 Task: Search round trip flight ticket for 2 adults, 2 infants in seat and 1 infant on lap in first from Butte: Bert Mooney Airport to Laramie: Laramie Regional Airport on 8-3-2023 and return on 8-3-2023. Choice of flights is Singapure airlines. Number of bags: 1 carry on bag and 5 checked bags. Price is upto 90000. Outbound departure time preference is 12:15. Return departure time preference is 20:00.
Action: Mouse moved to (289, 390)
Screenshot: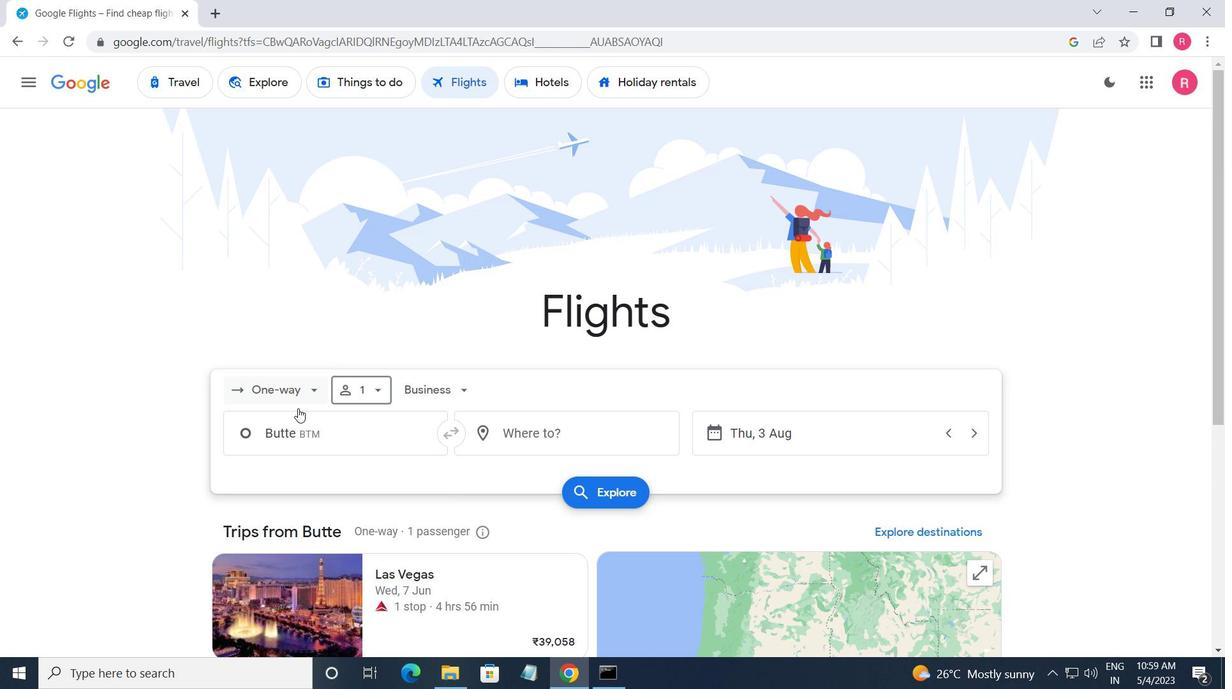 
Action: Mouse pressed left at (289, 390)
Screenshot: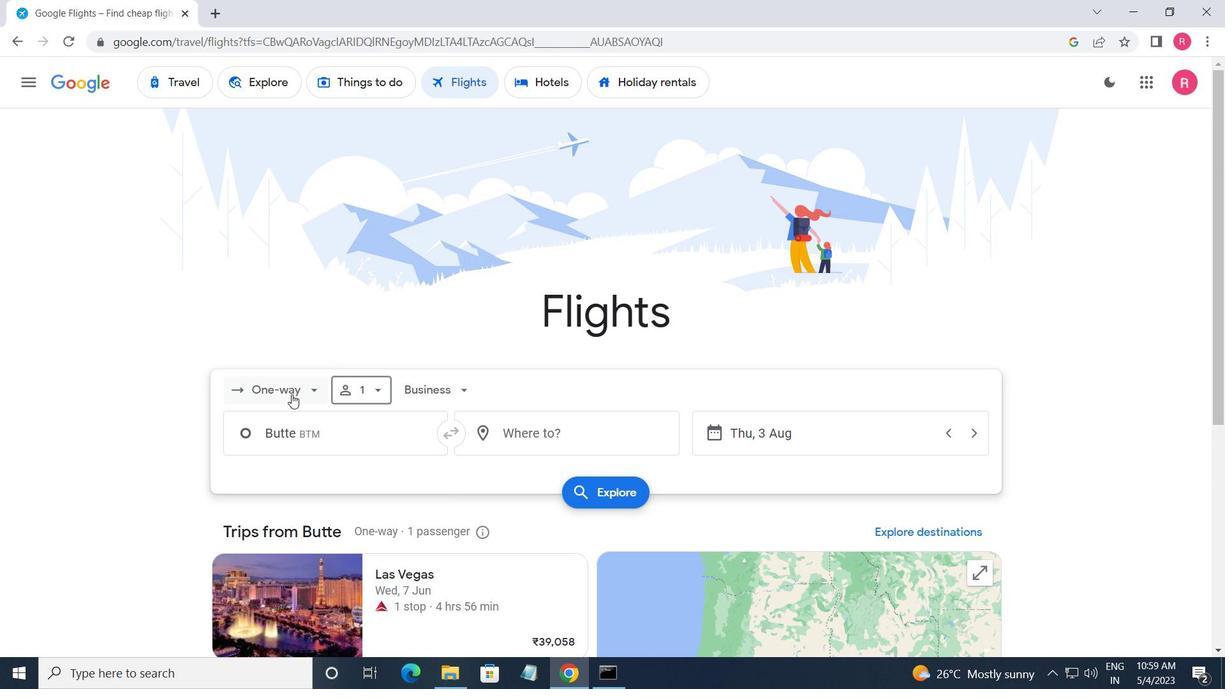
Action: Mouse moved to (296, 416)
Screenshot: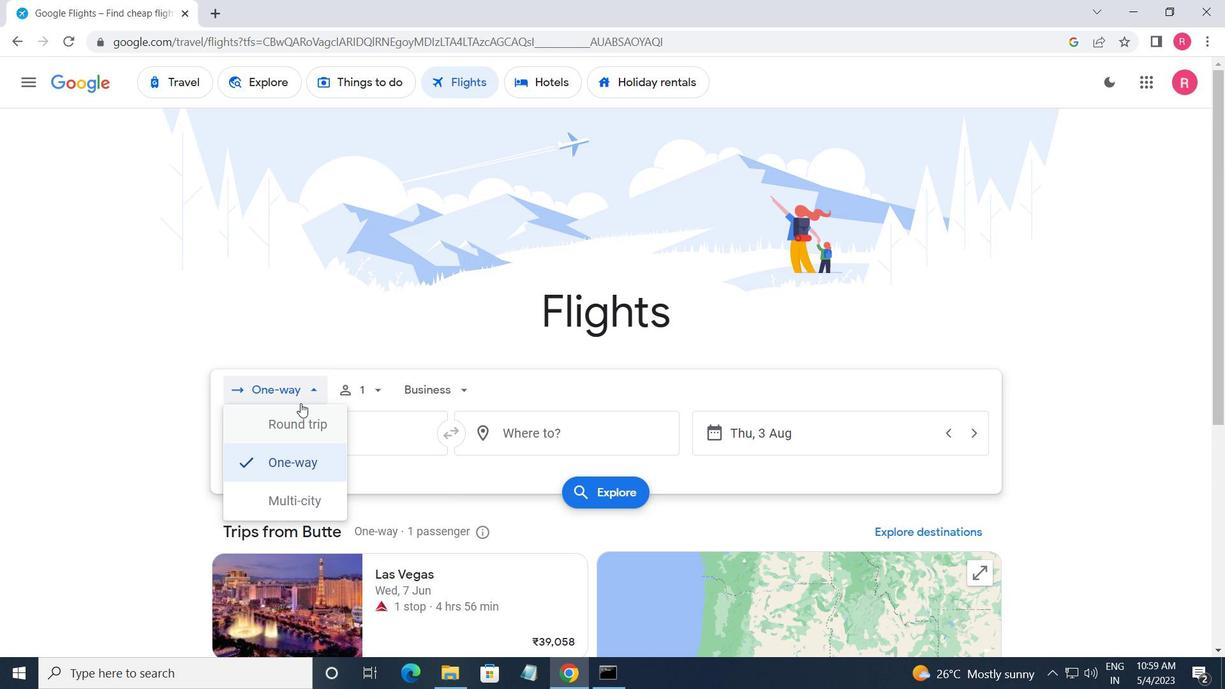 
Action: Mouse pressed left at (296, 416)
Screenshot: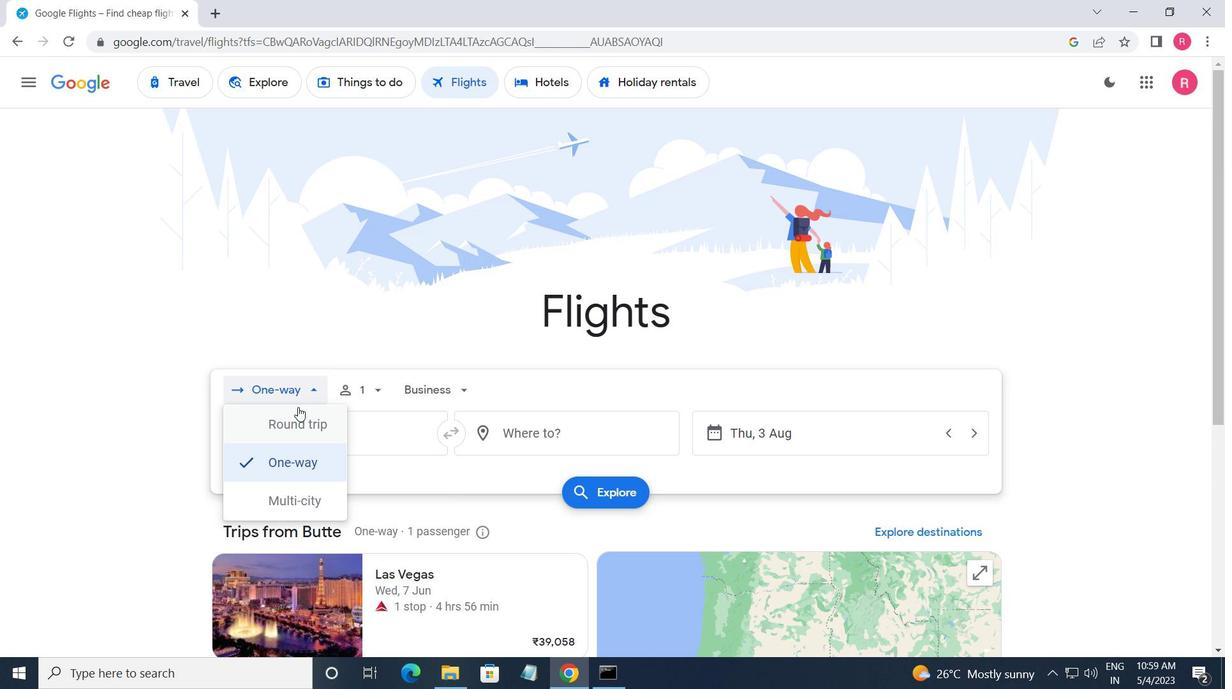 
Action: Mouse moved to (360, 402)
Screenshot: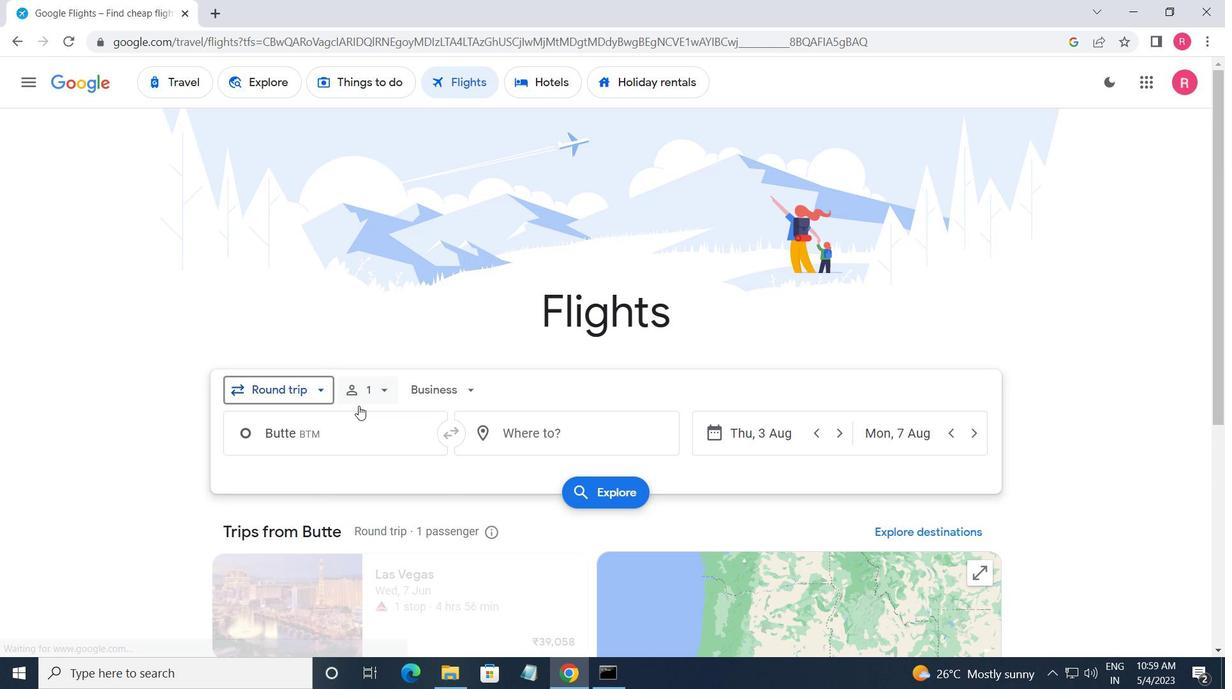 
Action: Mouse pressed left at (360, 402)
Screenshot: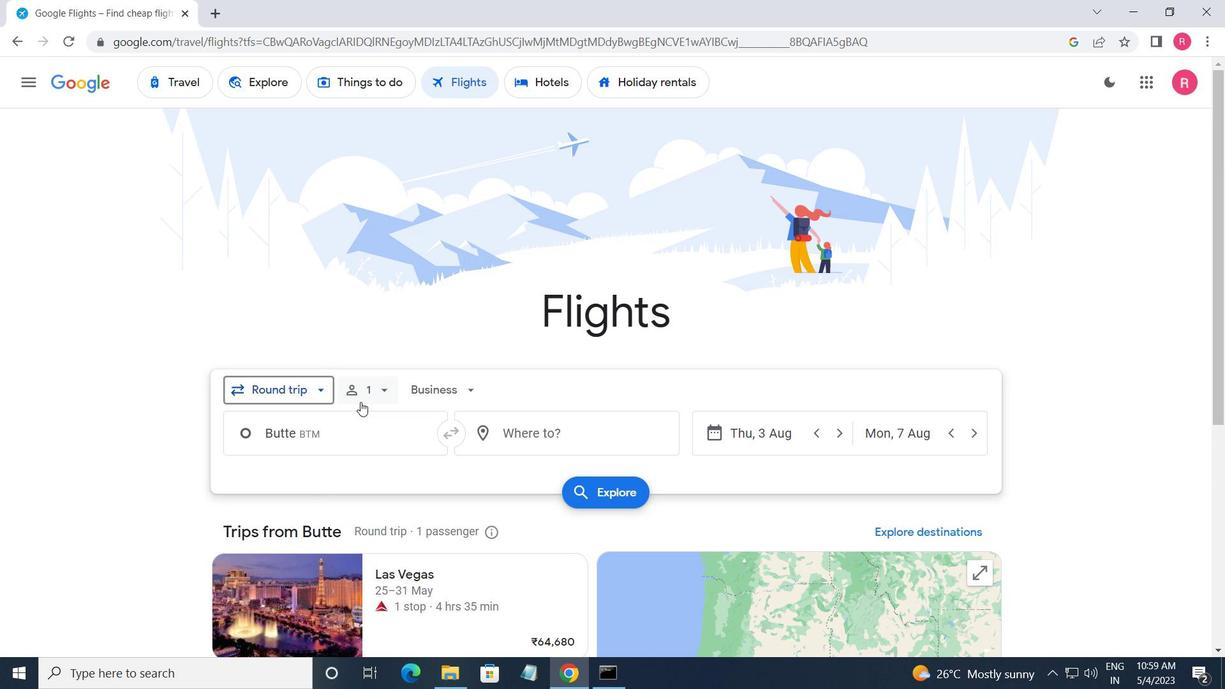 
Action: Mouse moved to (505, 431)
Screenshot: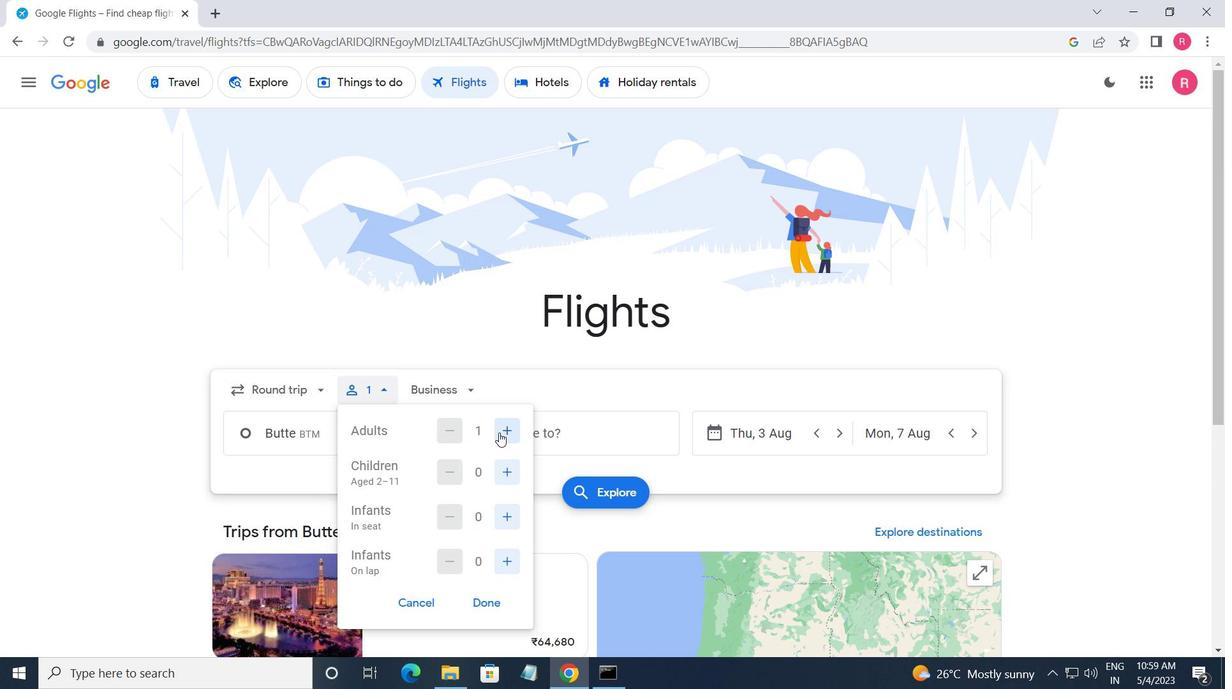 
Action: Mouse pressed left at (505, 431)
Screenshot: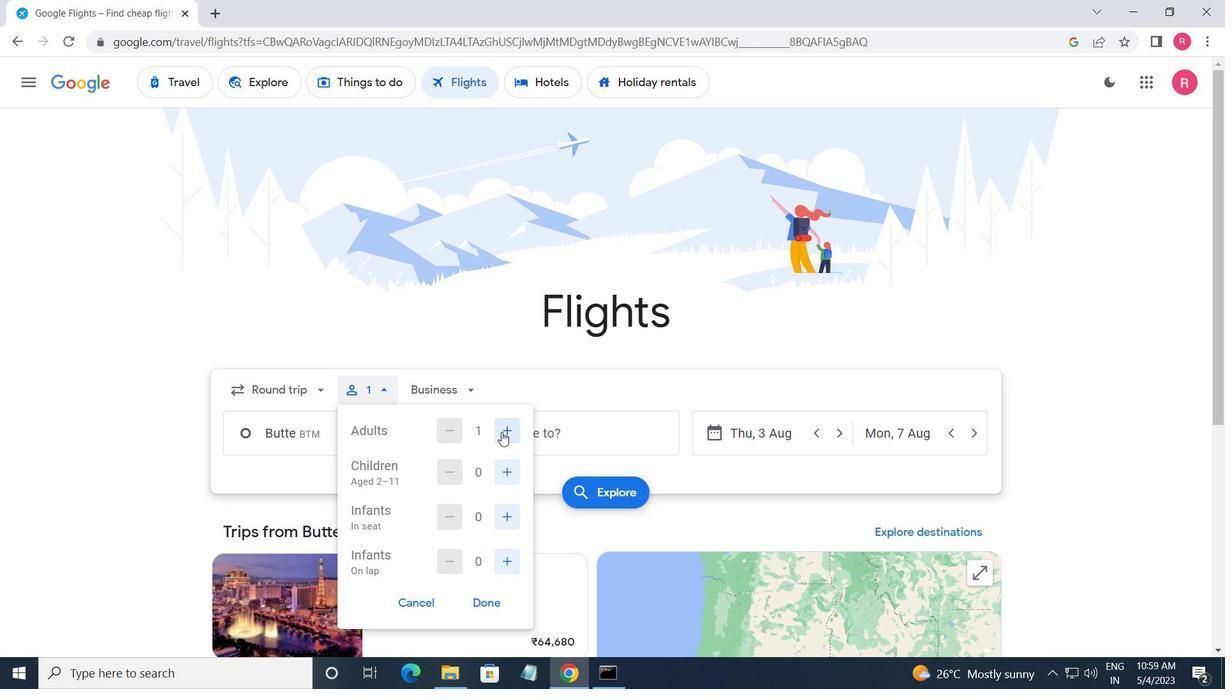 
Action: Mouse moved to (509, 462)
Screenshot: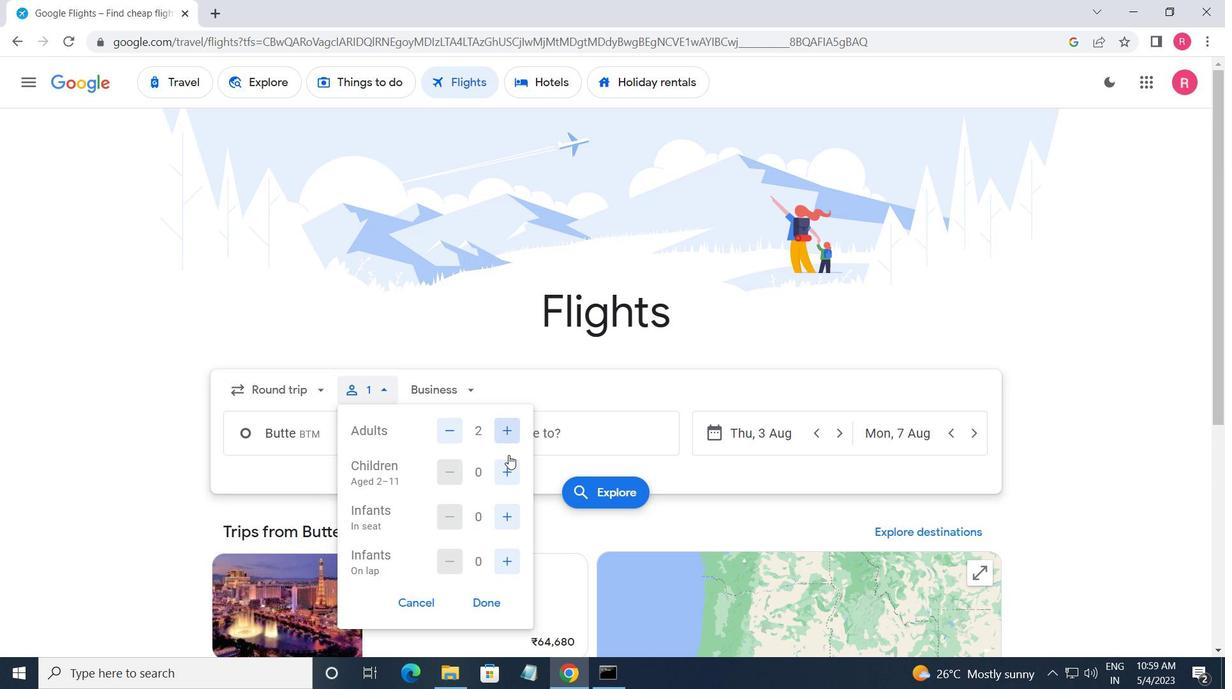 
Action: Mouse pressed left at (509, 462)
Screenshot: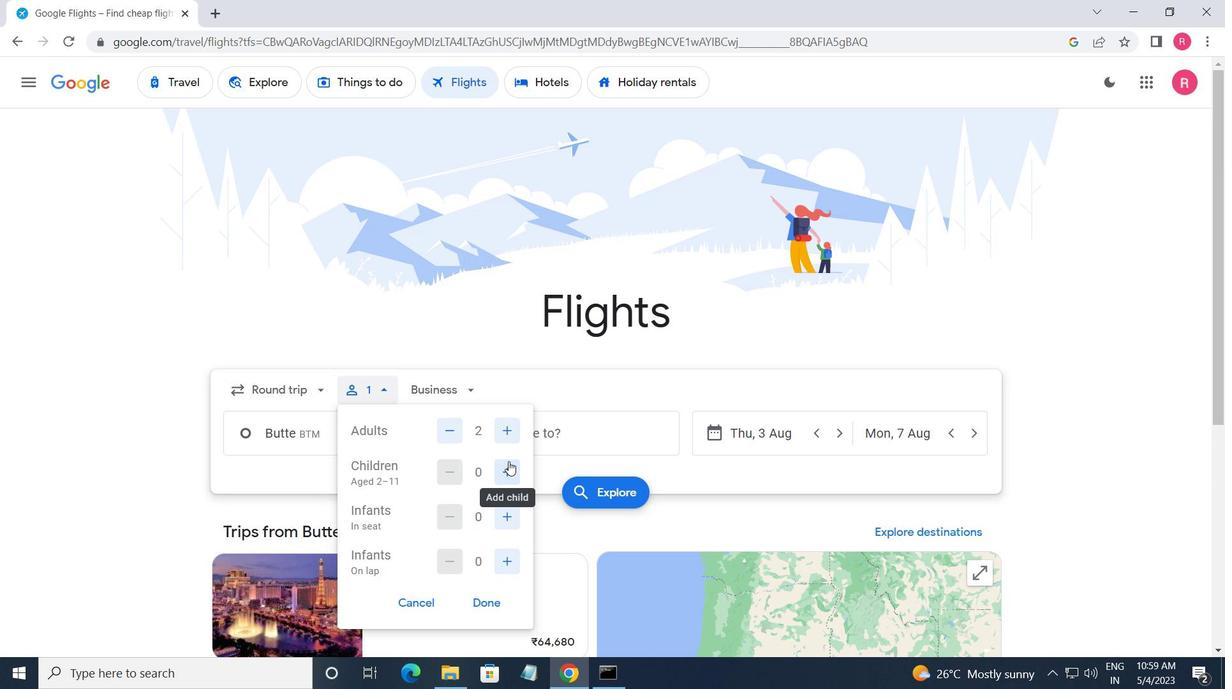 
Action: Mouse pressed left at (509, 462)
Screenshot: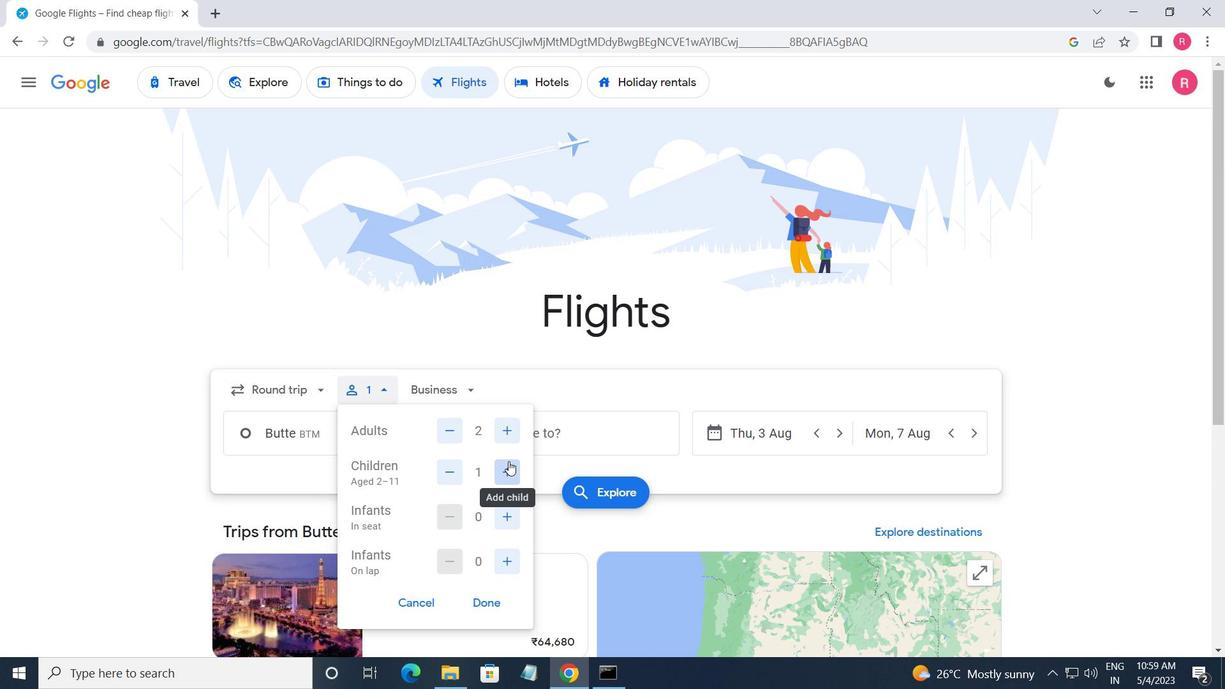 
Action: Mouse moved to (519, 513)
Screenshot: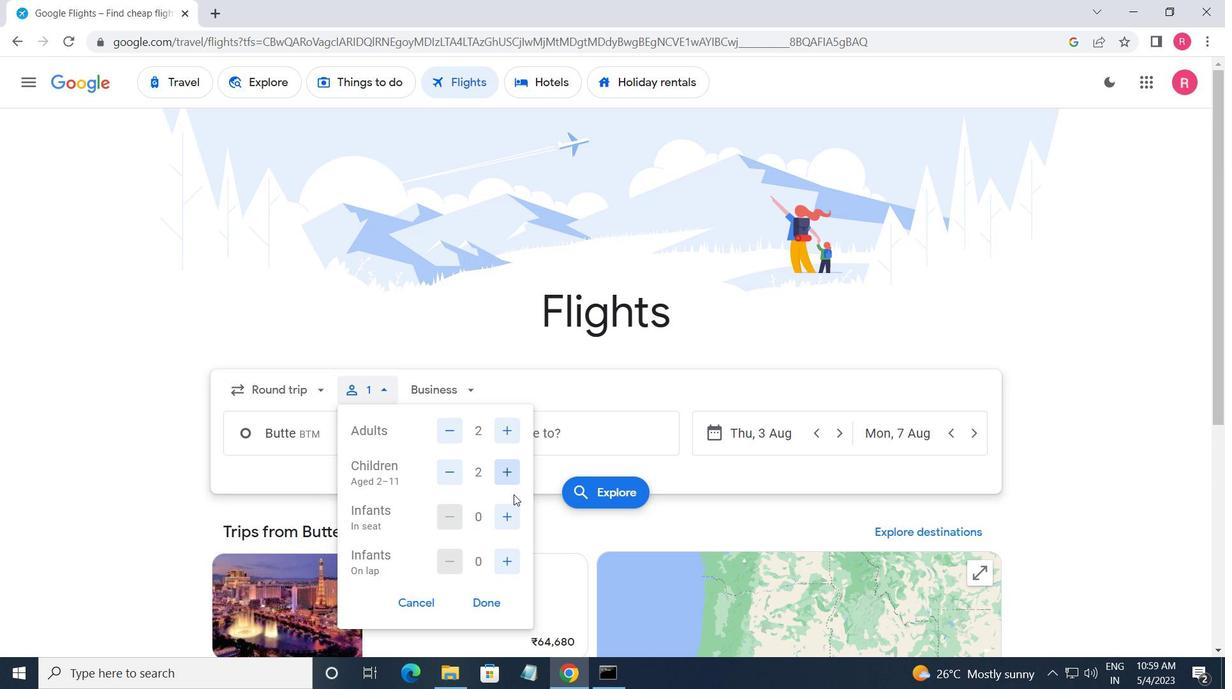 
Action: Mouse pressed left at (519, 513)
Screenshot: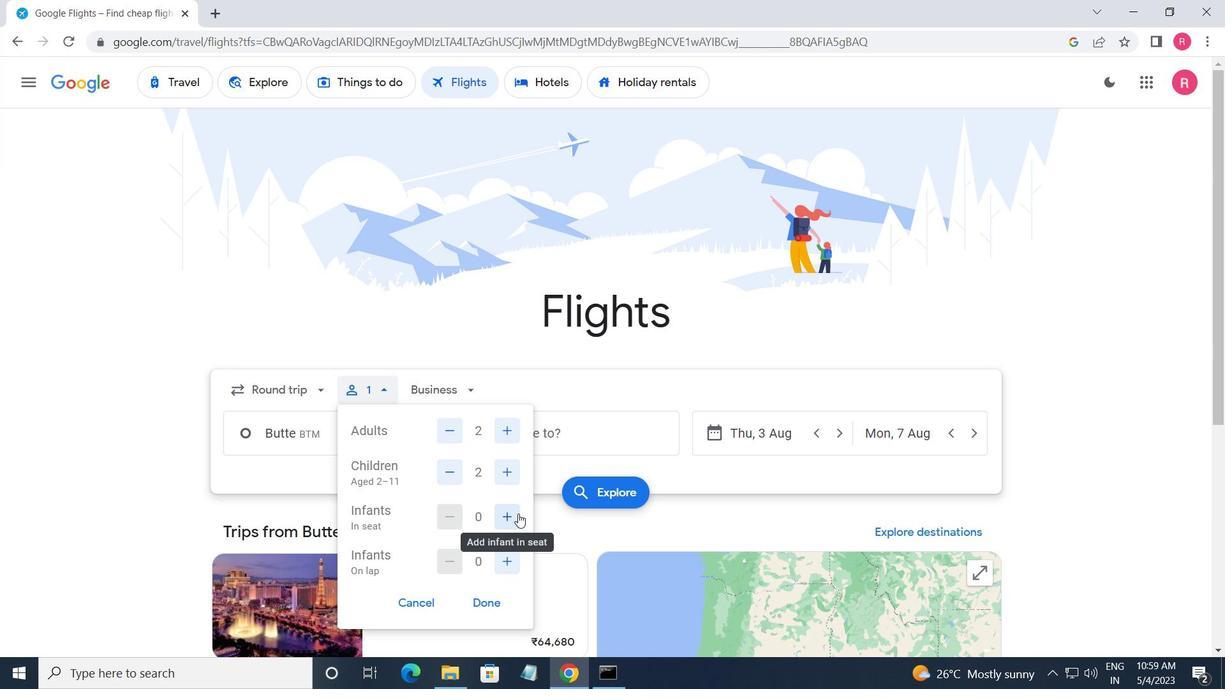 
Action: Mouse moved to (433, 386)
Screenshot: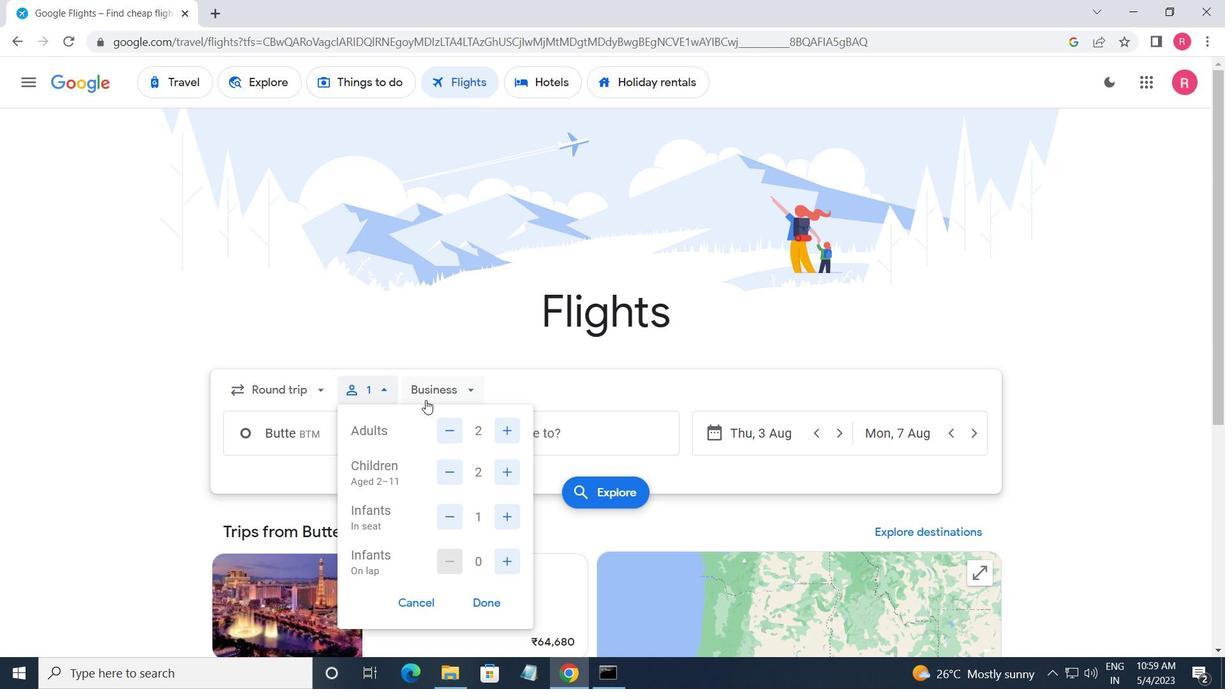 
Action: Mouse pressed left at (433, 386)
Screenshot: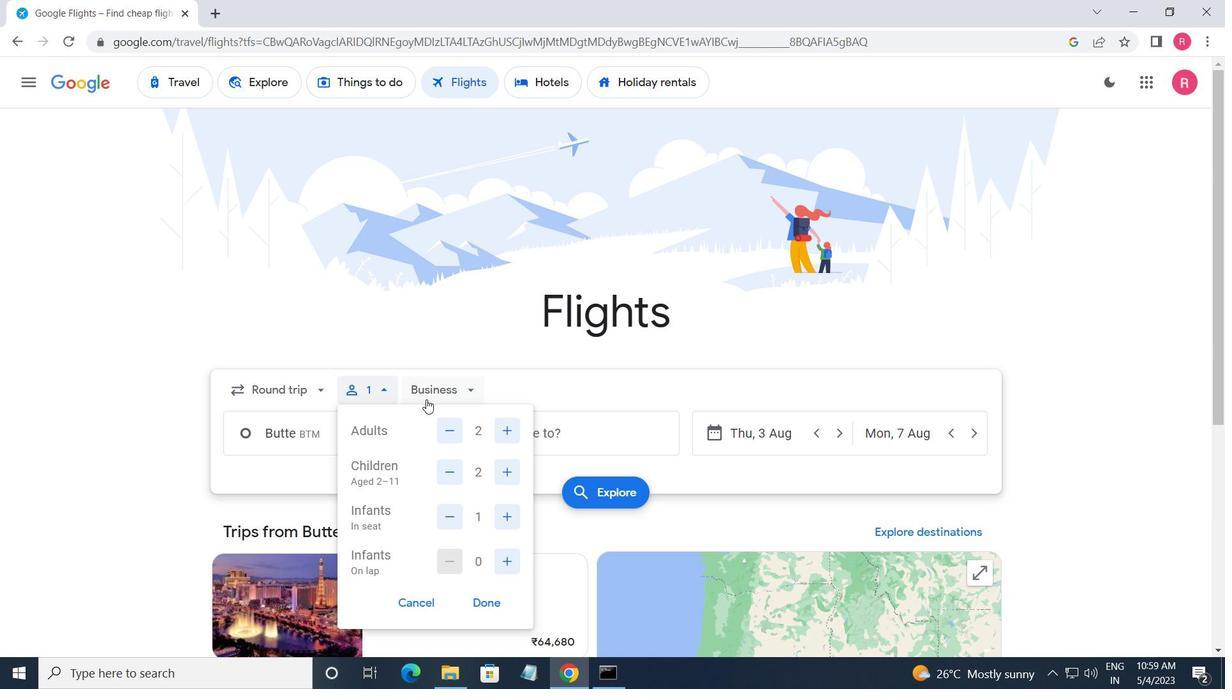 
Action: Mouse moved to (472, 534)
Screenshot: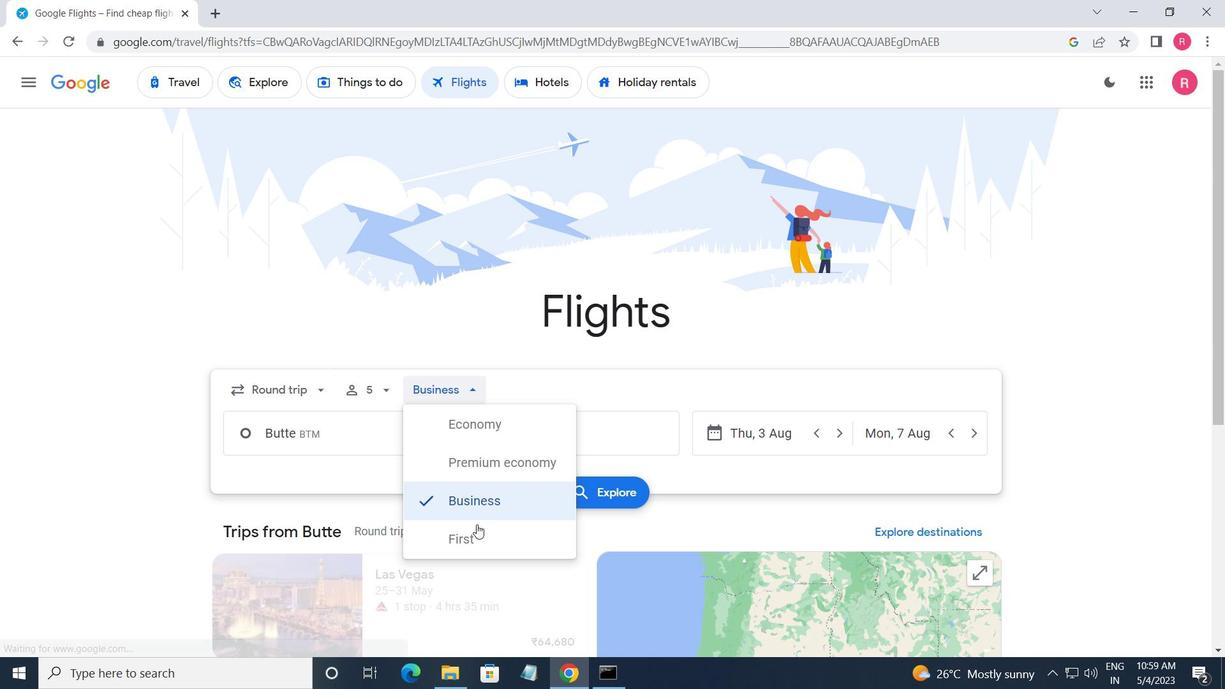 
Action: Mouse pressed left at (472, 534)
Screenshot: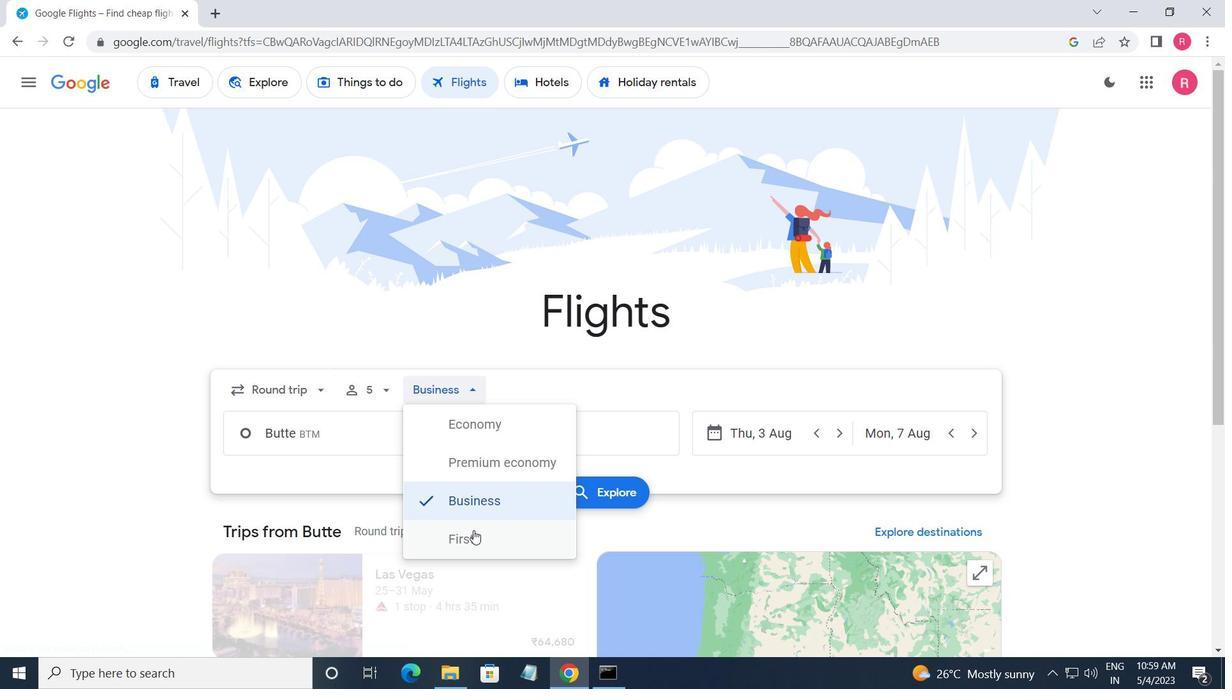 
Action: Mouse moved to (373, 450)
Screenshot: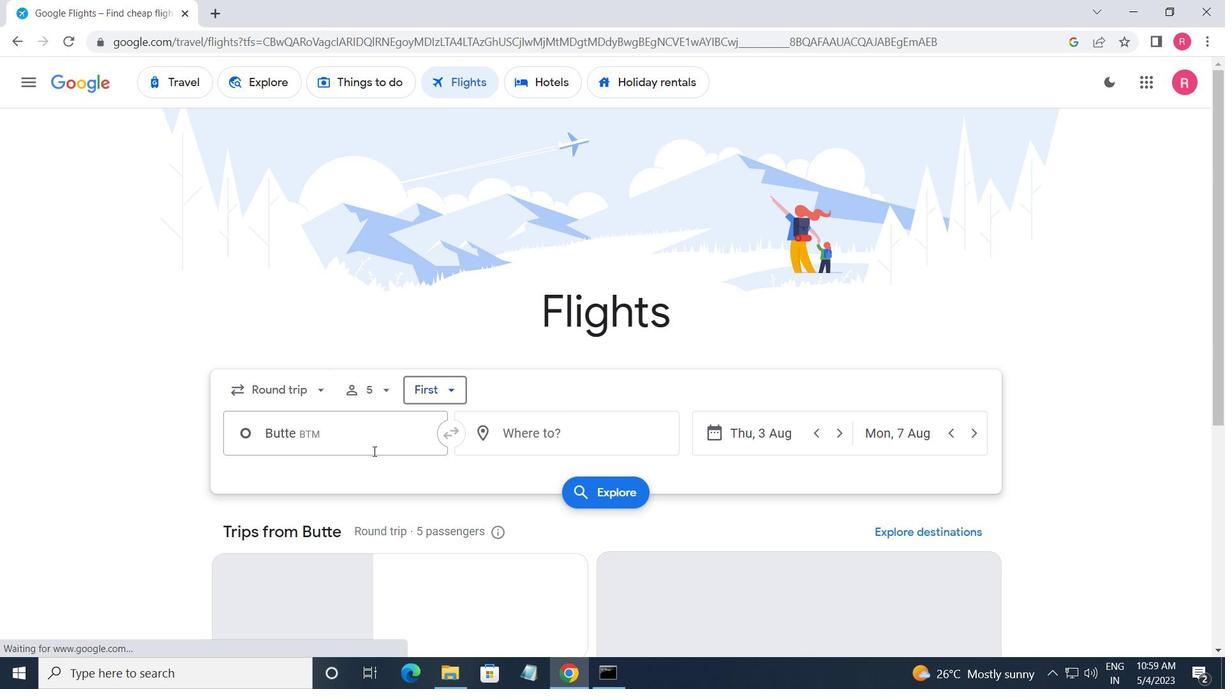 
Action: Mouse pressed left at (373, 450)
Screenshot: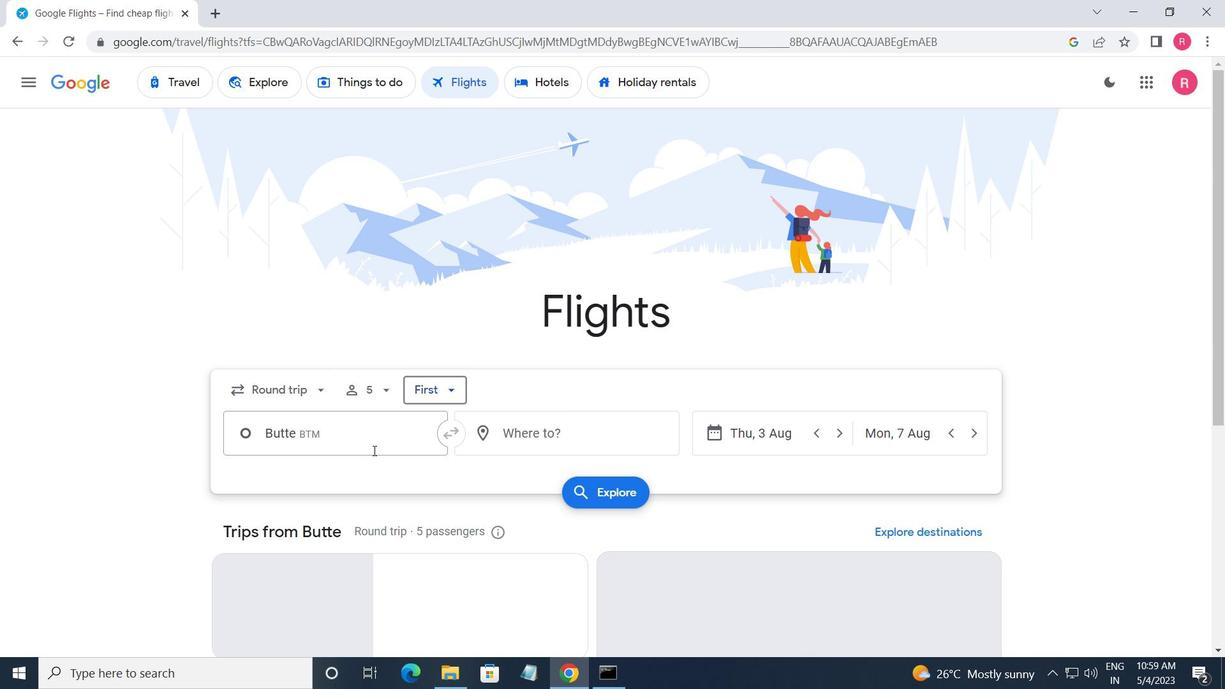 
Action: Mouse moved to (396, 562)
Screenshot: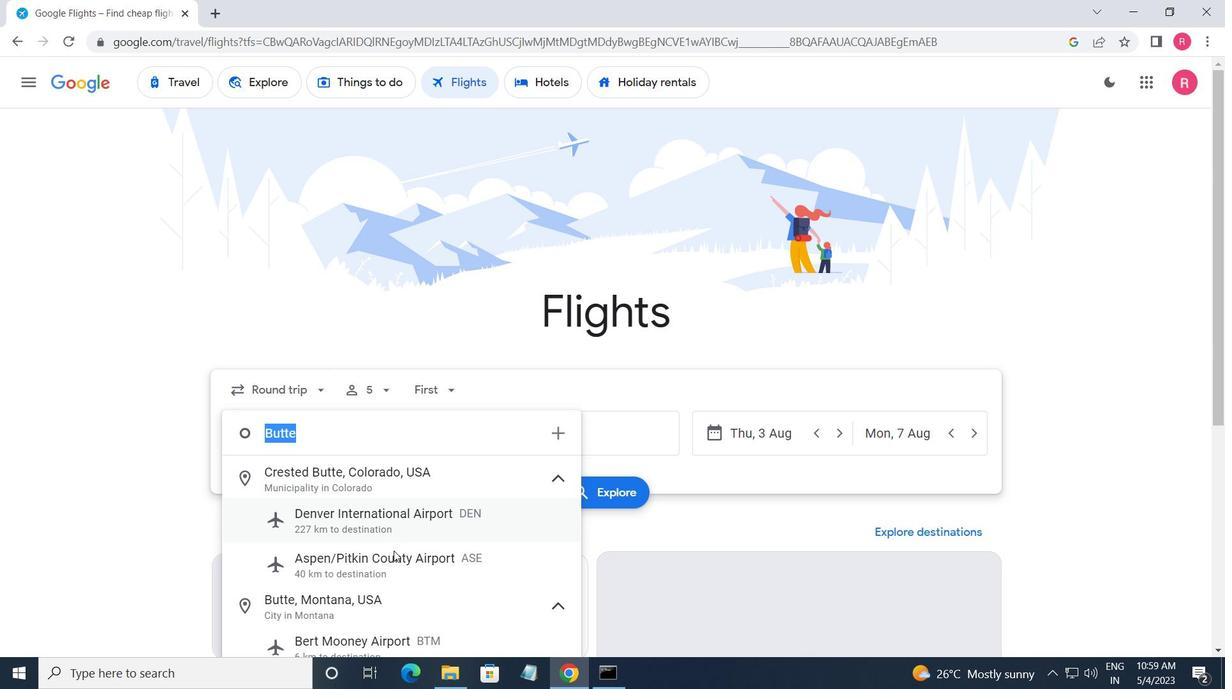 
Action: Mouse scrolled (396, 561) with delta (0, 0)
Screenshot: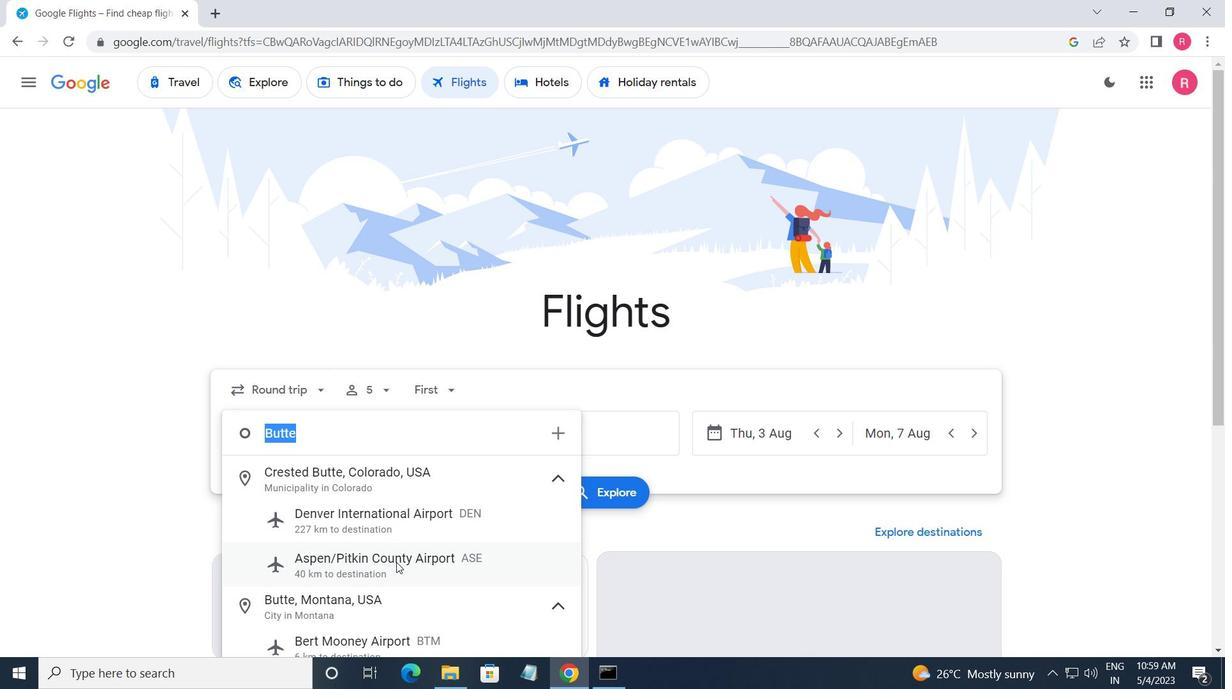 
Action: Mouse moved to (396, 561)
Screenshot: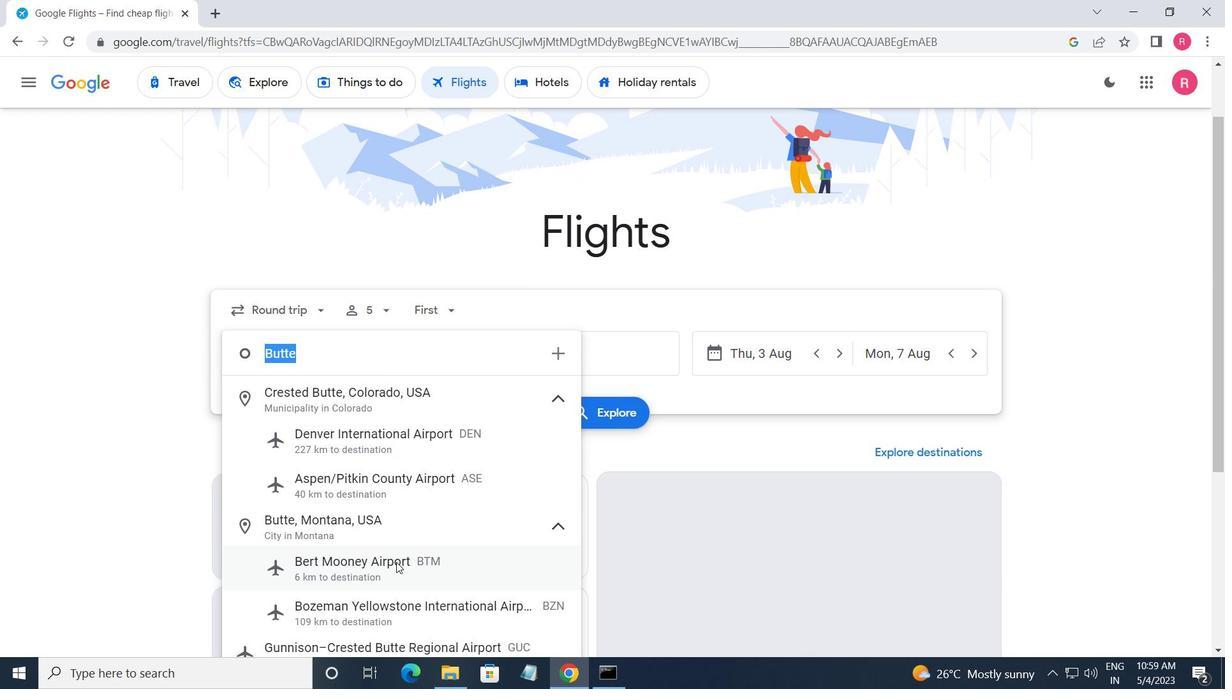 
Action: Mouse pressed left at (396, 561)
Screenshot: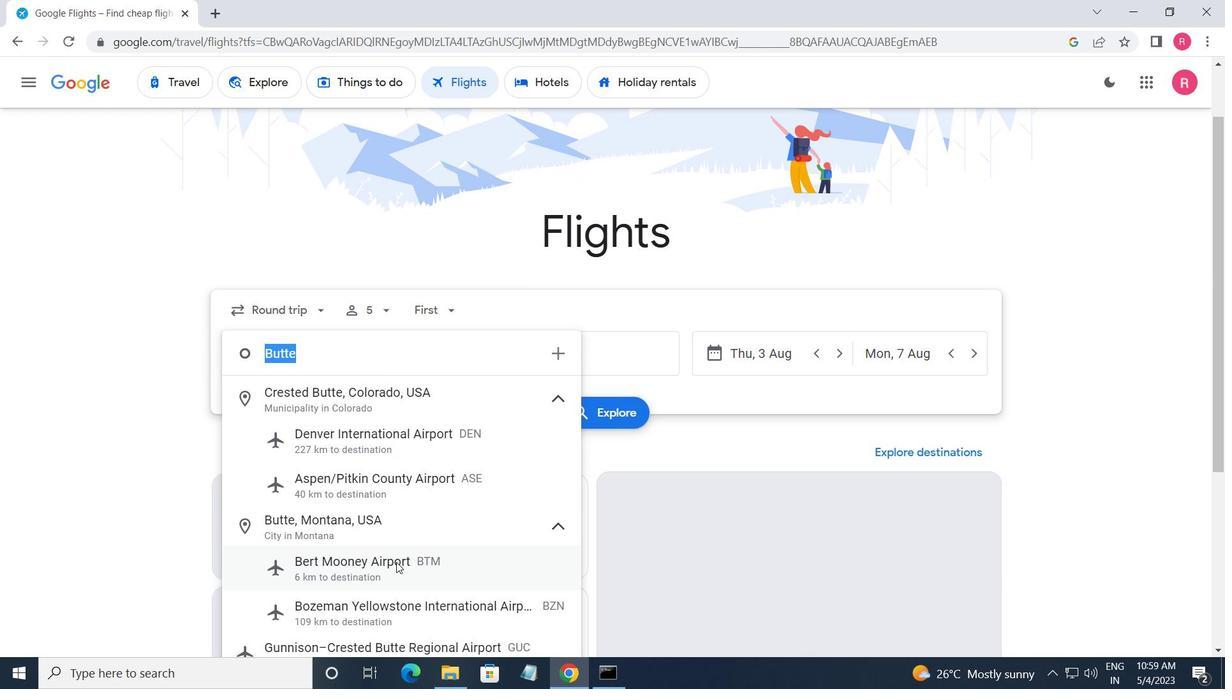 
Action: Mouse moved to (537, 358)
Screenshot: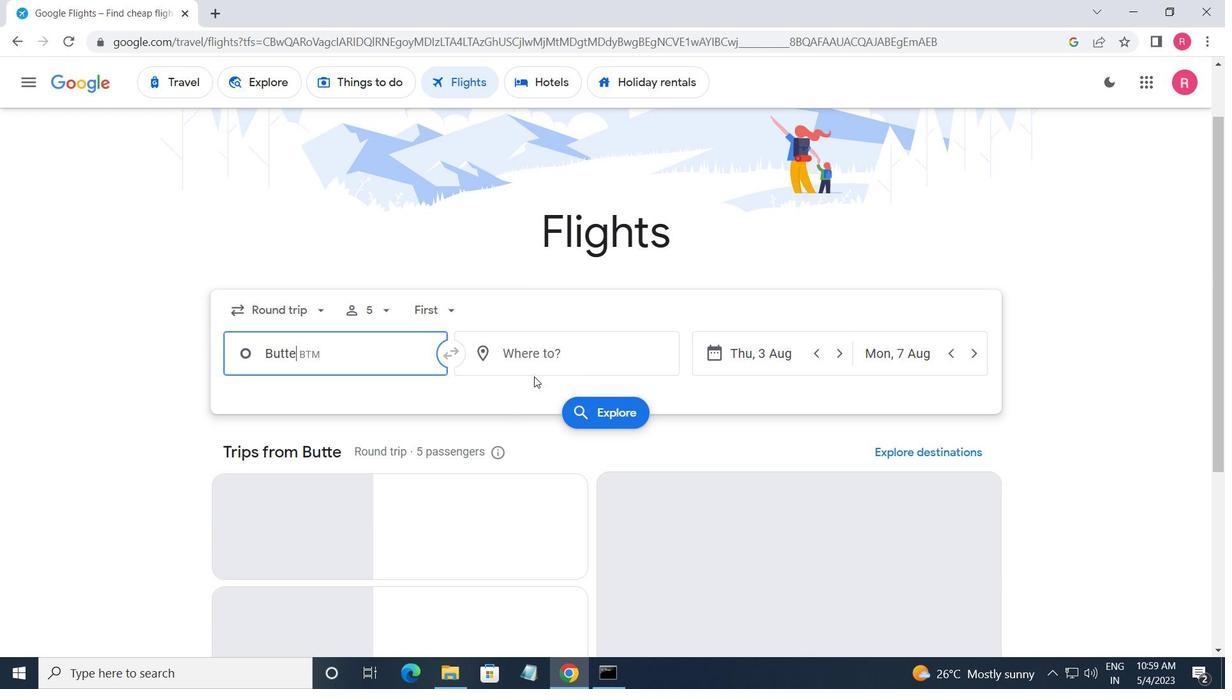 
Action: Mouse pressed left at (537, 358)
Screenshot: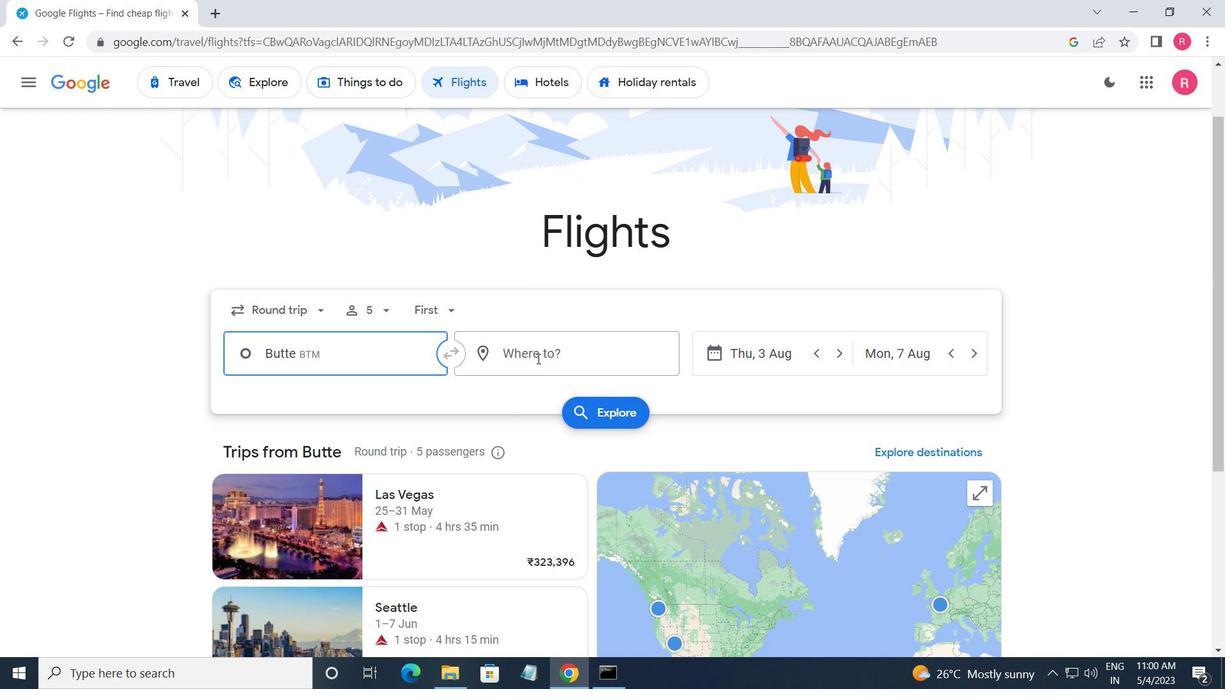 
Action: Mouse moved to (545, 512)
Screenshot: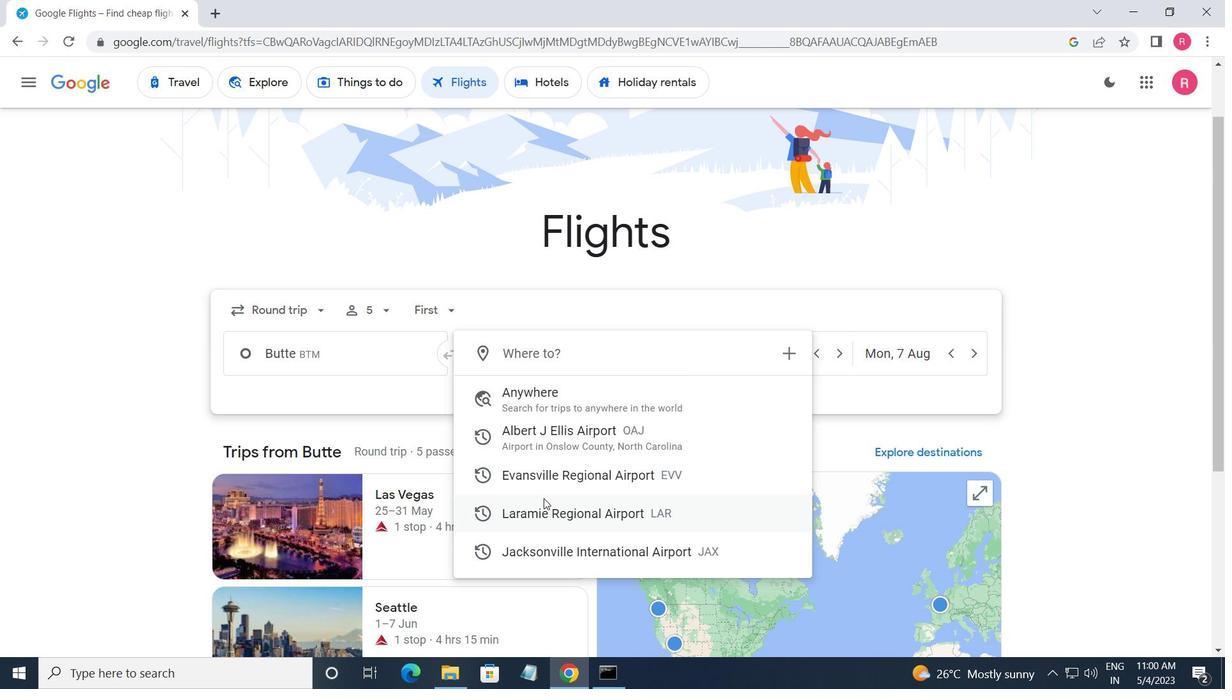 
Action: Mouse pressed left at (545, 512)
Screenshot: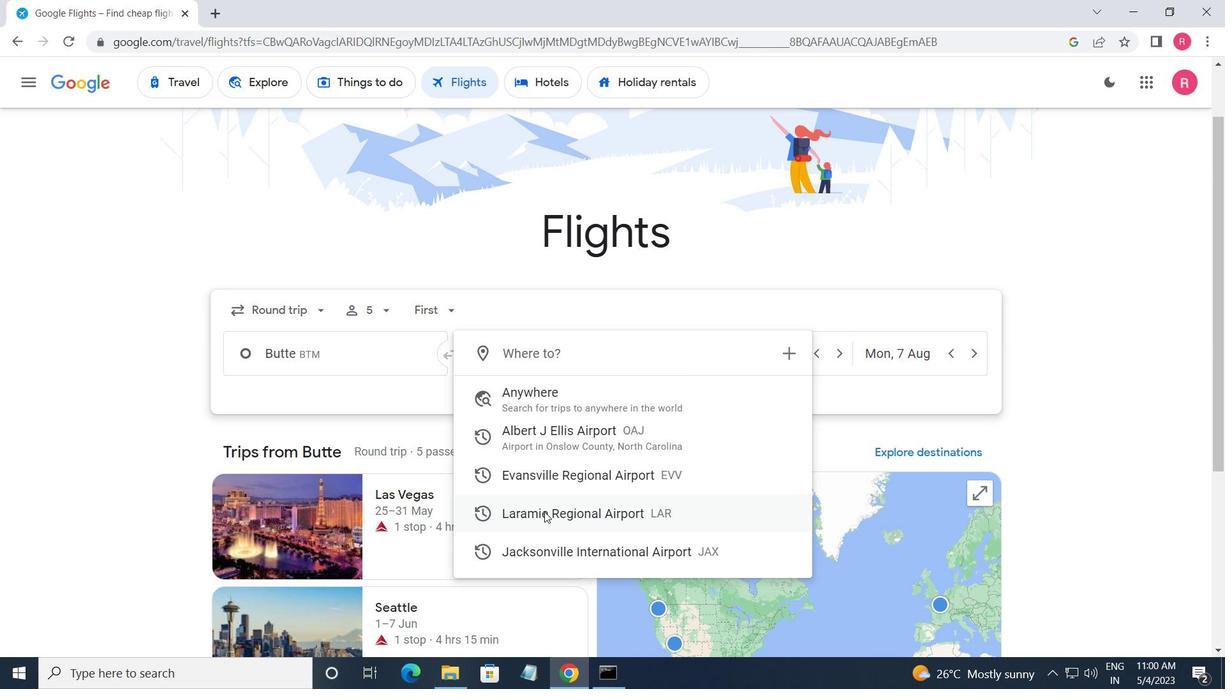 
Action: Mouse moved to (789, 363)
Screenshot: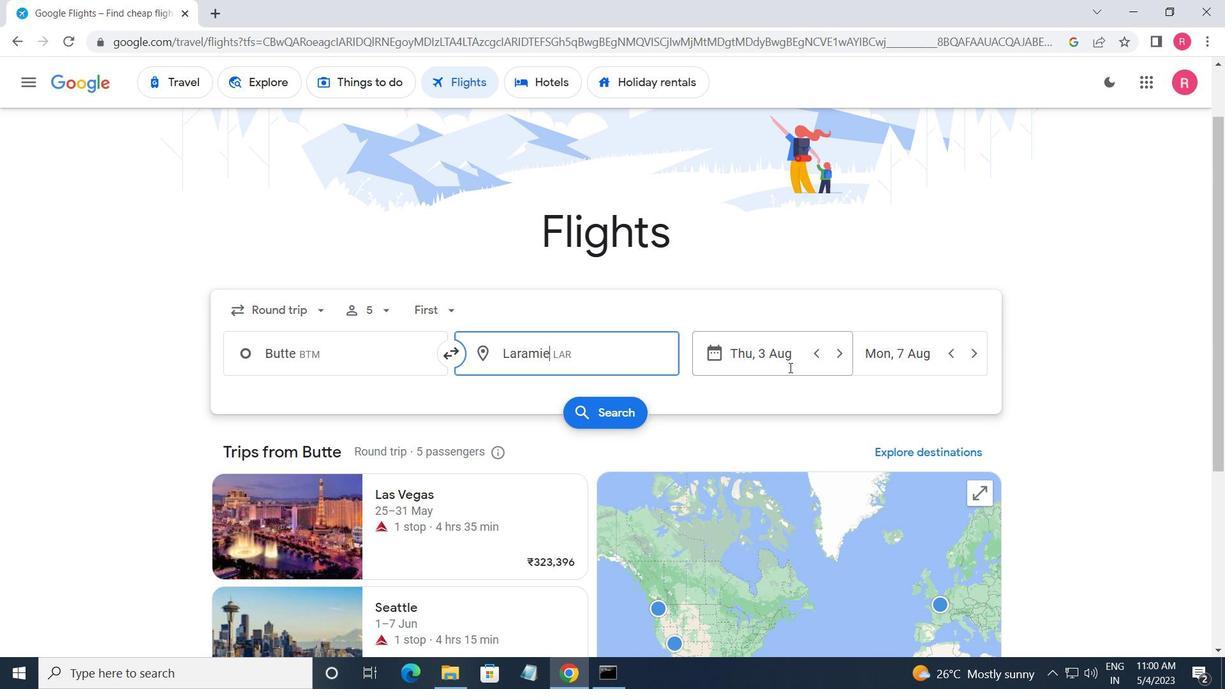 
Action: Mouse pressed left at (789, 363)
Screenshot: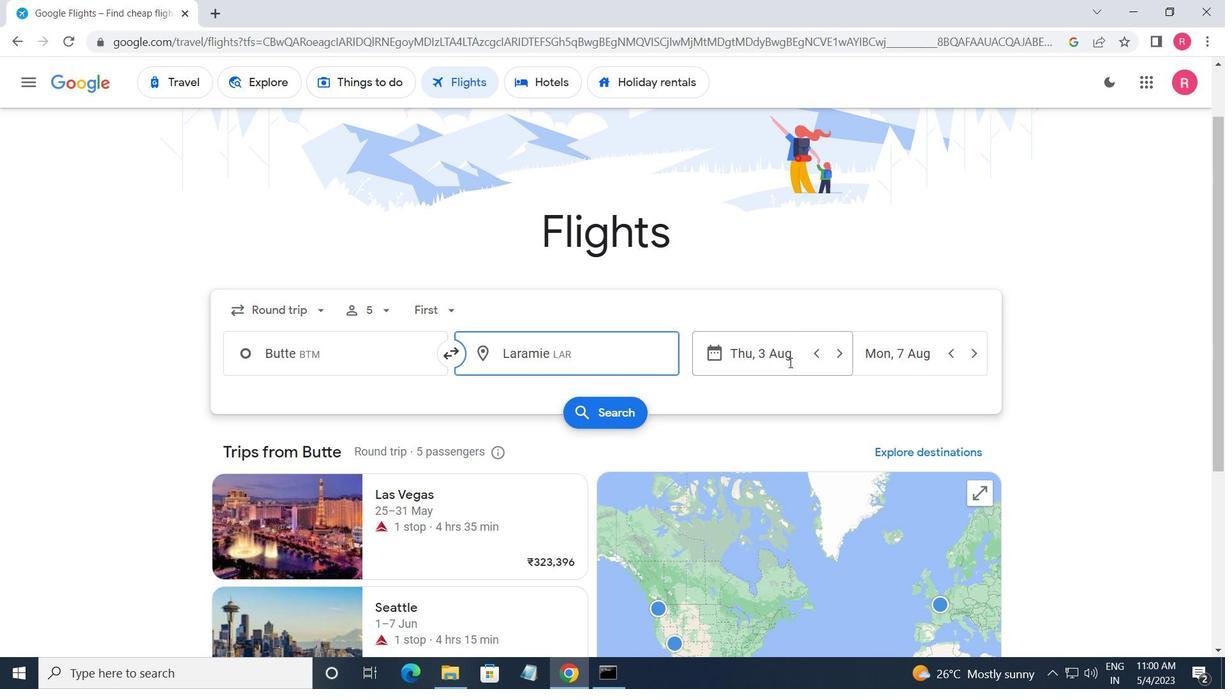 
Action: Mouse moved to (584, 372)
Screenshot: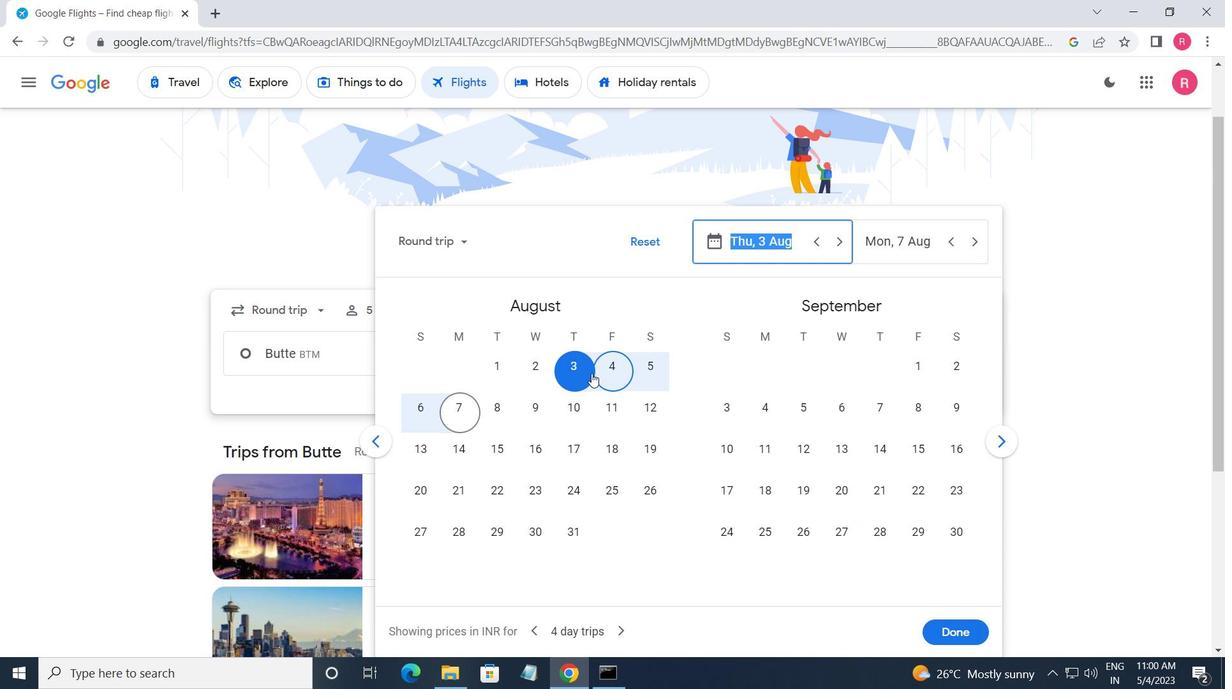 
Action: Mouse pressed left at (584, 372)
Screenshot: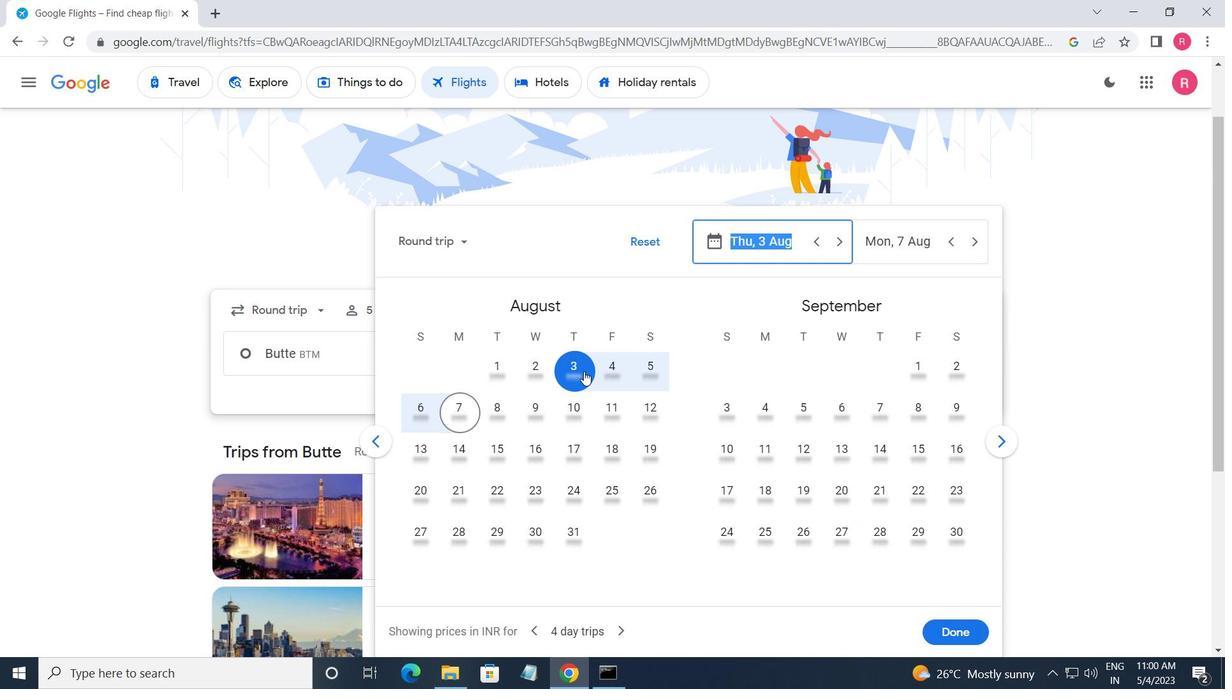 
Action: Mouse moved to (584, 372)
Screenshot: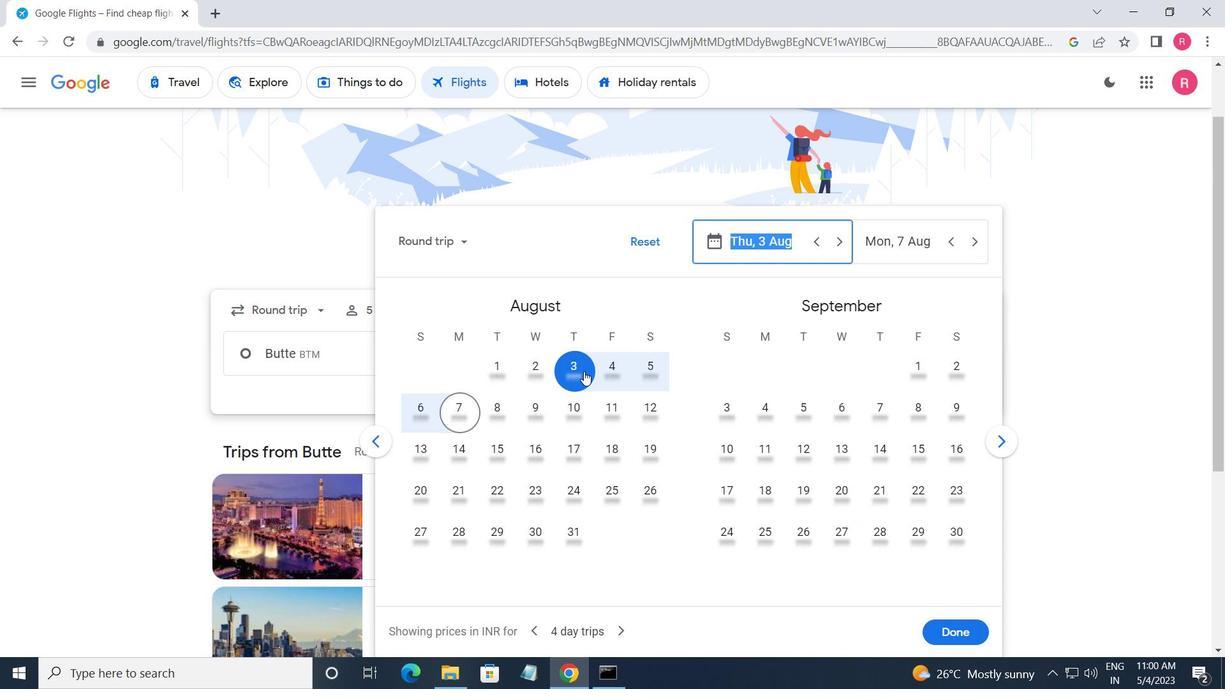 
Action: Mouse pressed left at (584, 372)
Screenshot: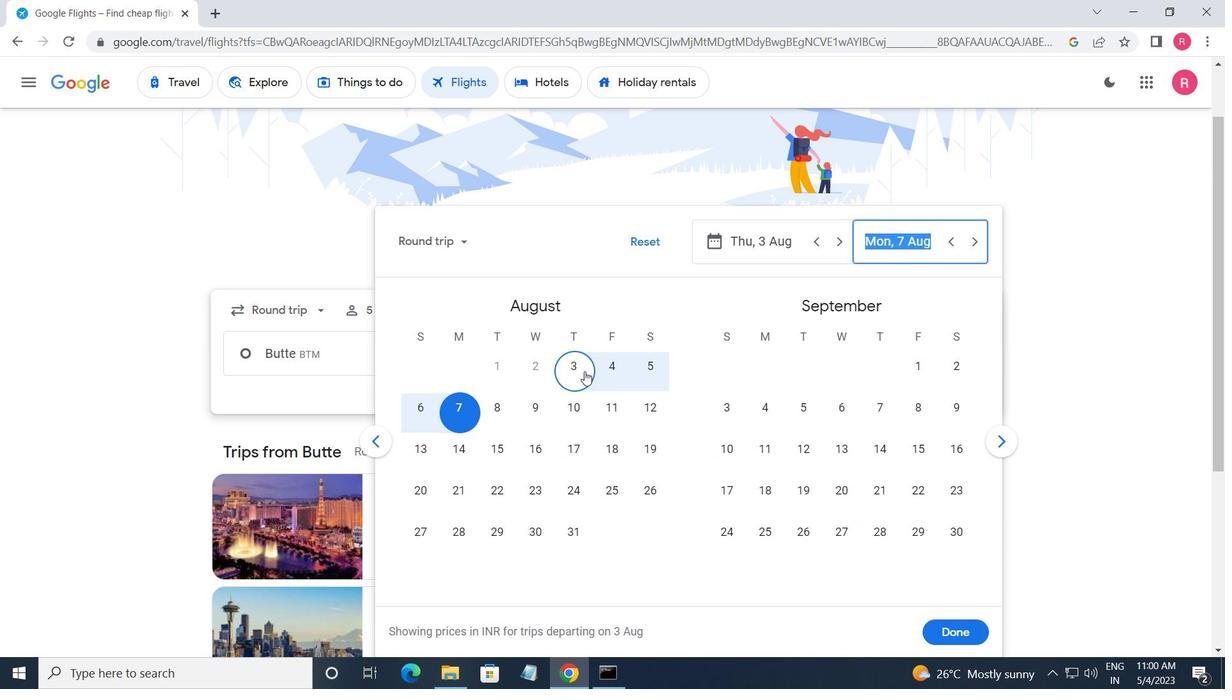 
Action: Mouse moved to (584, 372)
Screenshot: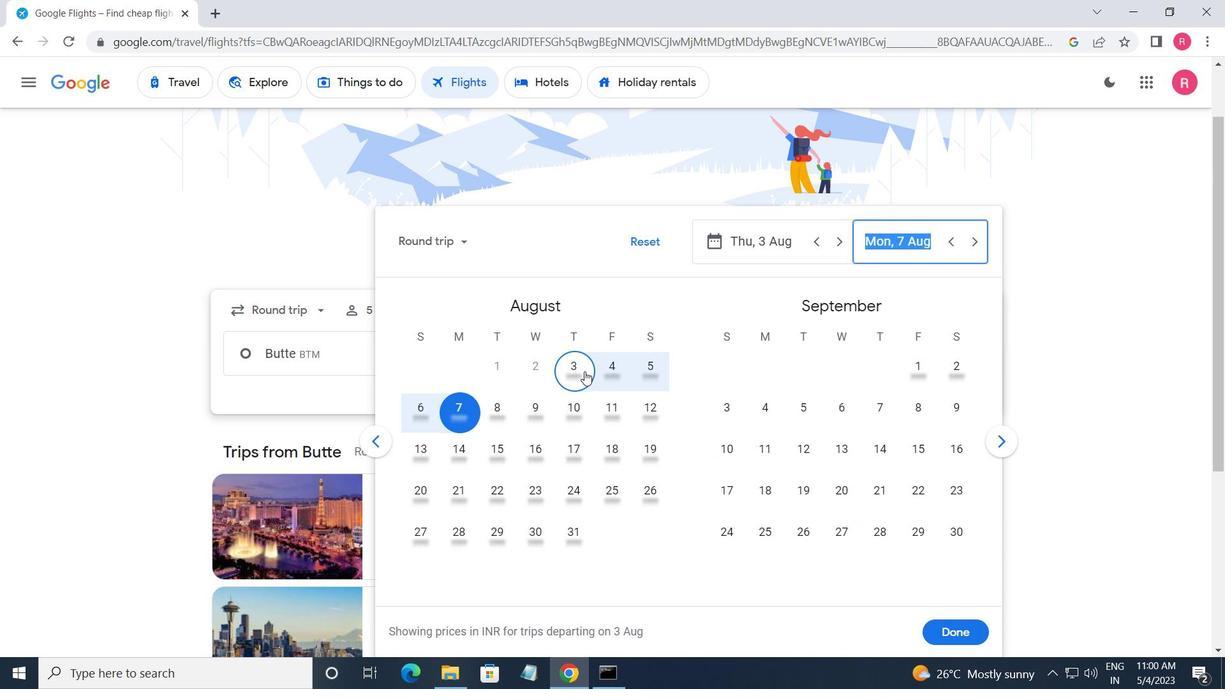 
Action: Mouse pressed left at (584, 372)
Screenshot: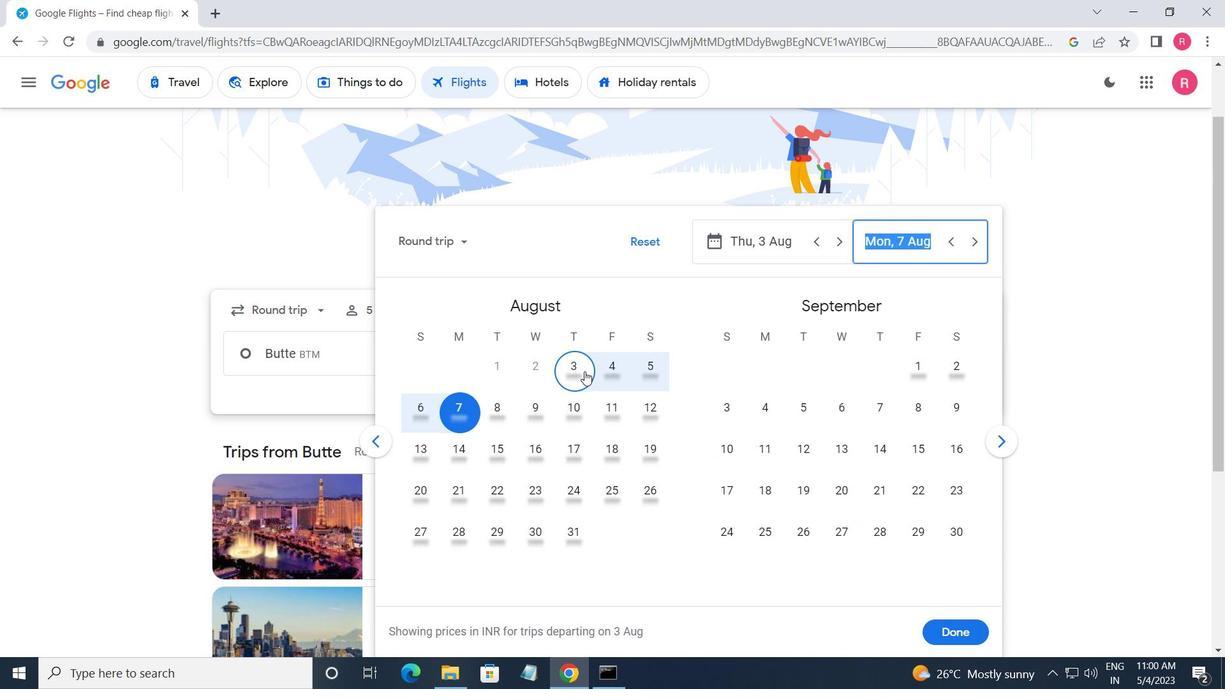 
Action: Mouse moved to (583, 372)
Screenshot: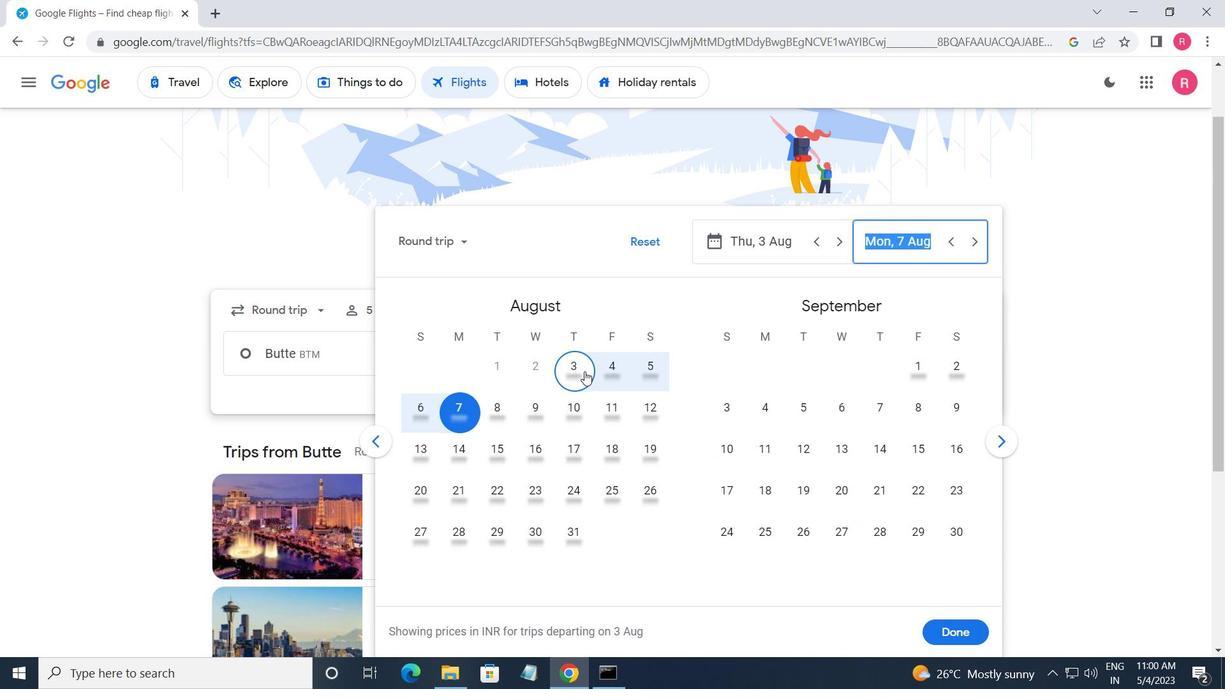 
Action: Mouse pressed left at (583, 372)
Screenshot: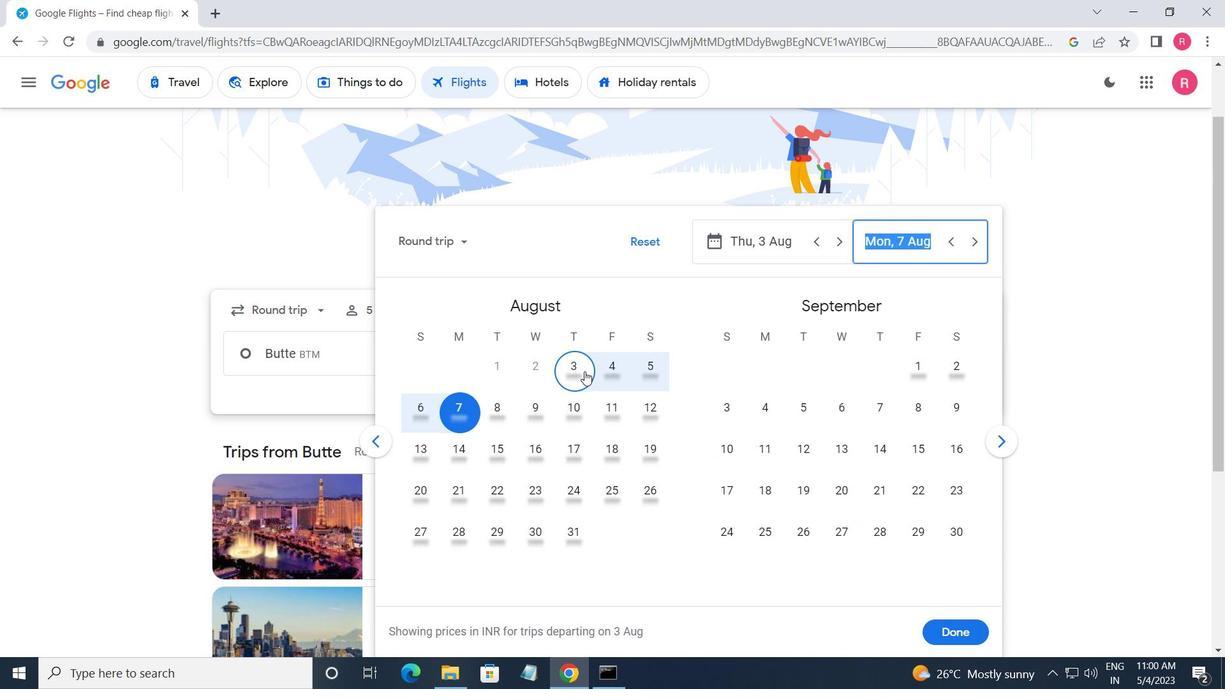 
Action: Mouse moved to (585, 372)
Screenshot: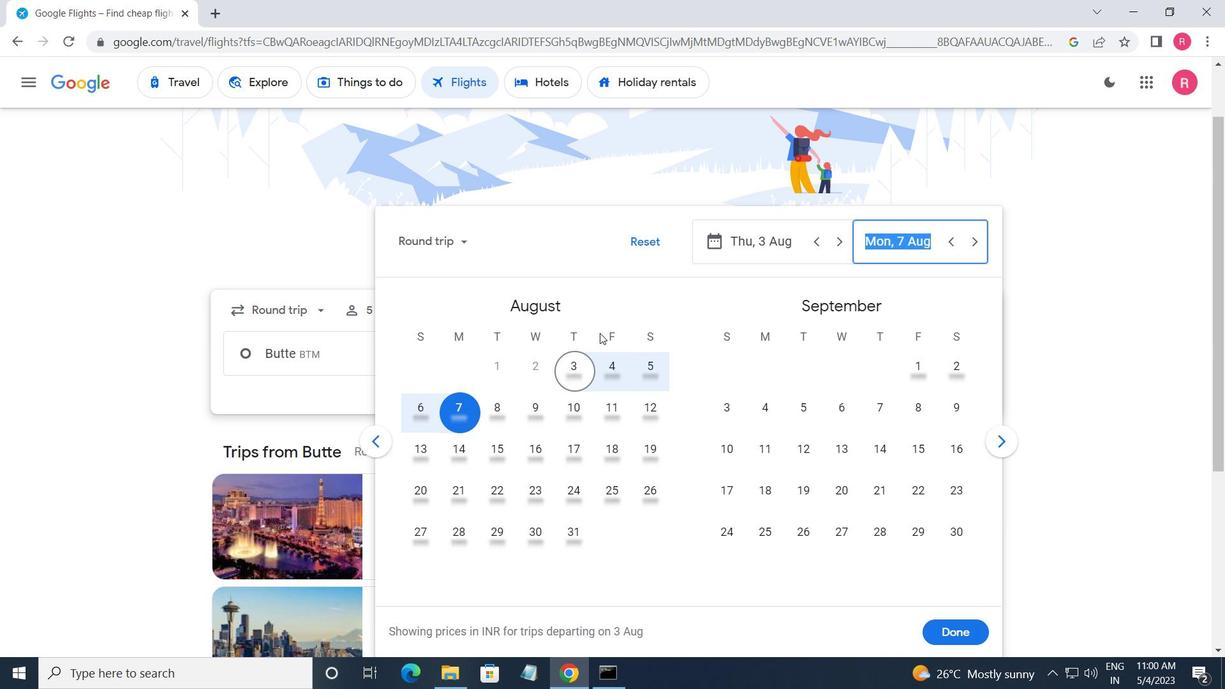 
Action: Mouse pressed left at (585, 372)
Screenshot: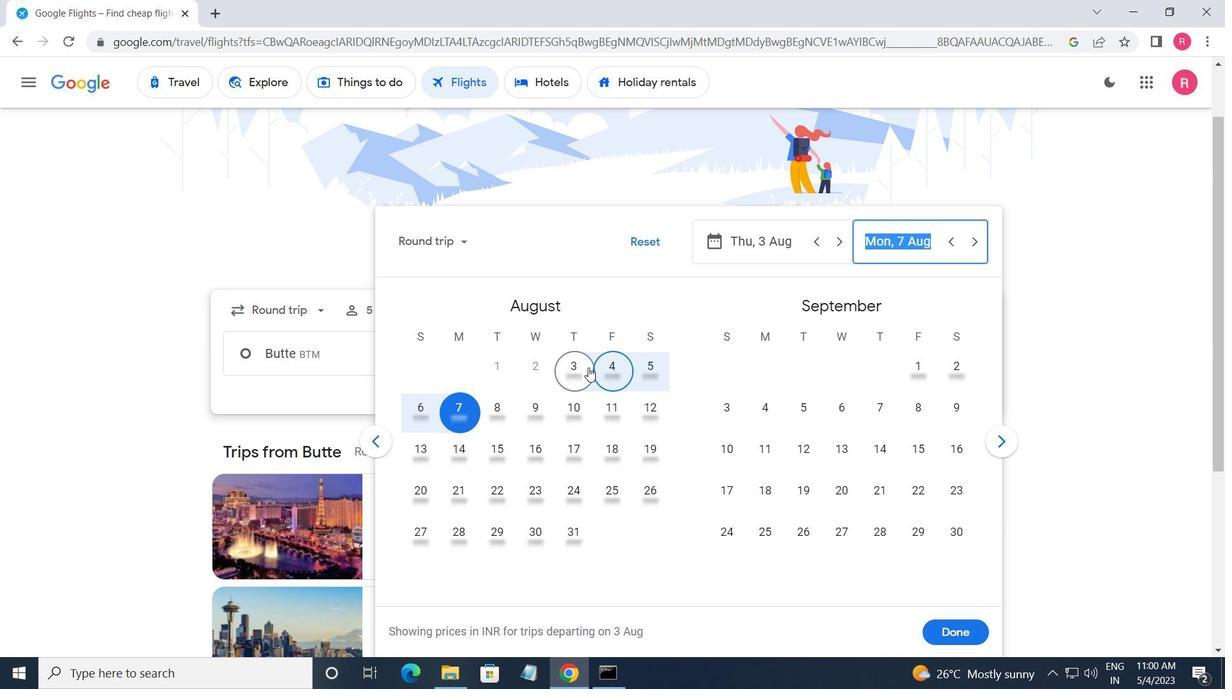 
Action: Mouse moved to (939, 623)
Screenshot: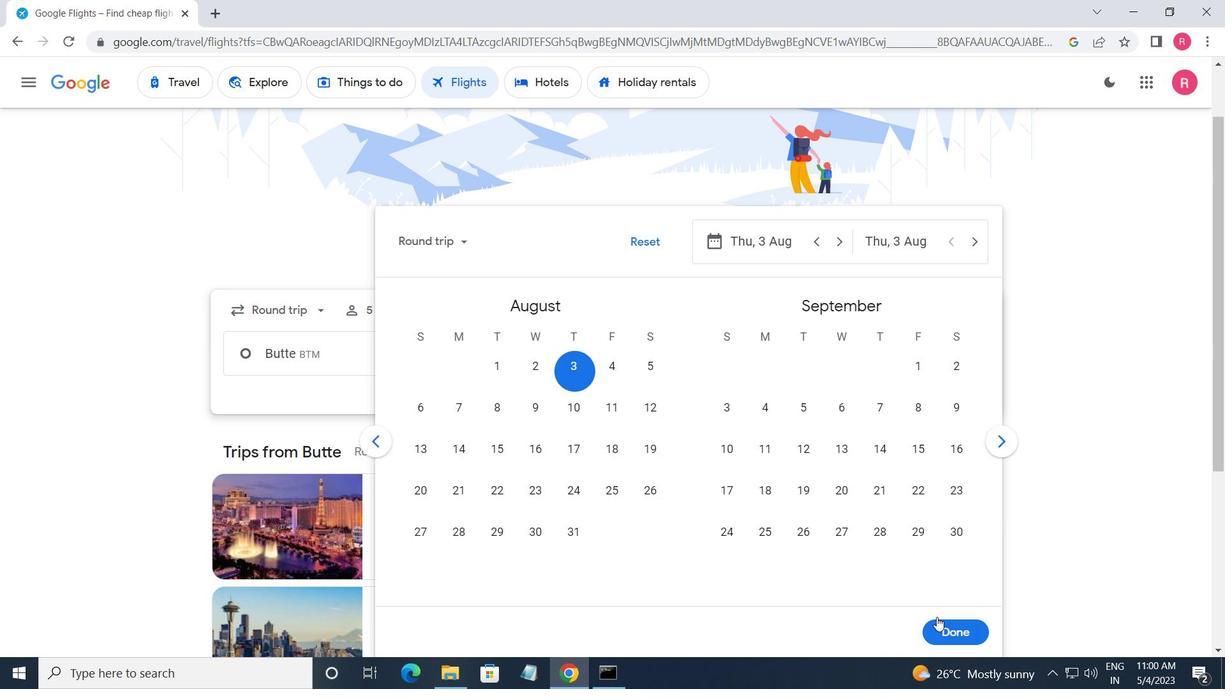 
Action: Mouse pressed left at (939, 623)
Screenshot: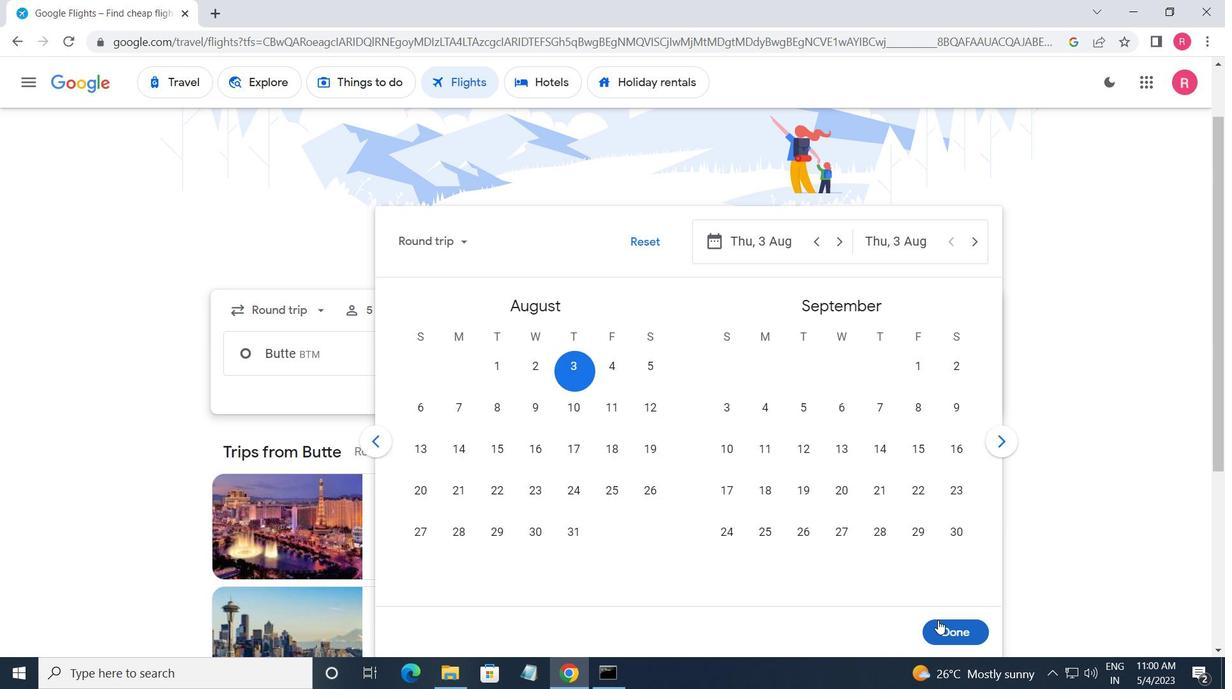
Action: Mouse moved to (621, 415)
Screenshot: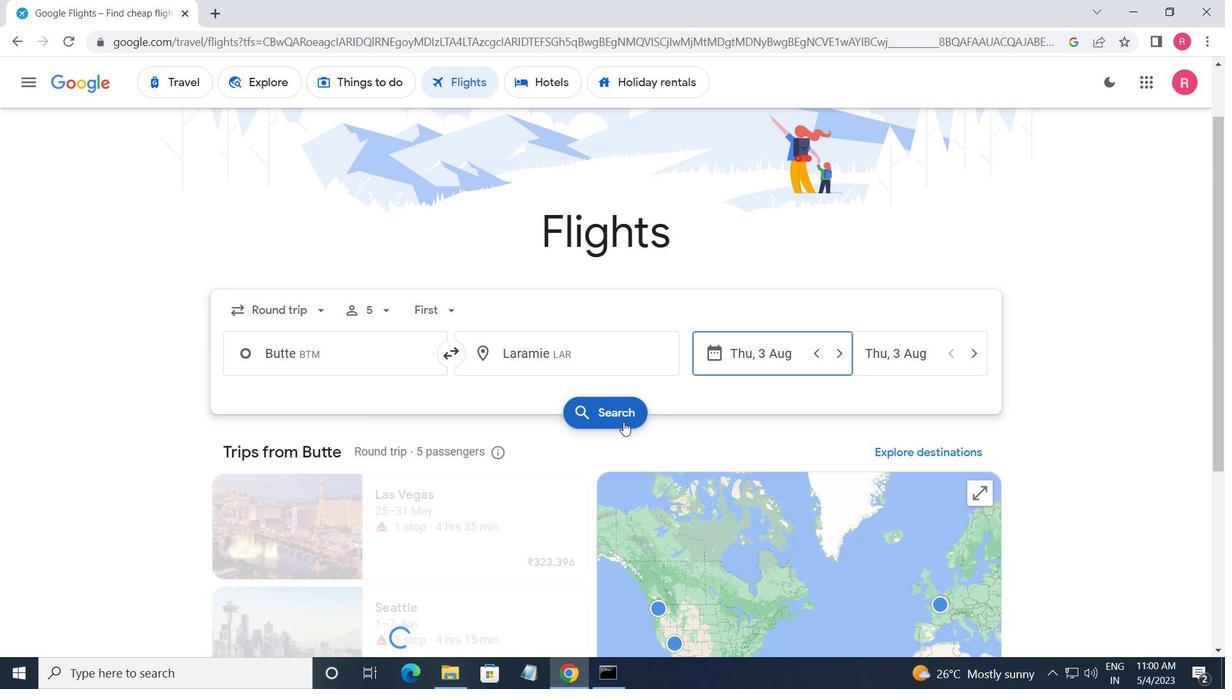 
Action: Mouse pressed left at (621, 415)
Screenshot: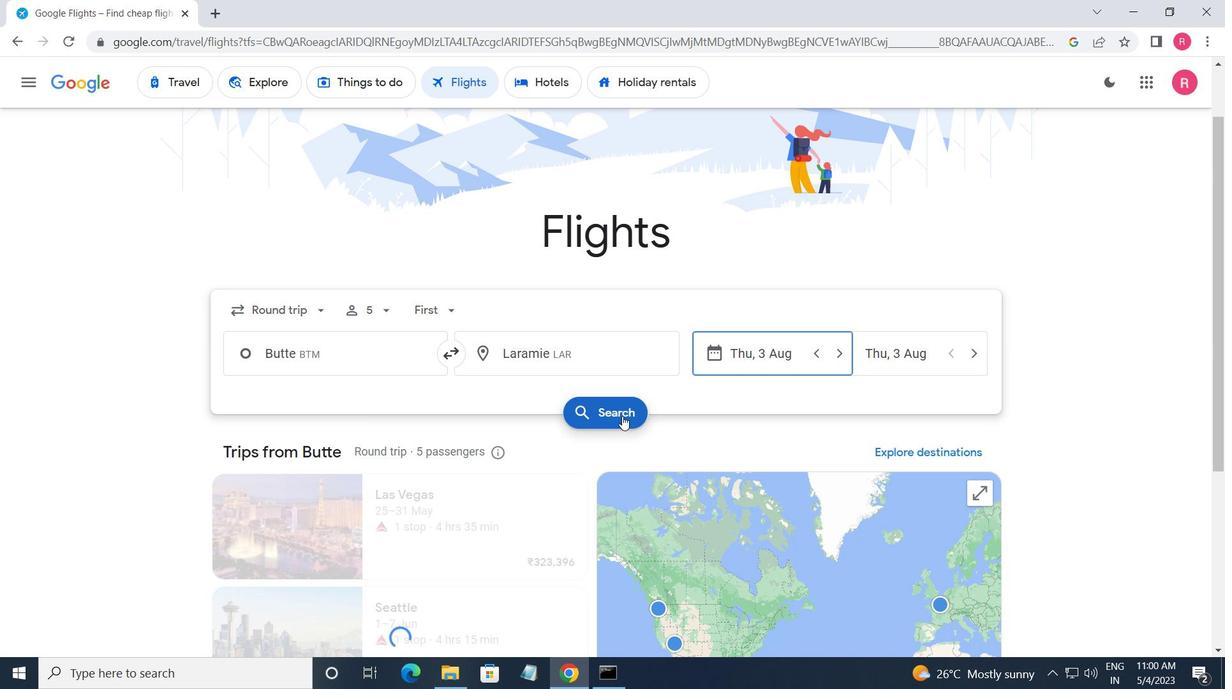 
Action: Mouse moved to (242, 233)
Screenshot: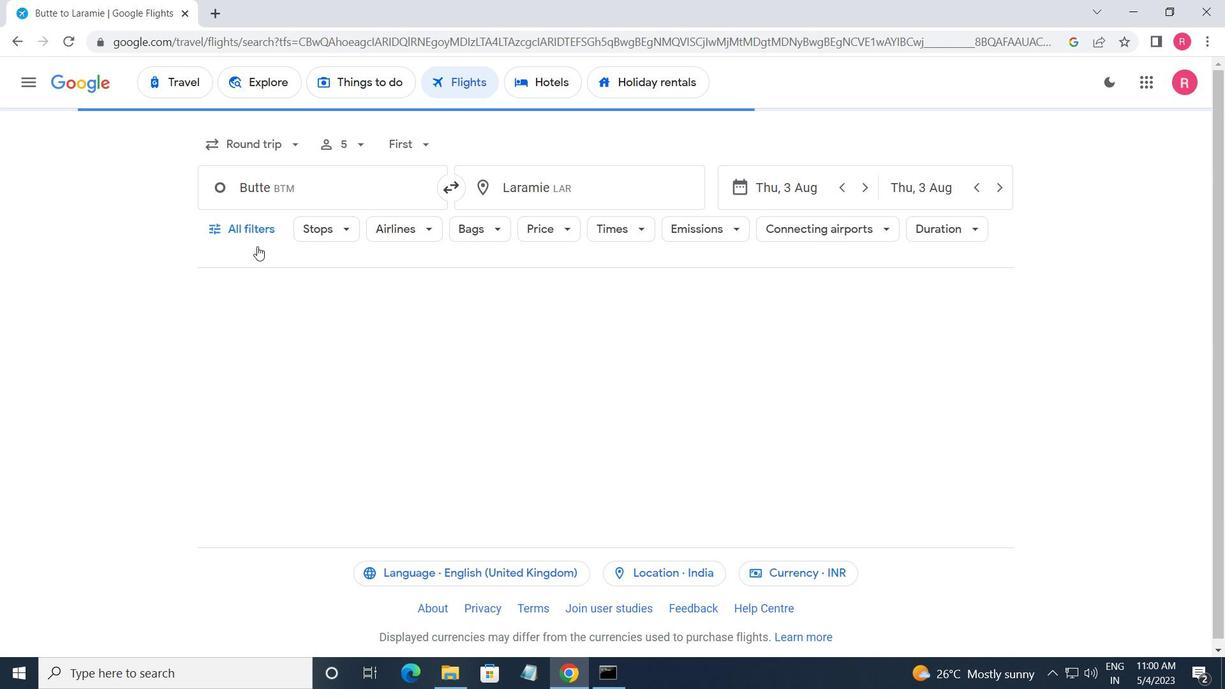 
Action: Mouse pressed left at (242, 233)
Screenshot: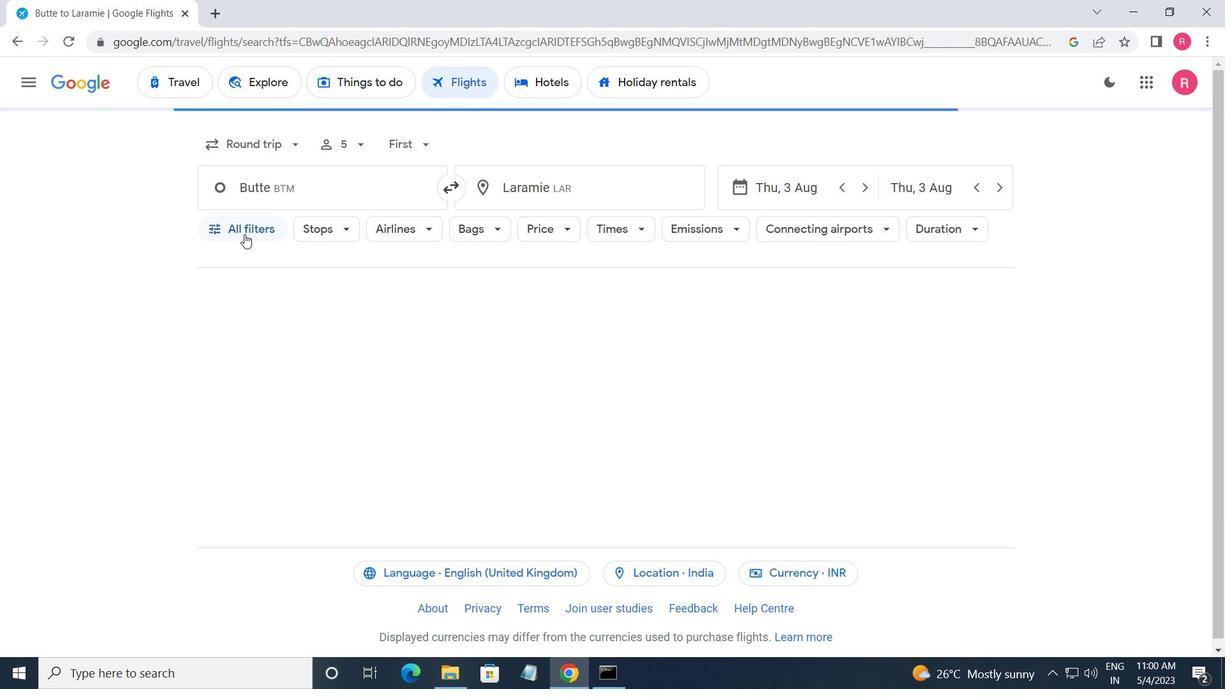 
Action: Mouse moved to (301, 330)
Screenshot: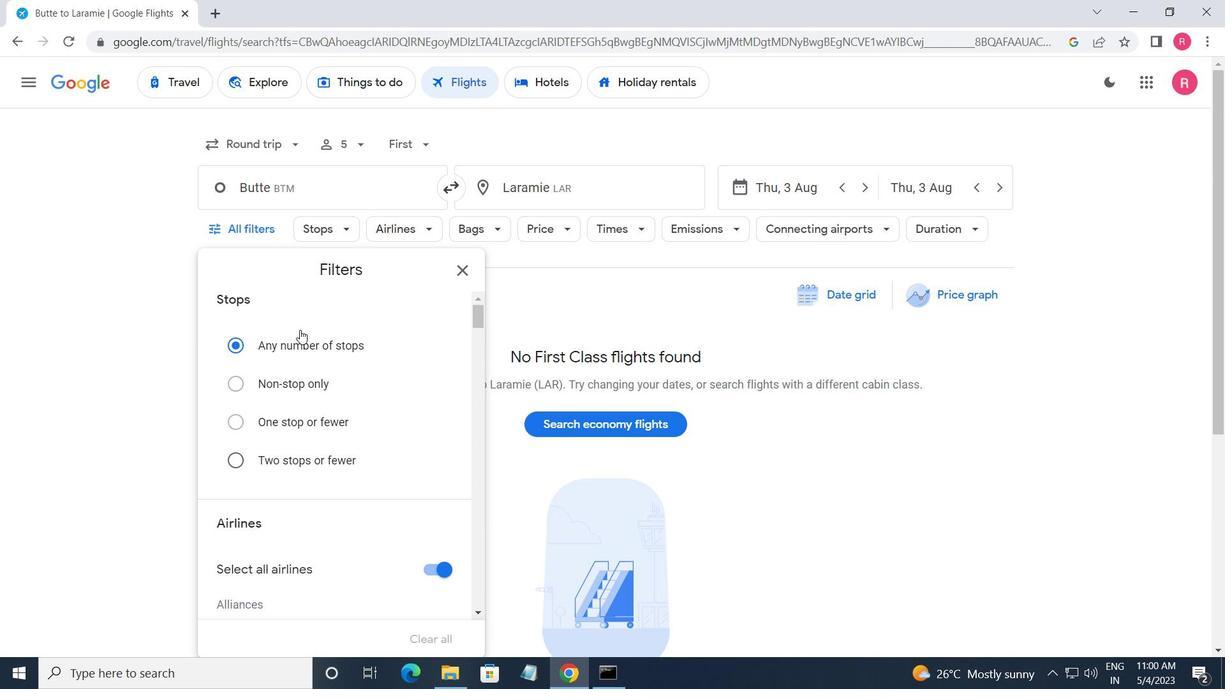 
Action: Mouse scrolled (301, 330) with delta (0, 0)
Screenshot: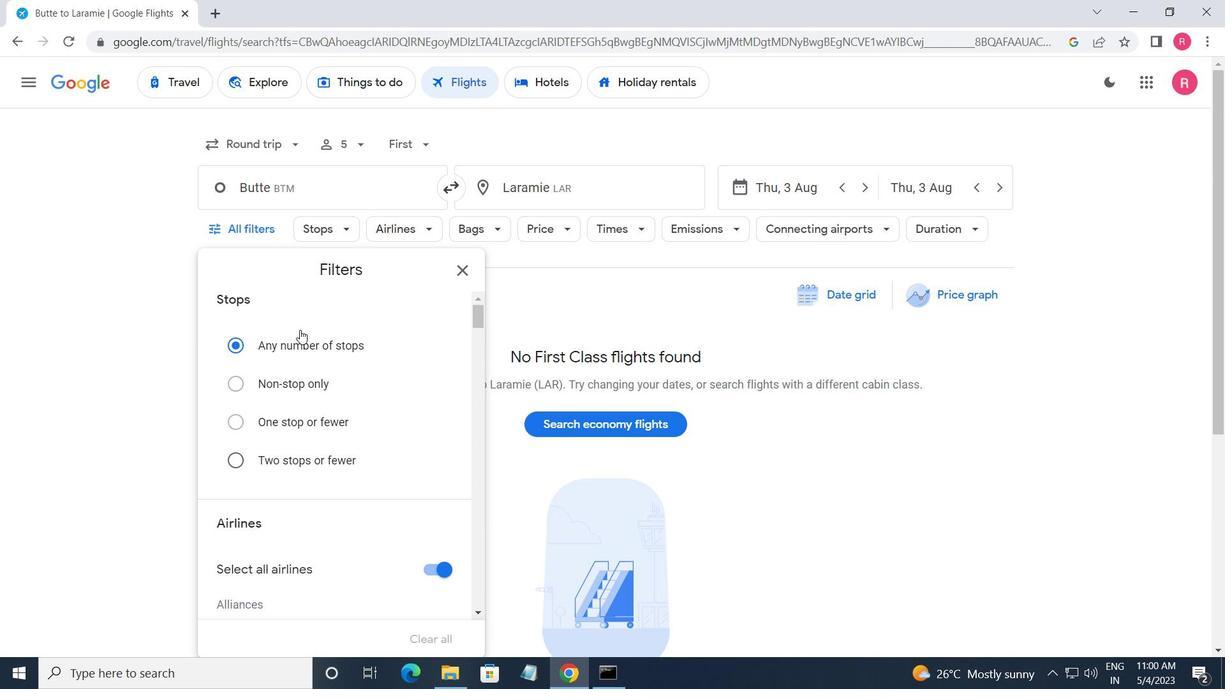 
Action: Mouse moved to (304, 330)
Screenshot: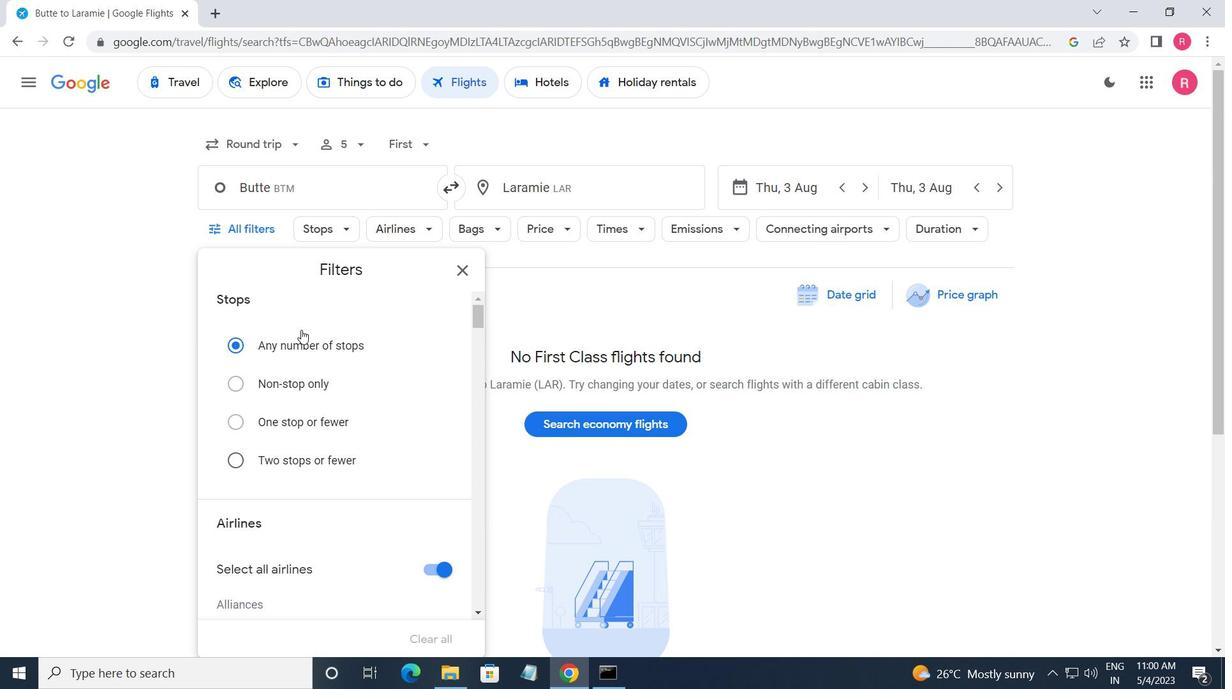 
Action: Mouse scrolled (304, 330) with delta (0, 0)
Screenshot: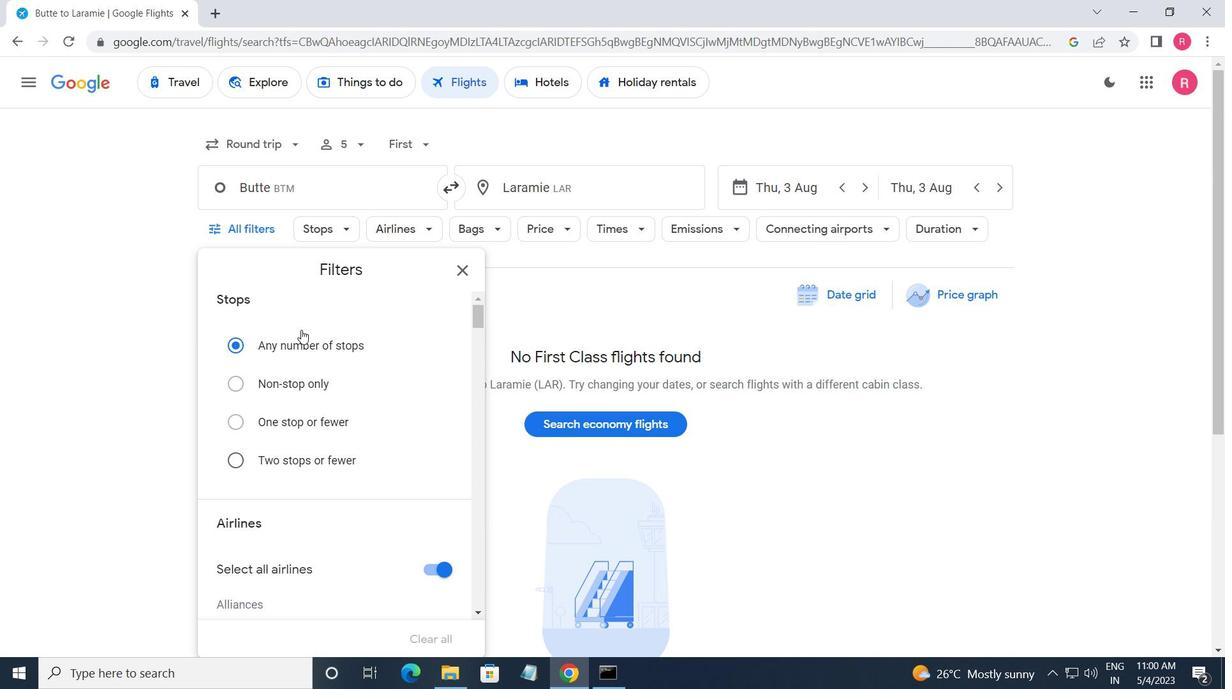 
Action: Mouse moved to (307, 334)
Screenshot: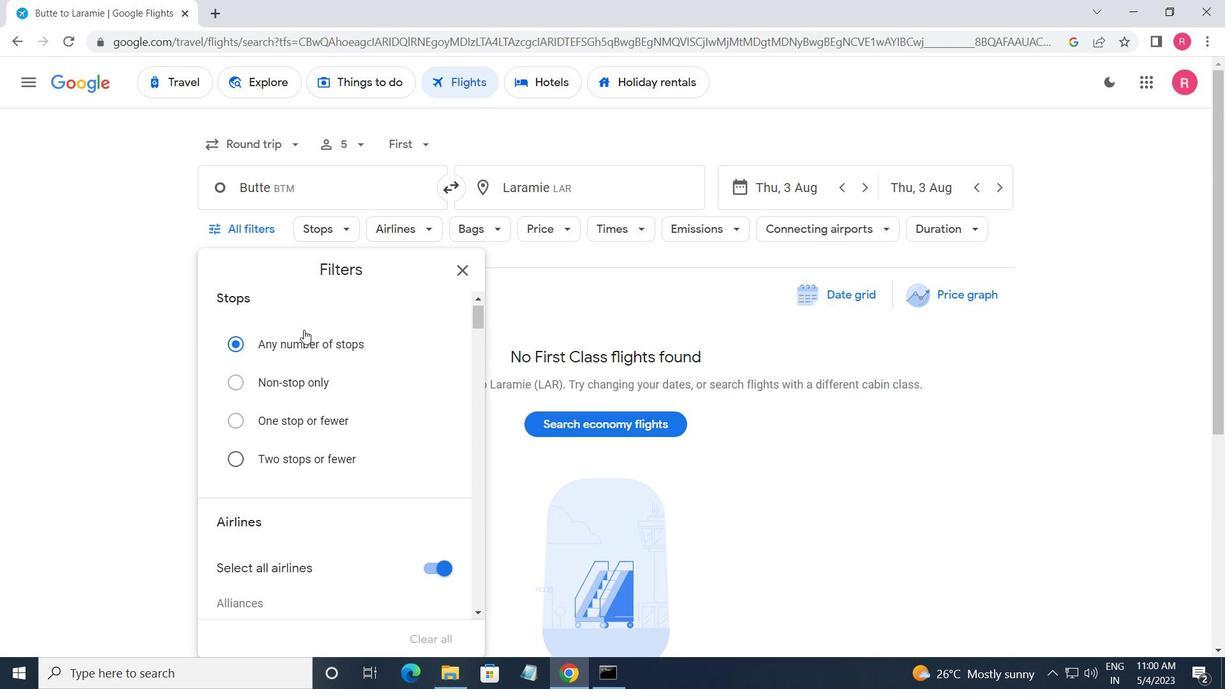 
Action: Mouse scrolled (307, 333) with delta (0, 0)
Screenshot: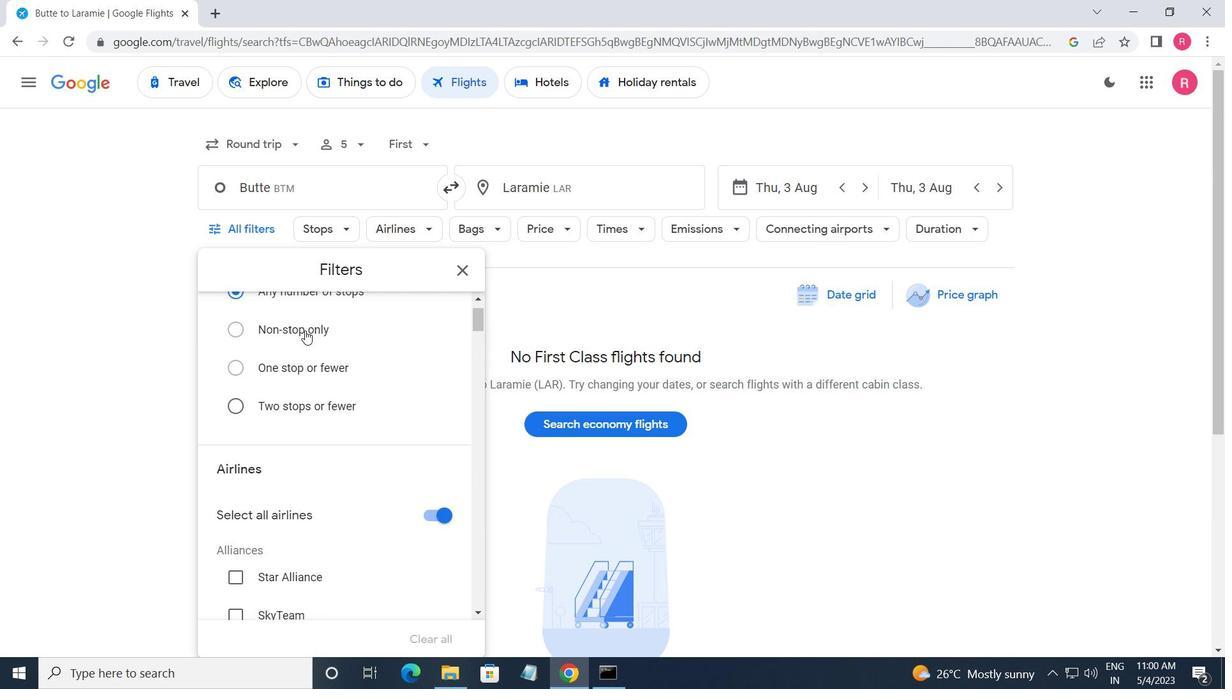 
Action: Mouse moved to (309, 336)
Screenshot: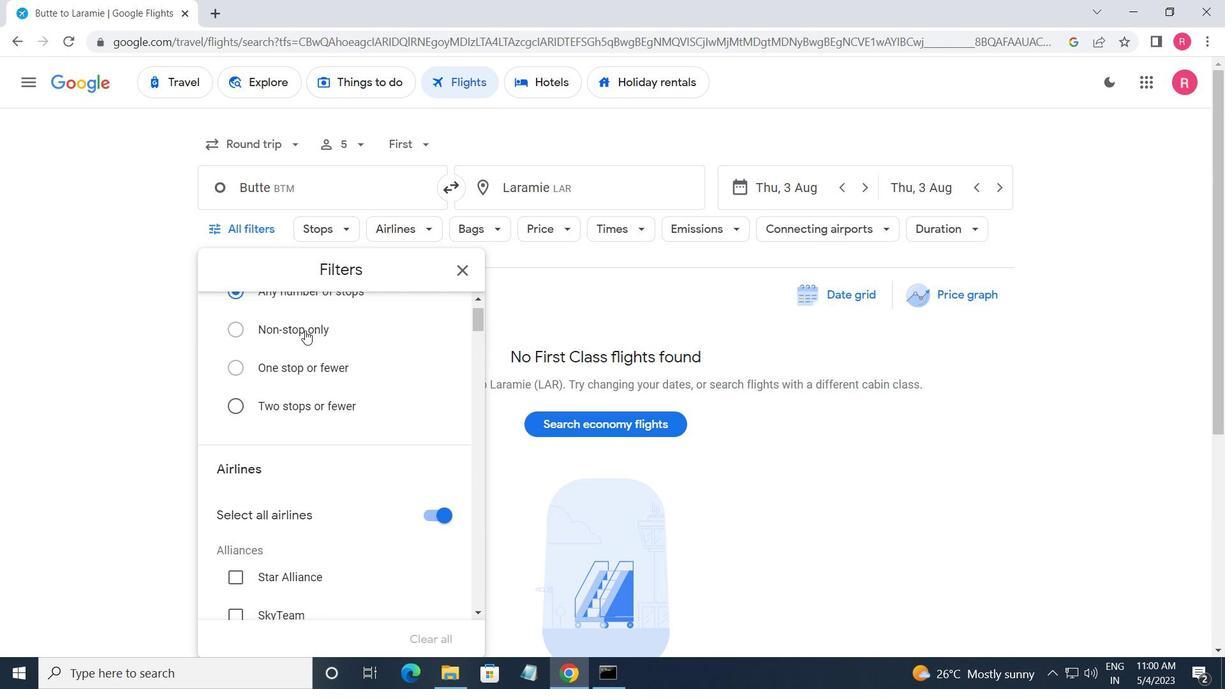 
Action: Mouse scrolled (309, 335) with delta (0, 0)
Screenshot: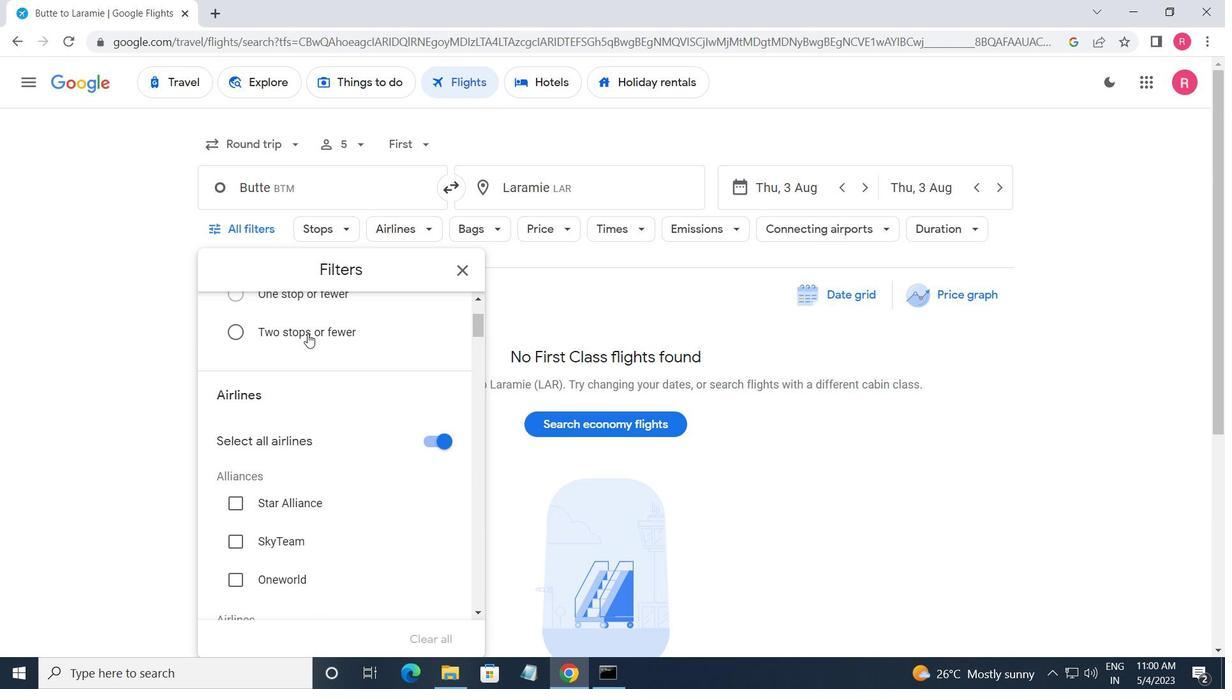 
Action: Mouse moved to (309, 337)
Screenshot: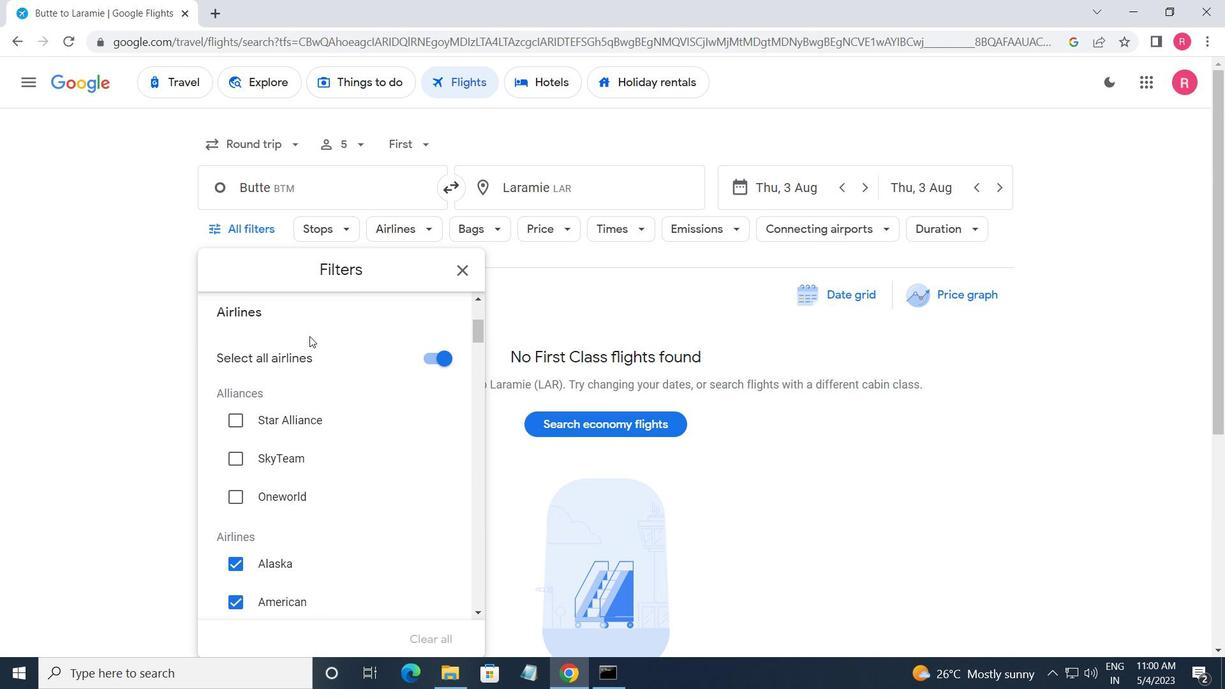 
Action: Mouse scrolled (309, 336) with delta (0, 0)
Screenshot: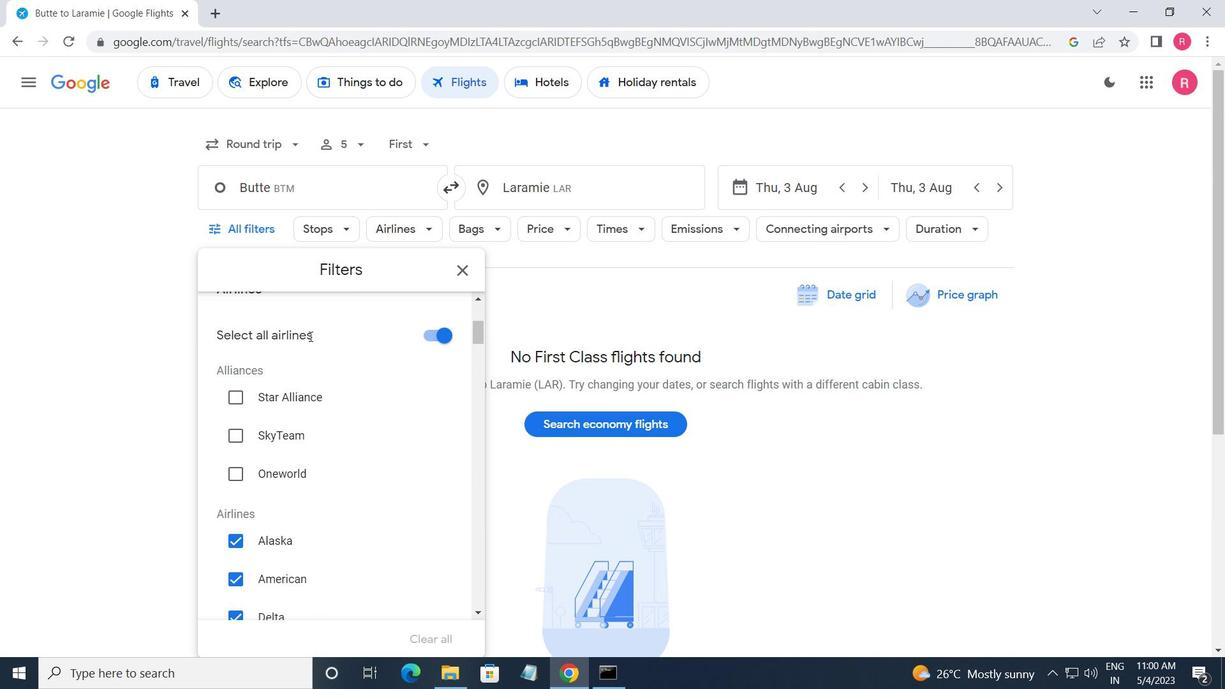 
Action: Mouse moved to (309, 338)
Screenshot: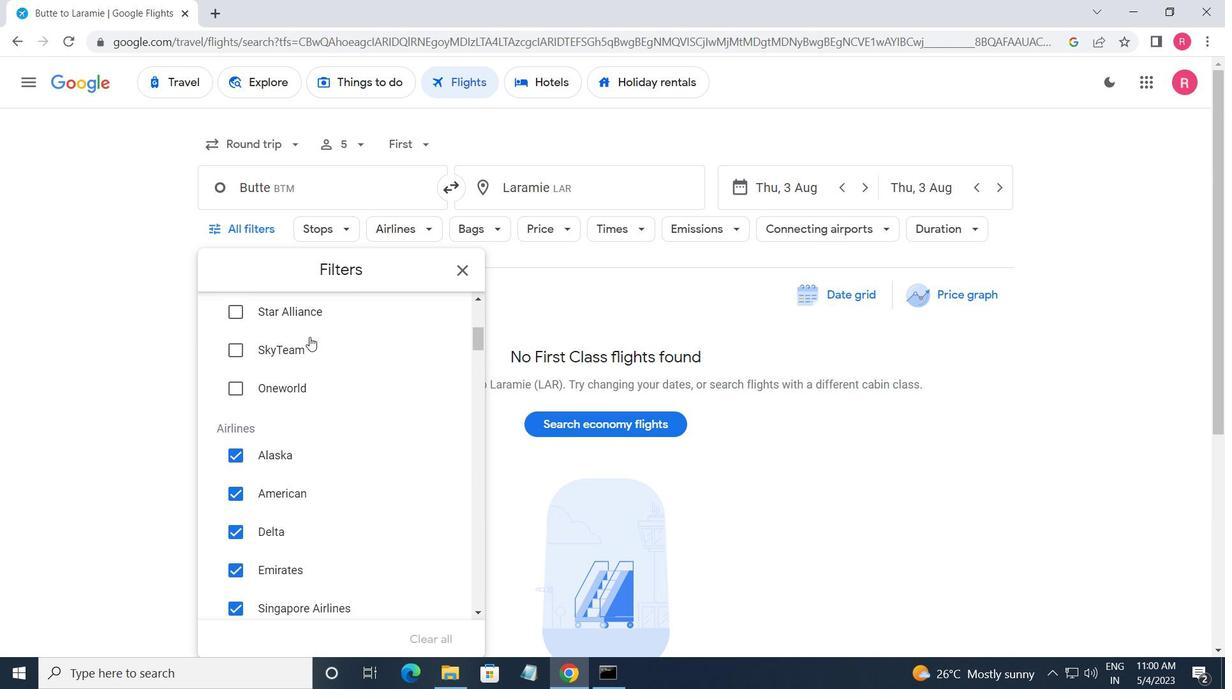 
Action: Mouse scrolled (309, 338) with delta (0, 0)
Screenshot: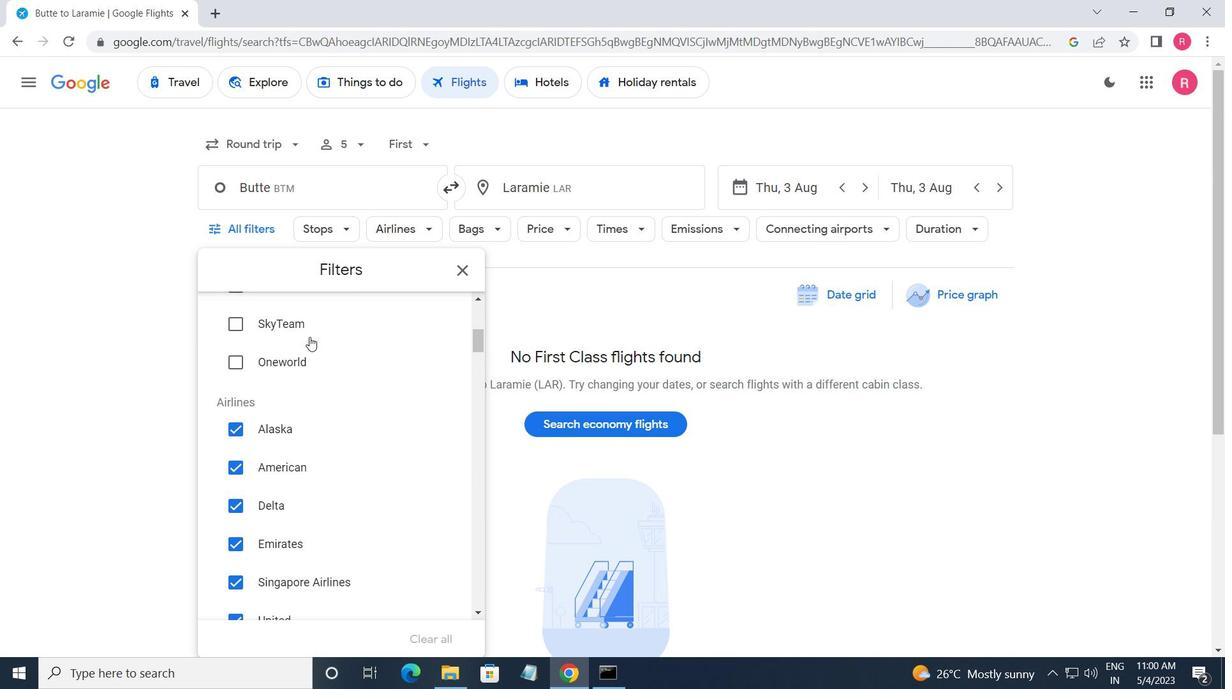 
Action: Mouse moved to (404, 454)
Screenshot: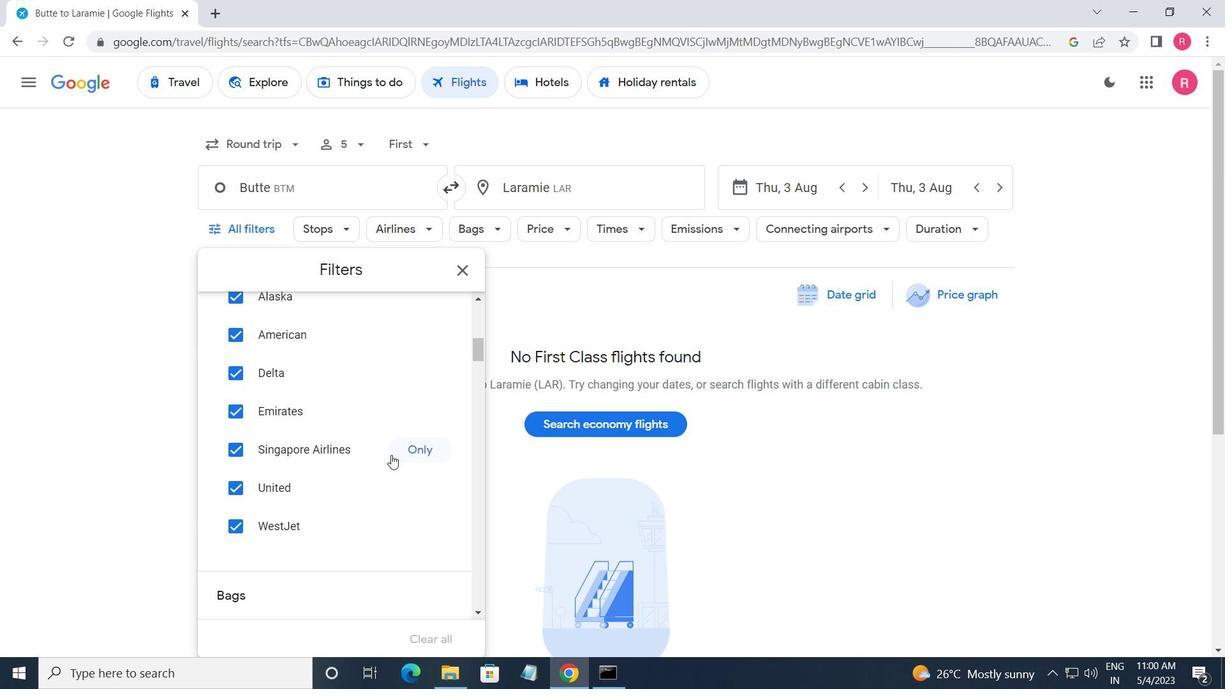 
Action: Mouse pressed left at (404, 454)
Screenshot: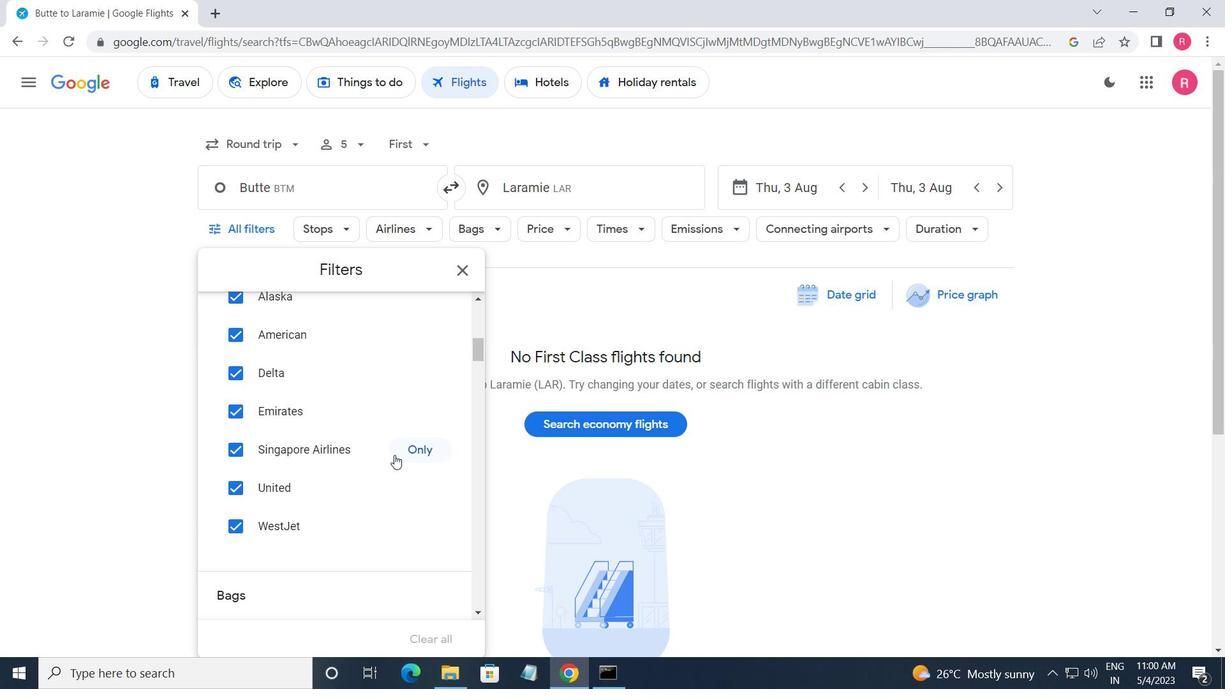 
Action: Mouse moved to (401, 463)
Screenshot: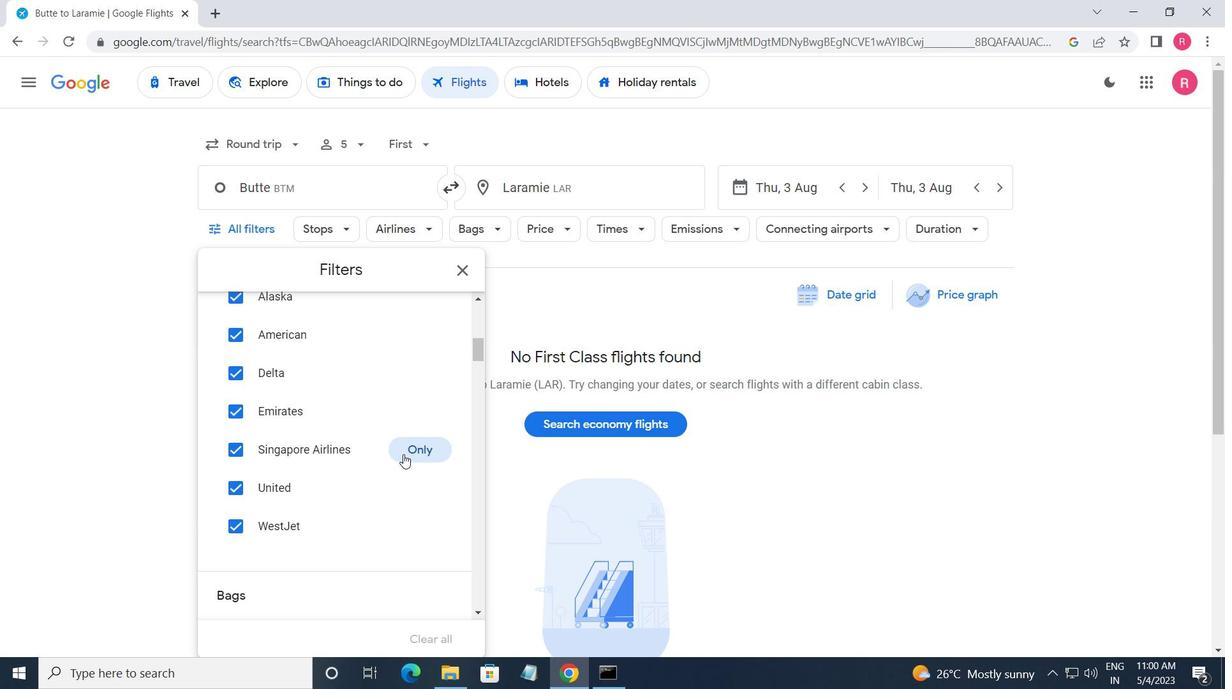 
Action: Mouse scrolled (401, 462) with delta (0, 0)
Screenshot: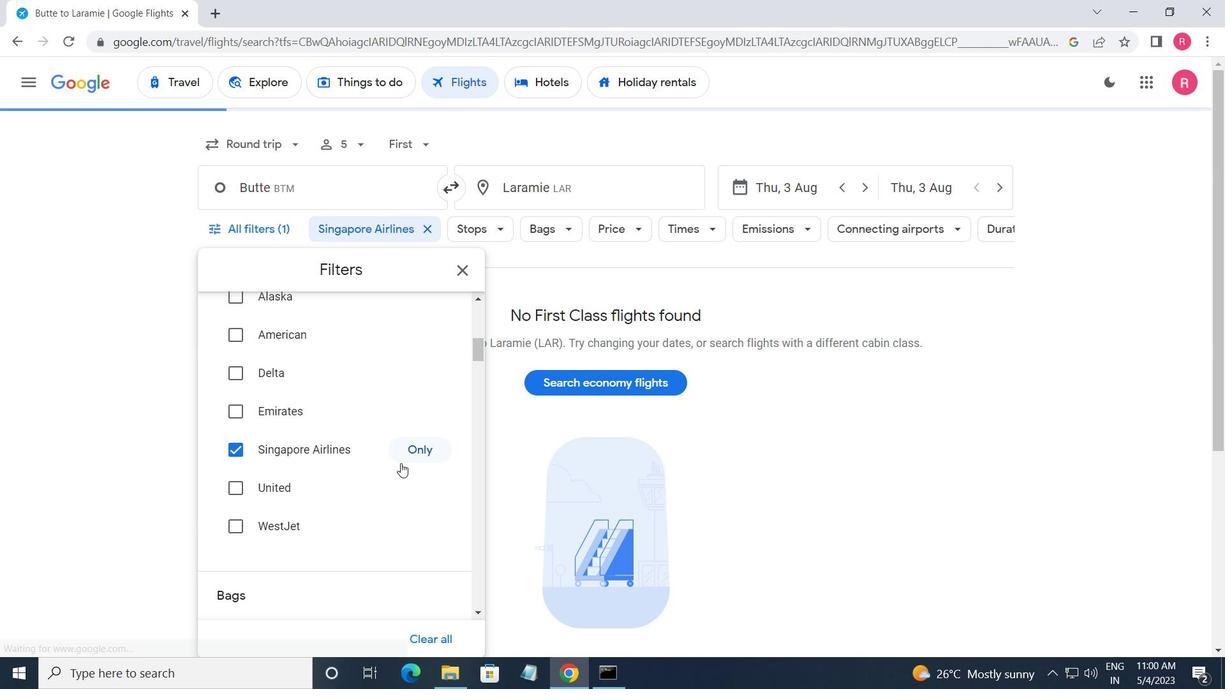 
Action: Mouse scrolled (401, 462) with delta (0, 0)
Screenshot: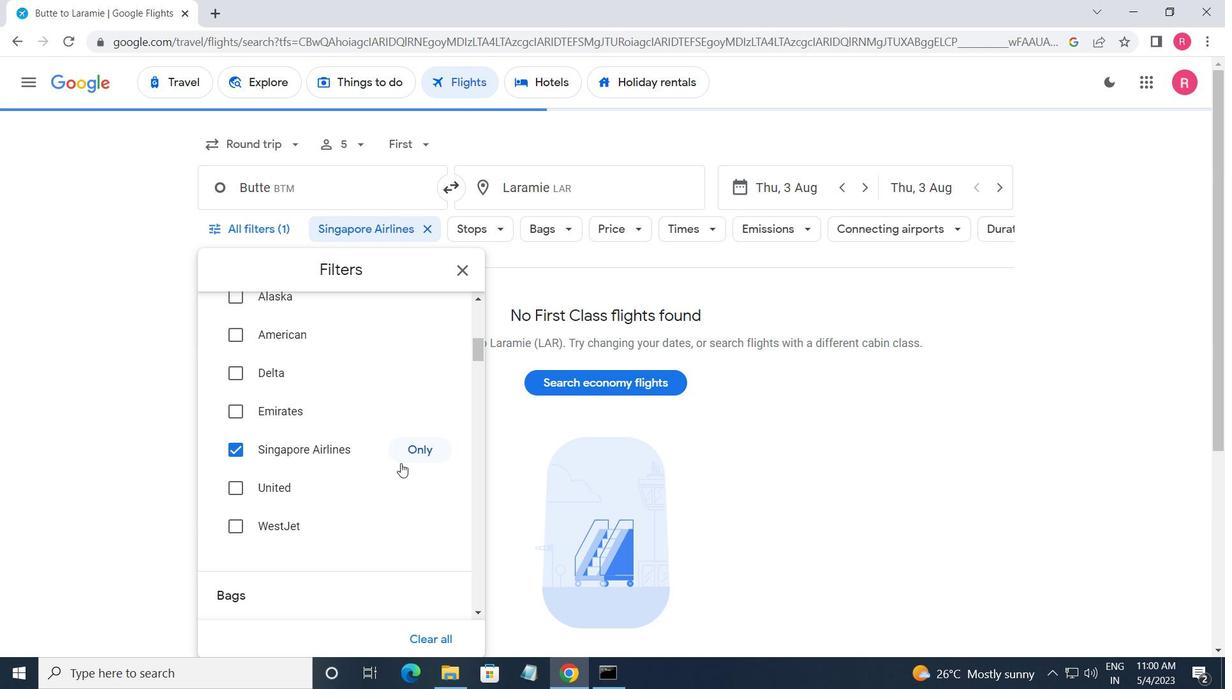 
Action: Mouse moved to (437, 470)
Screenshot: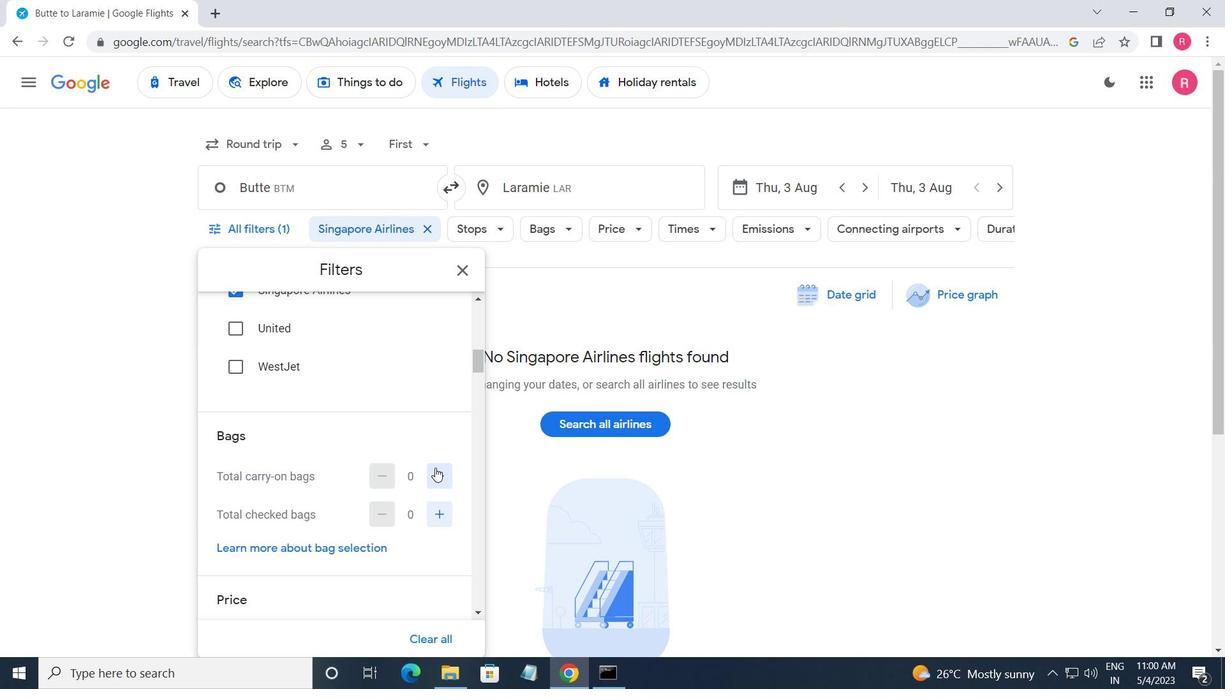 
Action: Mouse pressed left at (437, 470)
Screenshot: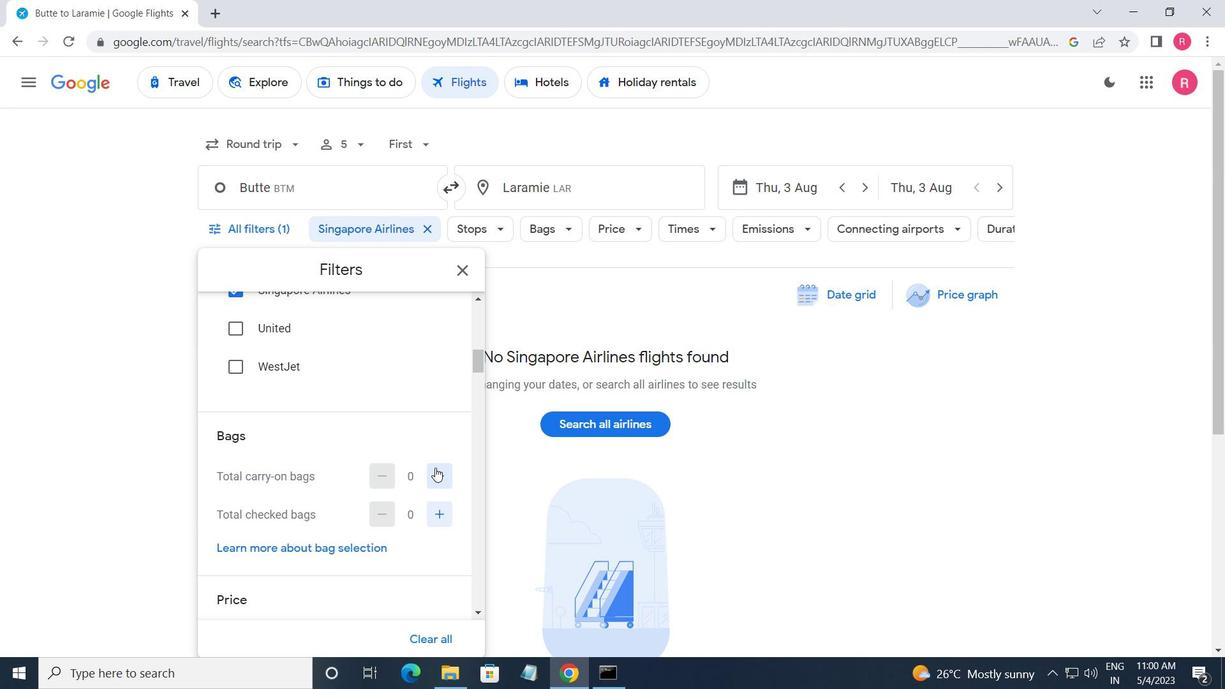 
Action: Mouse moved to (423, 478)
Screenshot: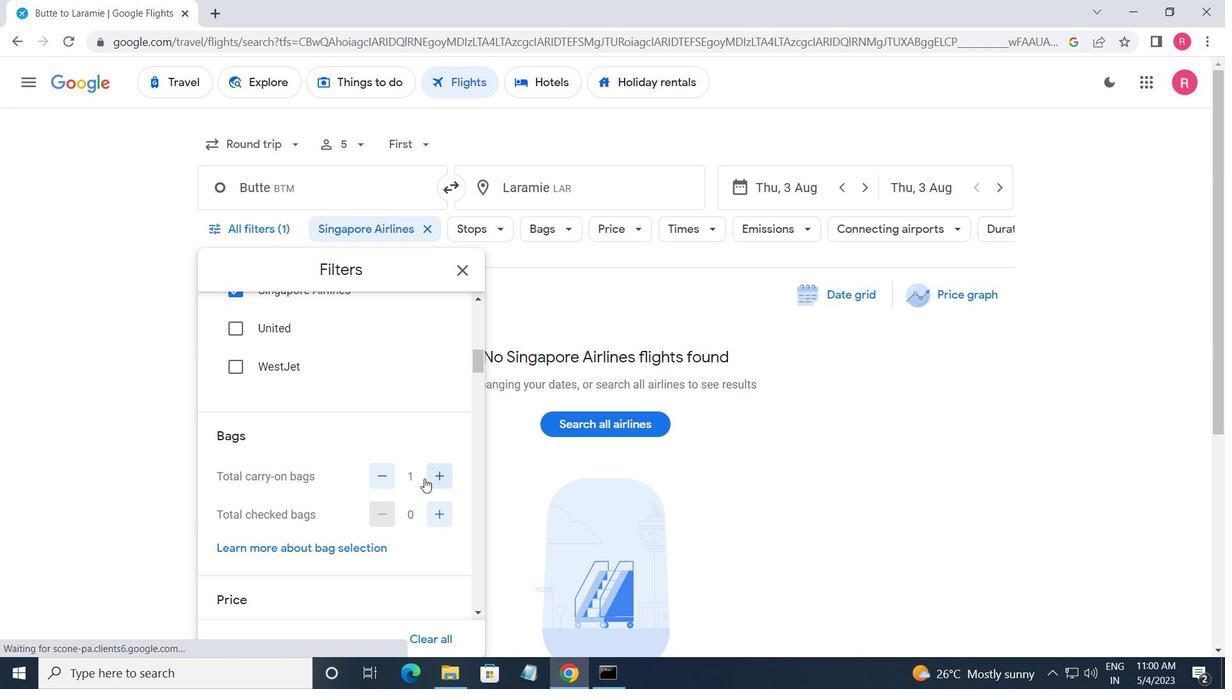 
Action: Mouse scrolled (423, 478) with delta (0, 0)
Screenshot: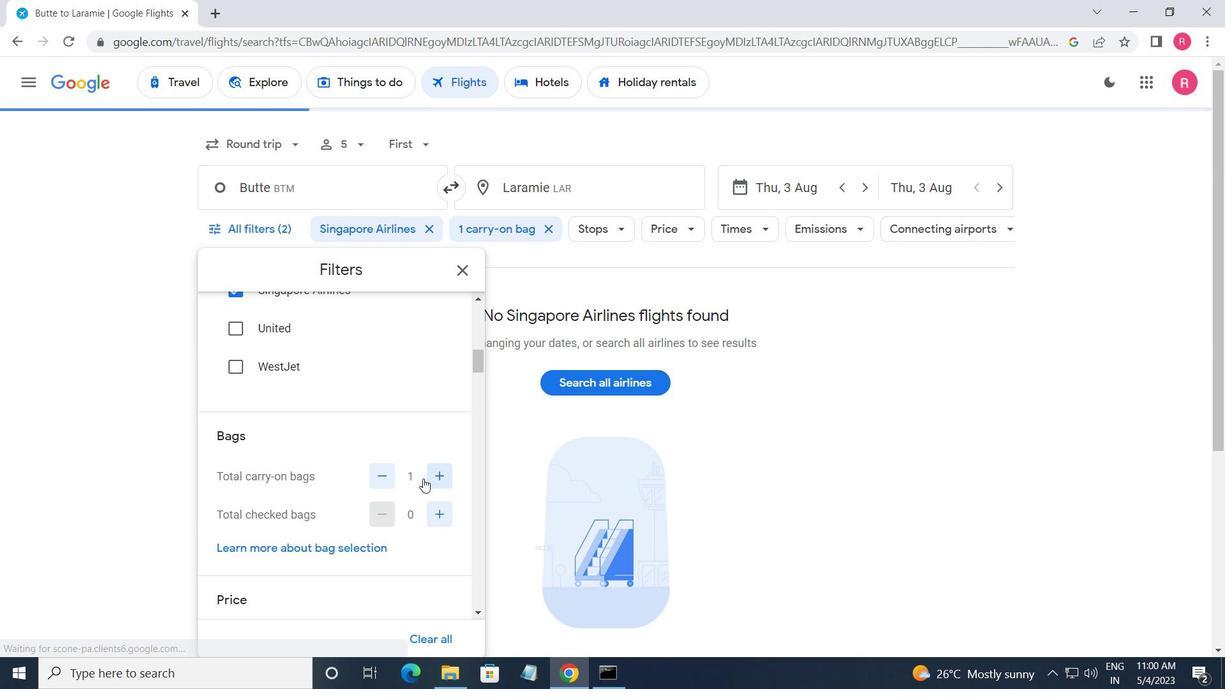
Action: Mouse moved to (423, 478)
Screenshot: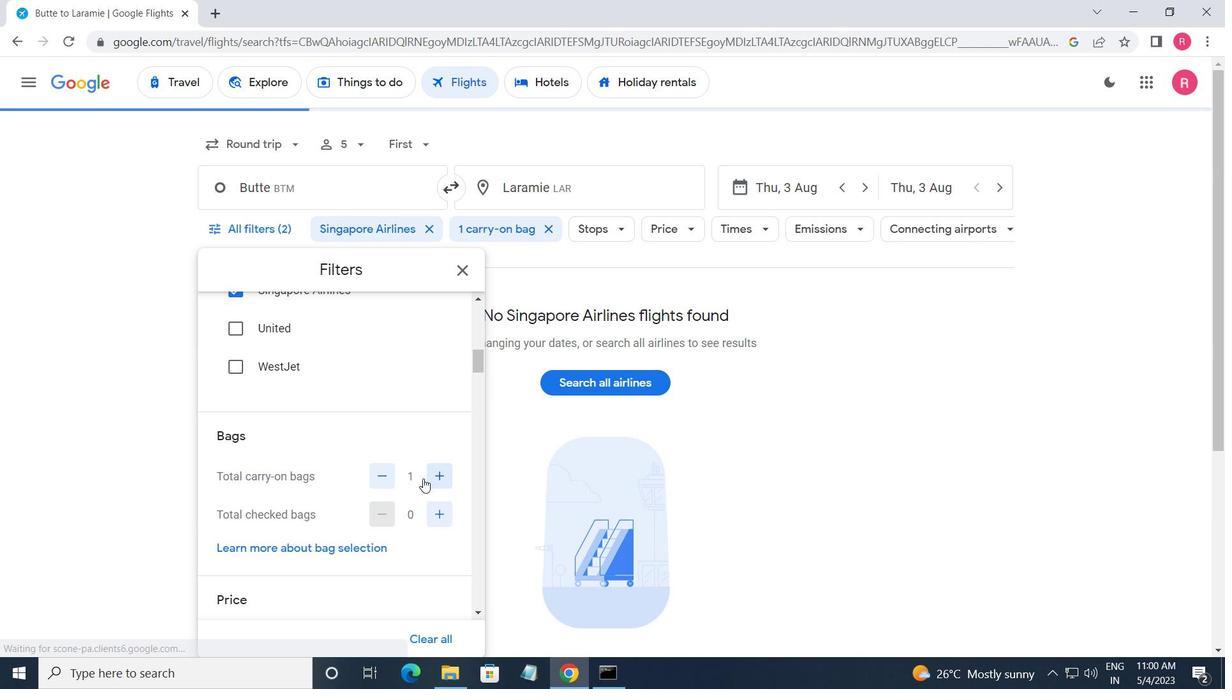 
Action: Mouse scrolled (423, 478) with delta (0, 0)
Screenshot: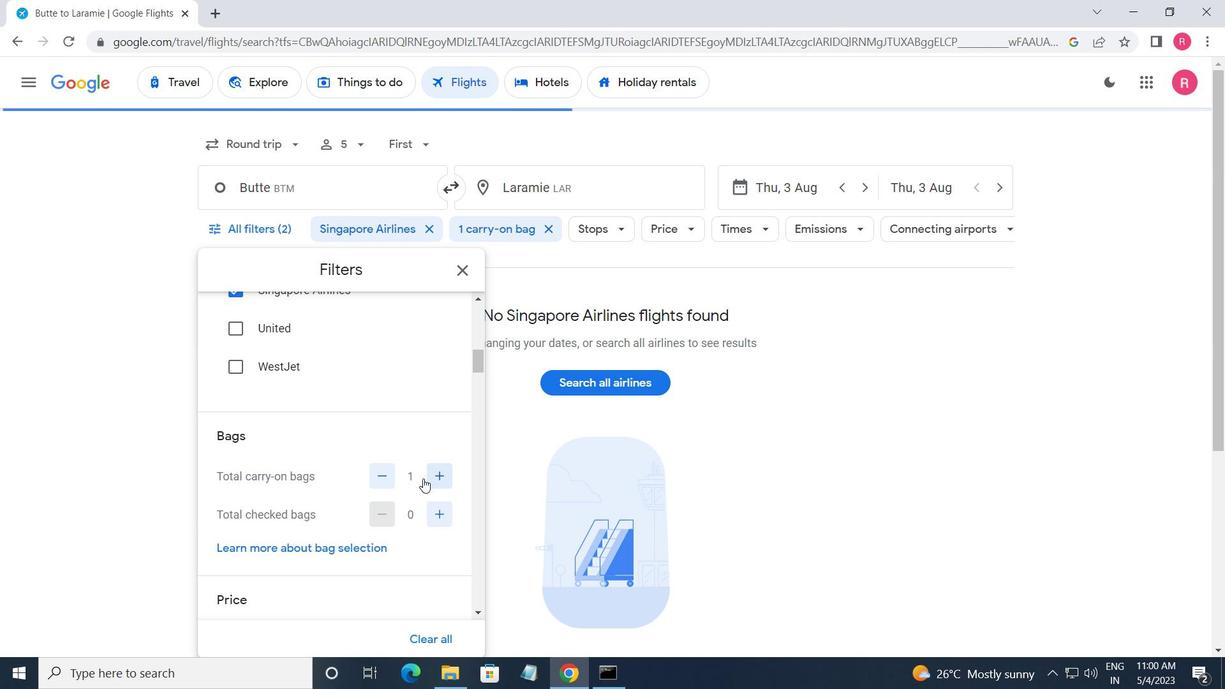 
Action: Mouse moved to (443, 345)
Screenshot: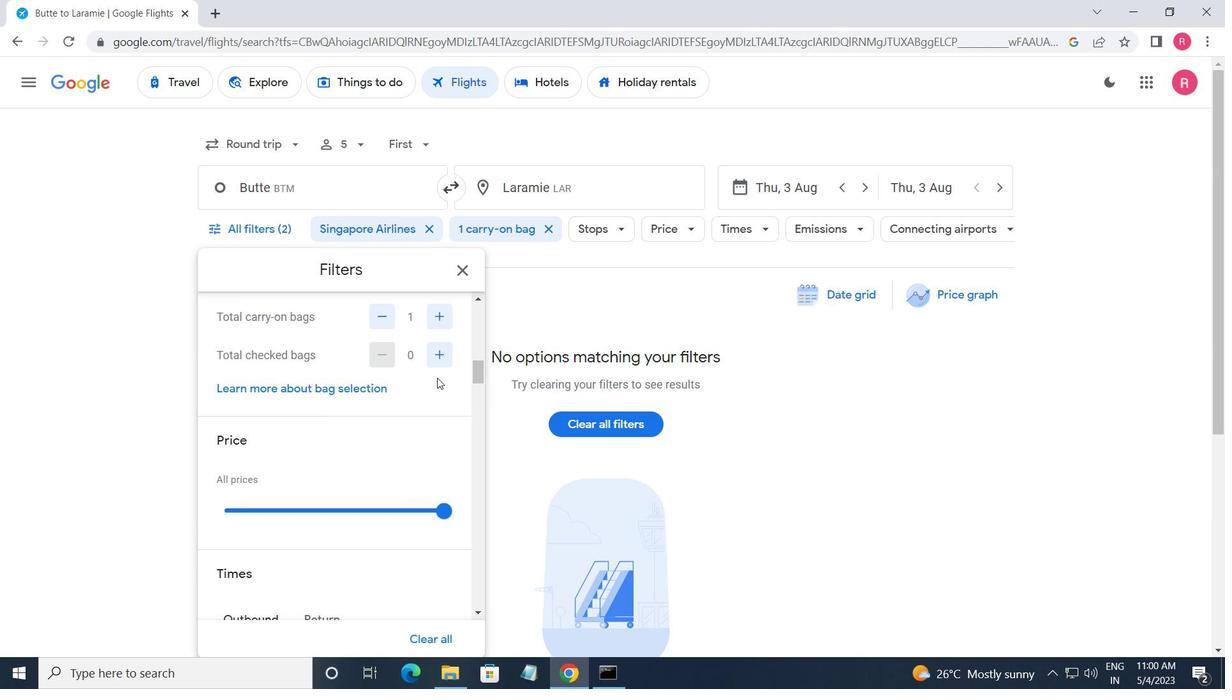 
Action: Mouse pressed left at (443, 345)
Screenshot: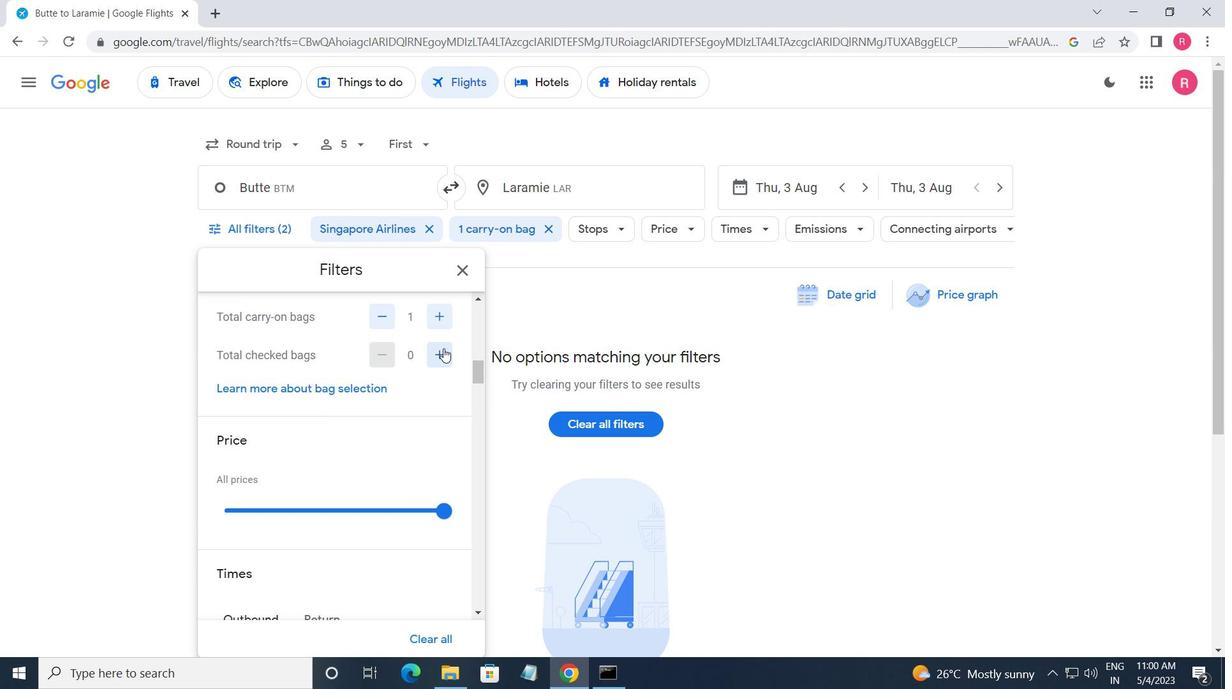 
Action: Mouse pressed left at (443, 345)
Screenshot: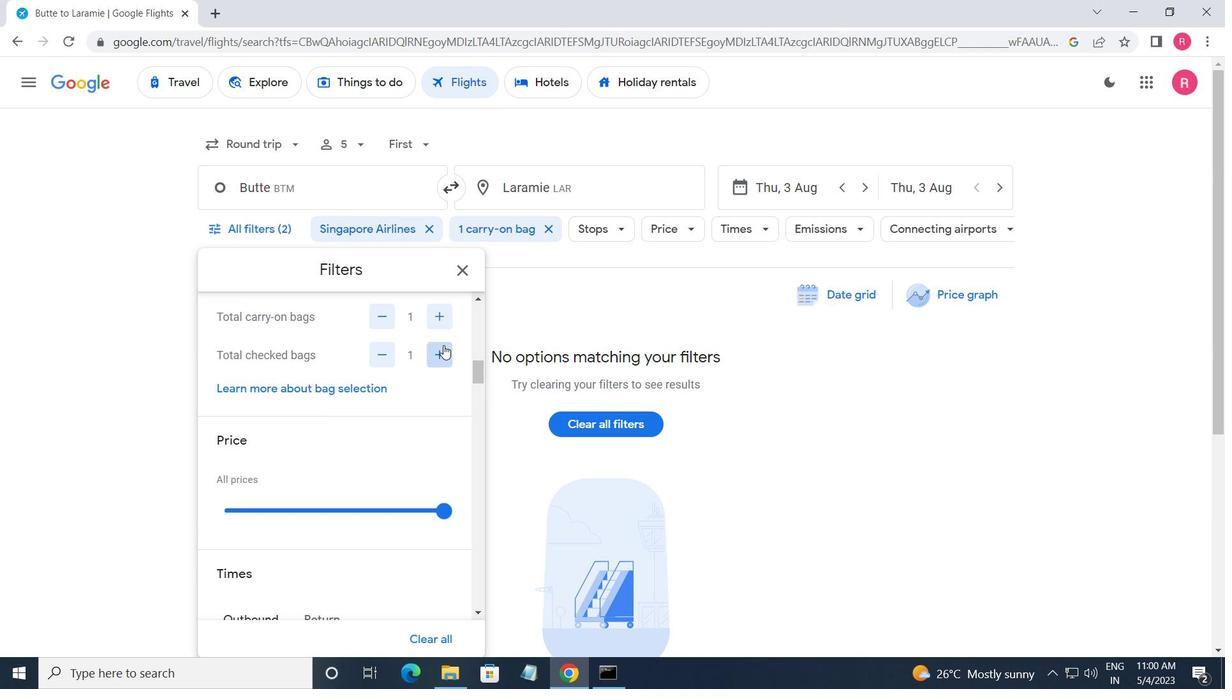 
Action: Mouse pressed left at (443, 345)
Screenshot: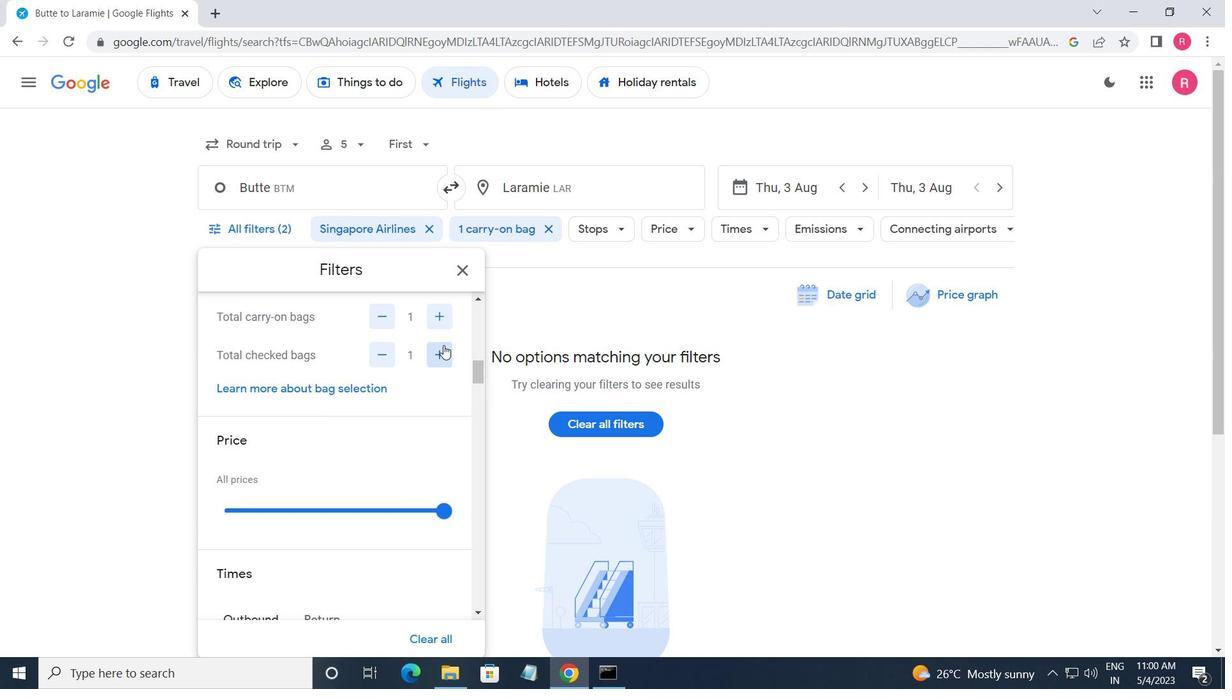 
Action: Mouse pressed left at (443, 345)
Screenshot: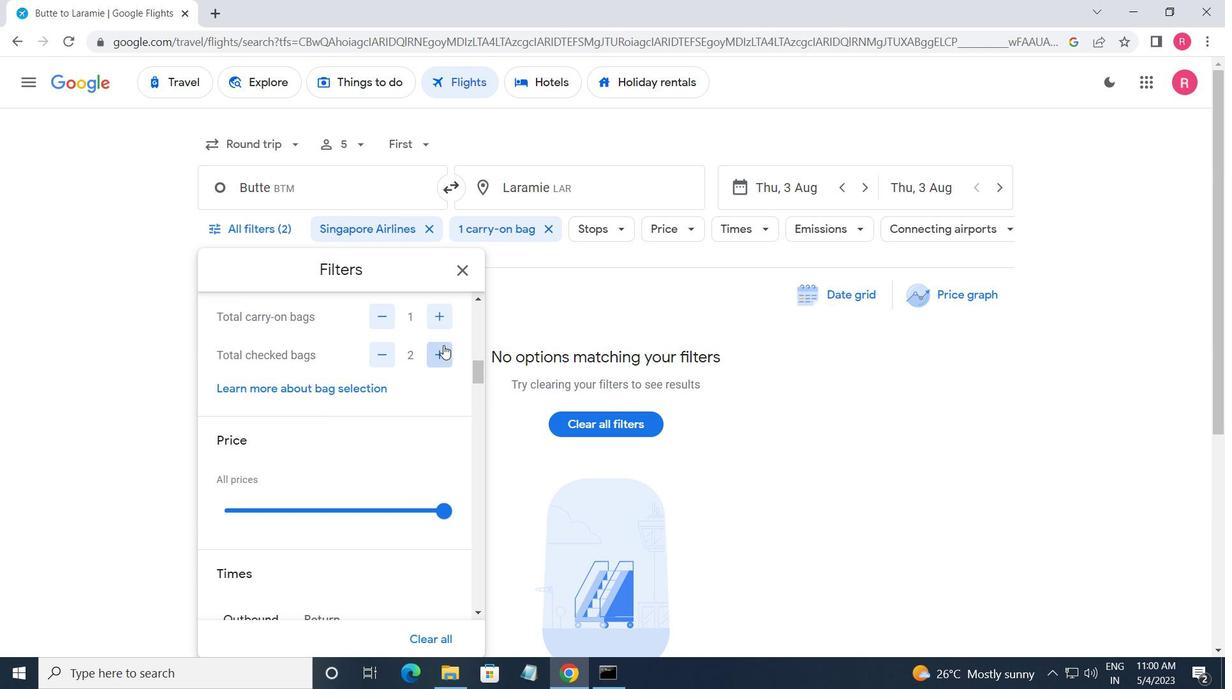 
Action: Mouse pressed left at (443, 345)
Screenshot: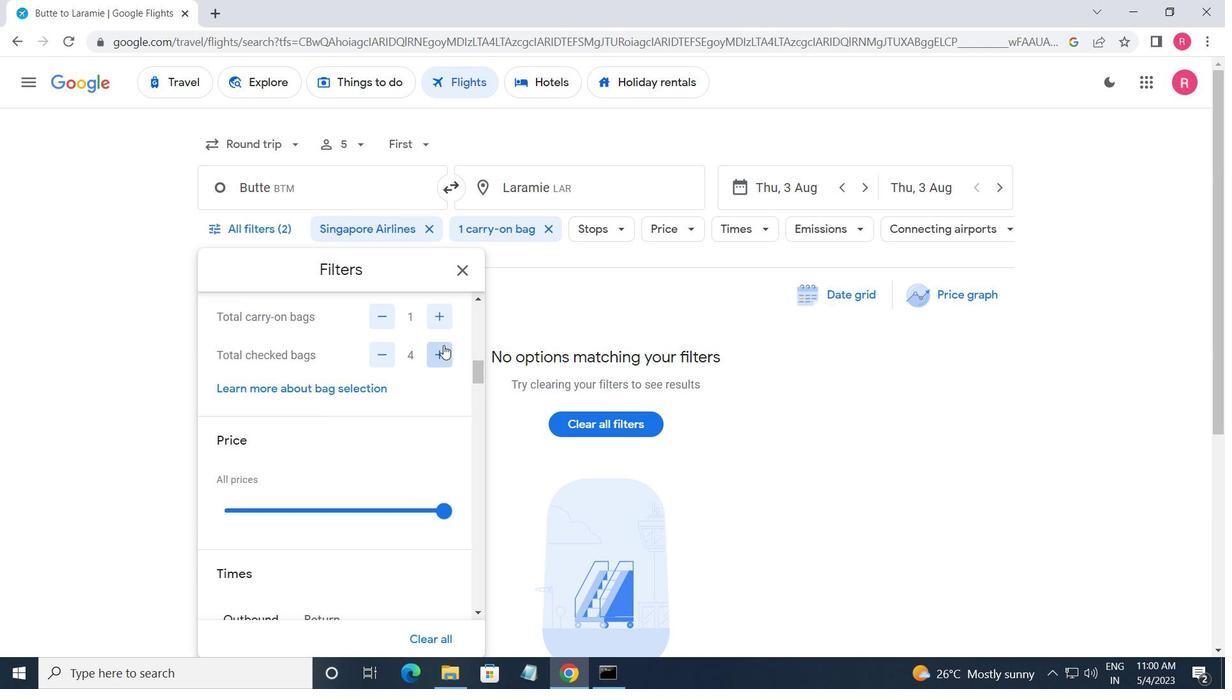 
Action: Mouse scrolled (443, 344) with delta (0, 0)
Screenshot: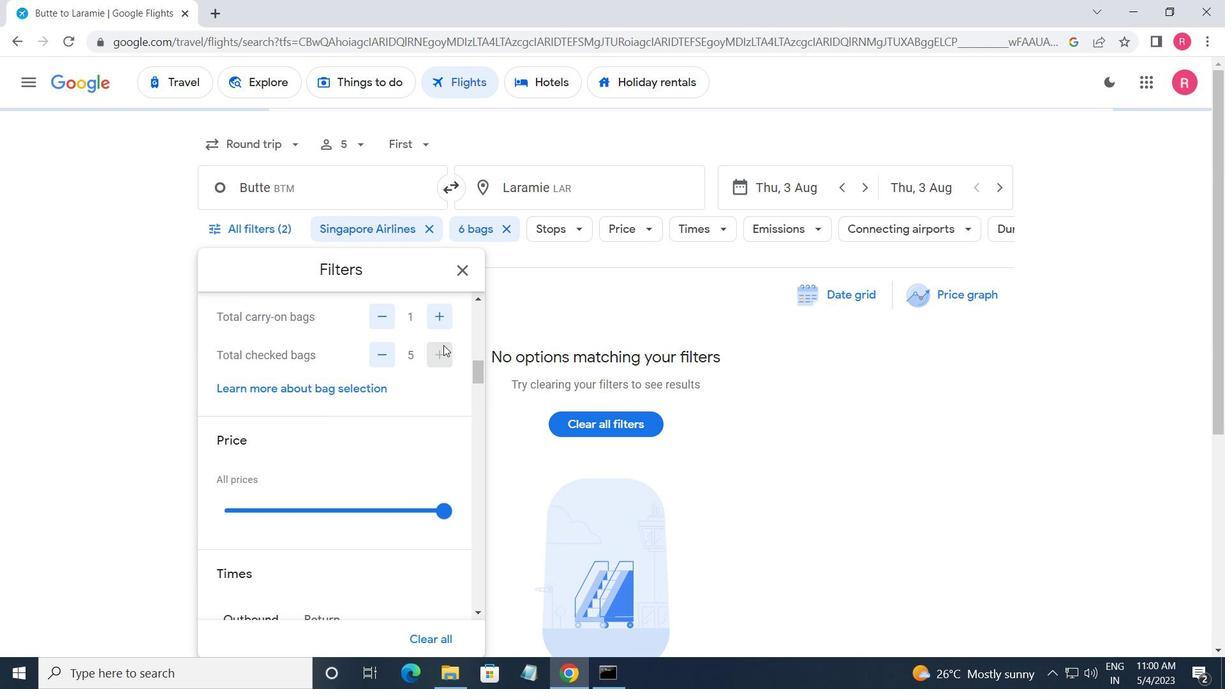 
Action: Mouse moved to (445, 438)
Screenshot: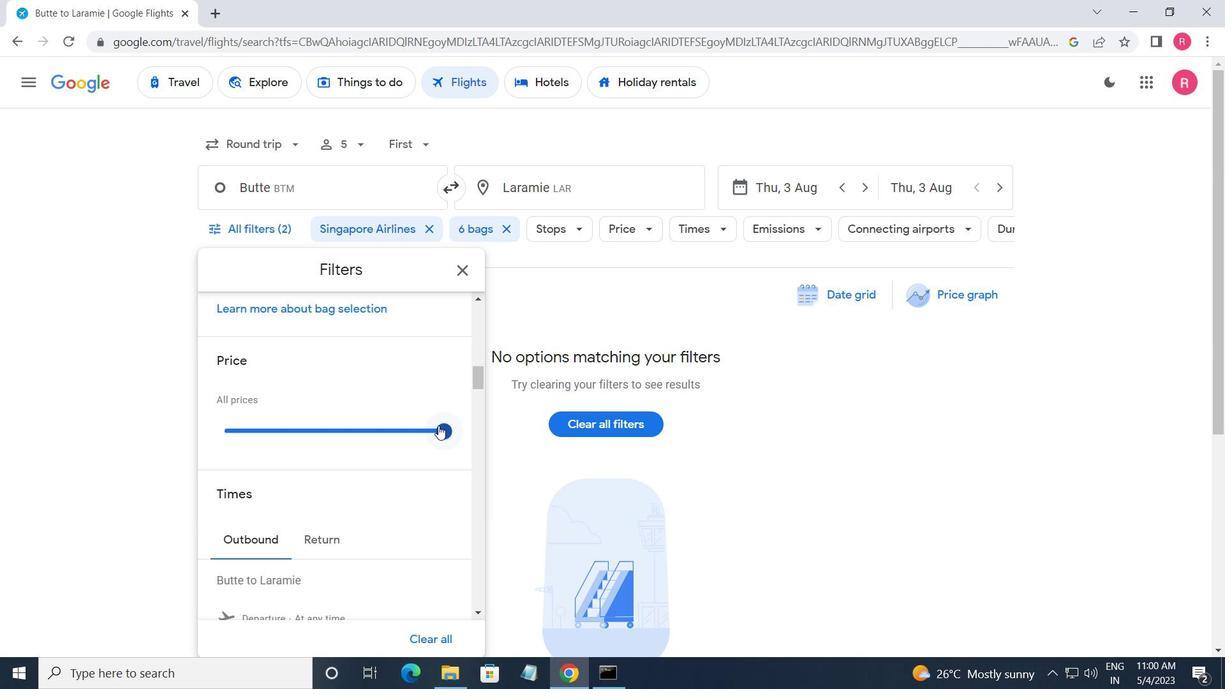 
Action: Mouse pressed left at (445, 438)
Screenshot: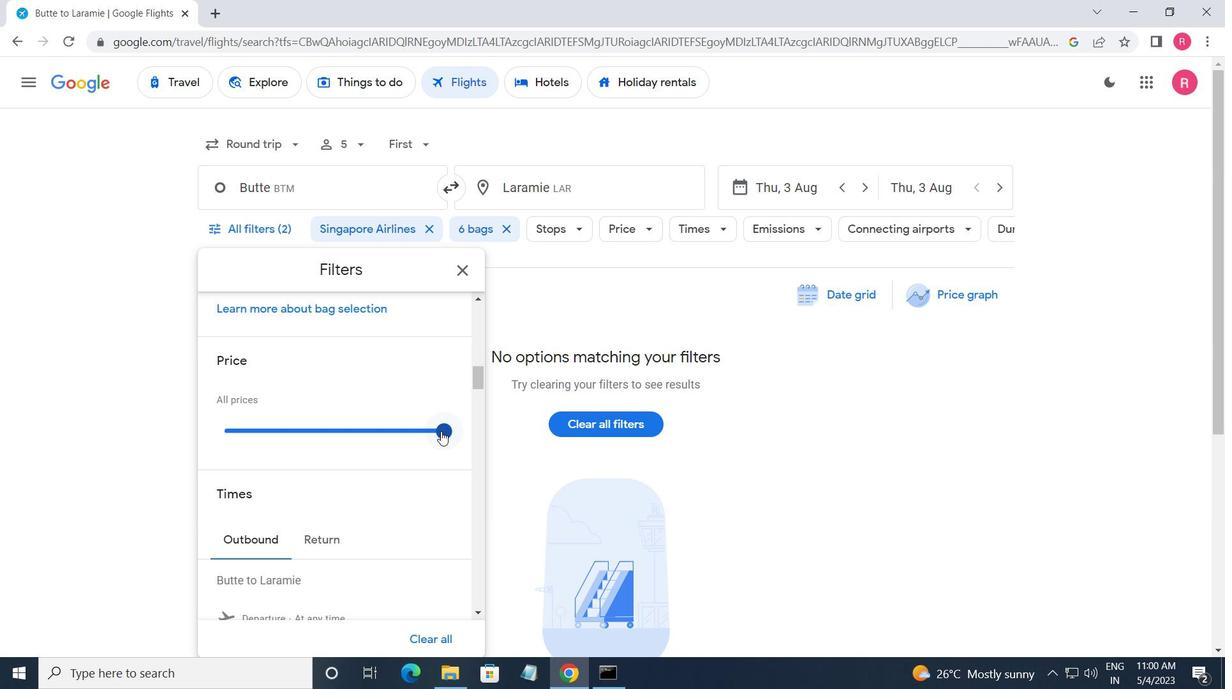 
Action: Mouse moved to (264, 441)
Screenshot: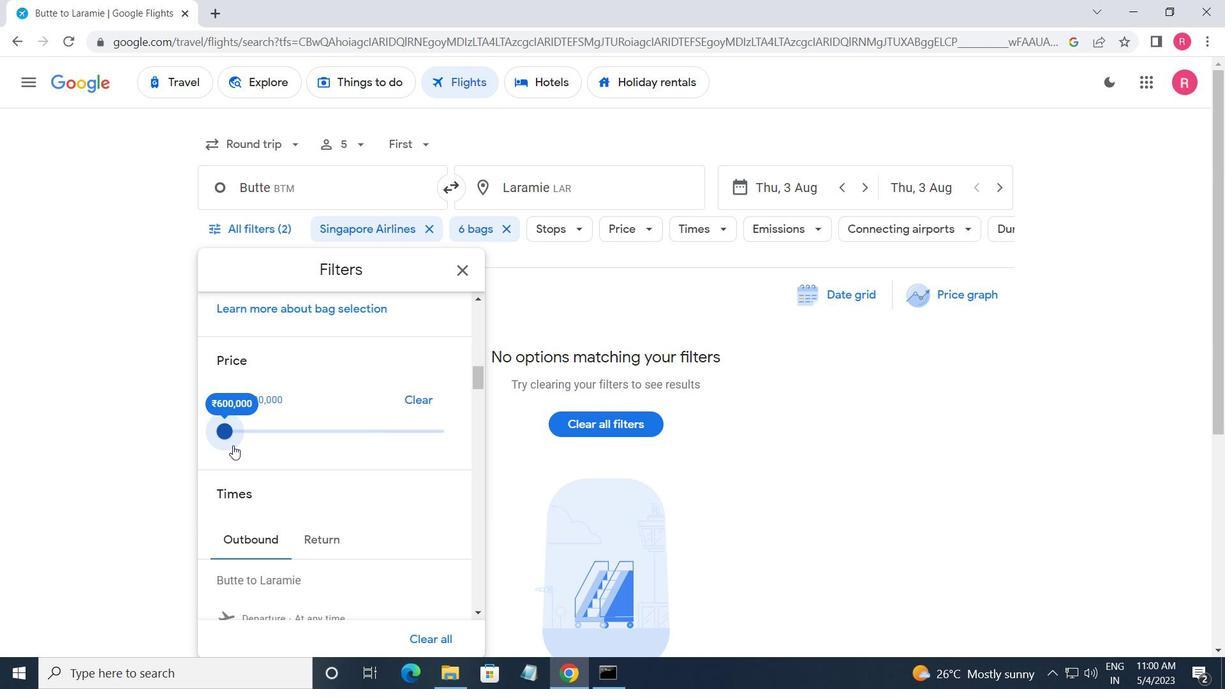 
Action: Mouse scrolled (264, 440) with delta (0, 0)
Screenshot: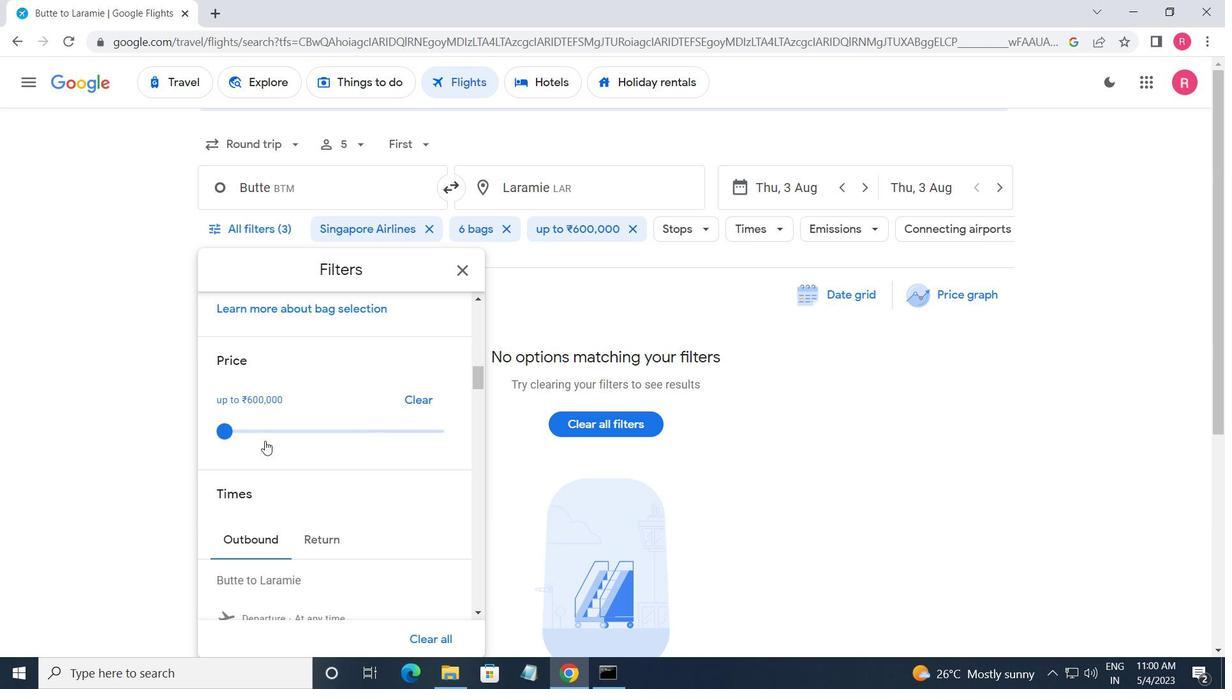 
Action: Mouse scrolled (264, 440) with delta (0, 0)
Screenshot: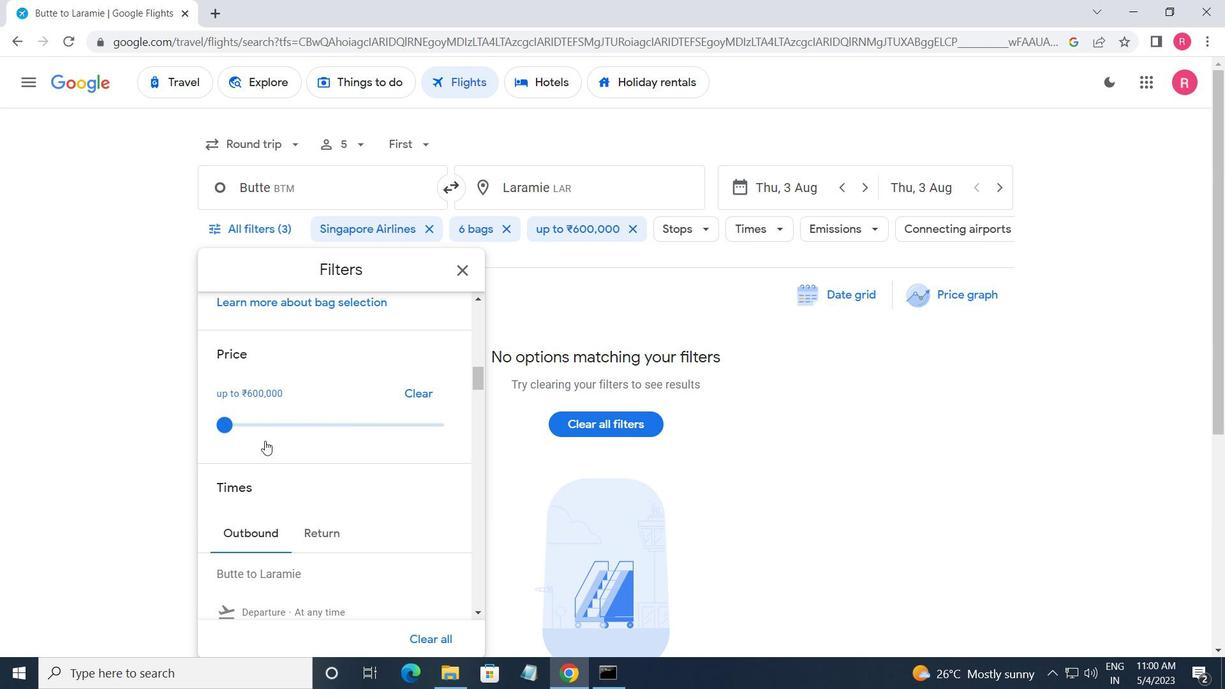 
Action: Mouse moved to (225, 491)
Screenshot: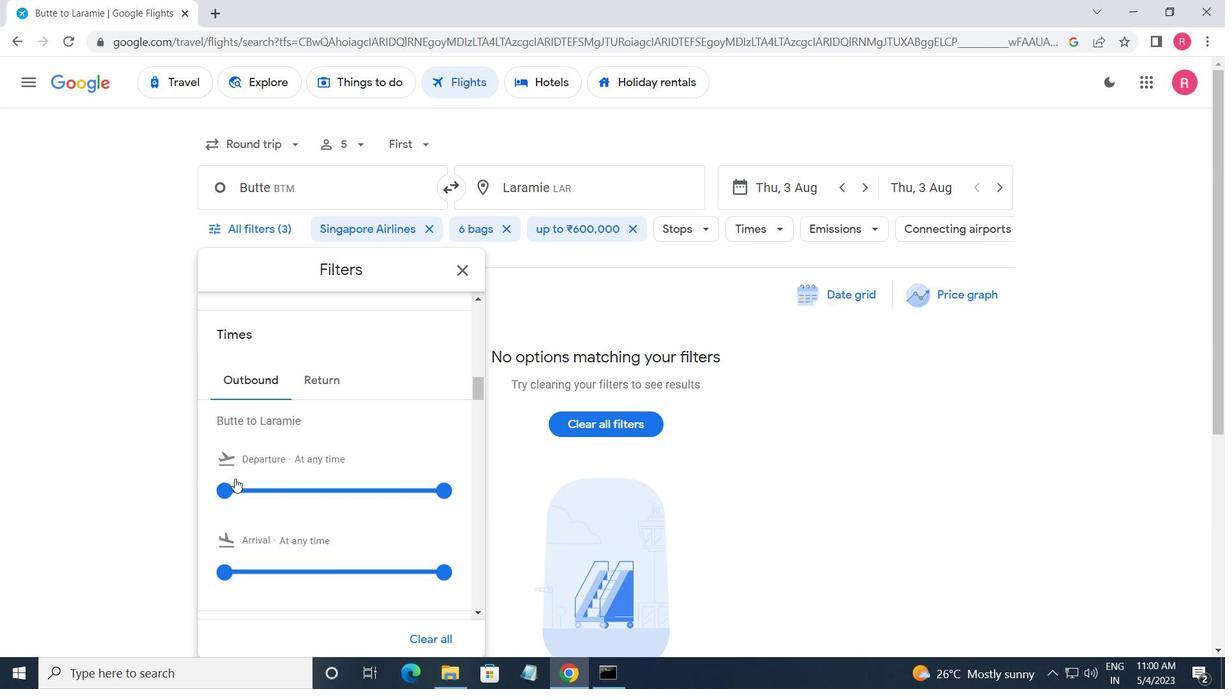 
Action: Mouse pressed left at (225, 491)
Screenshot: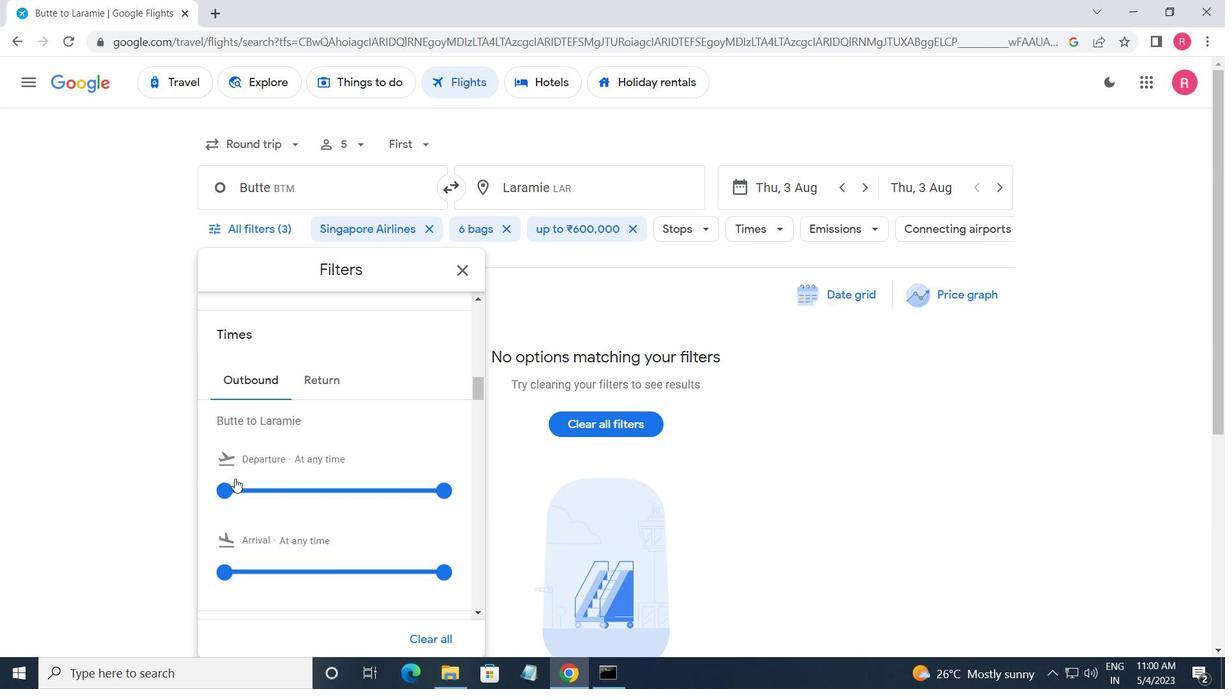 
Action: Mouse moved to (444, 491)
Screenshot: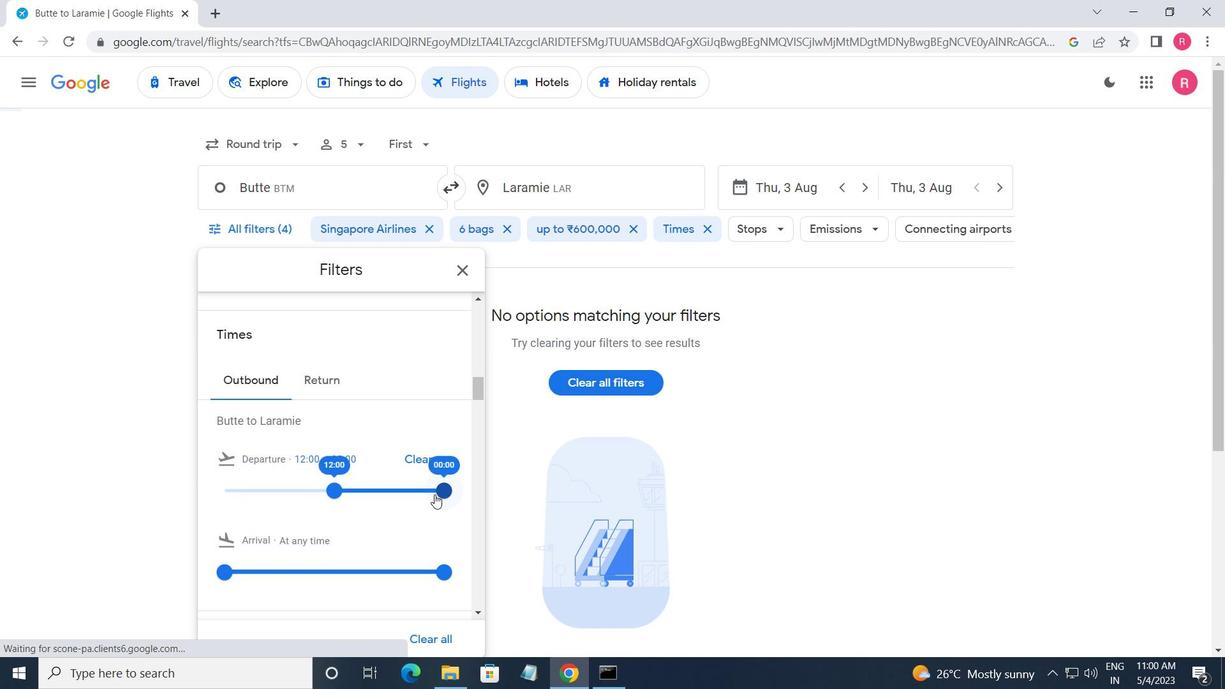 
Action: Mouse pressed left at (444, 491)
Screenshot: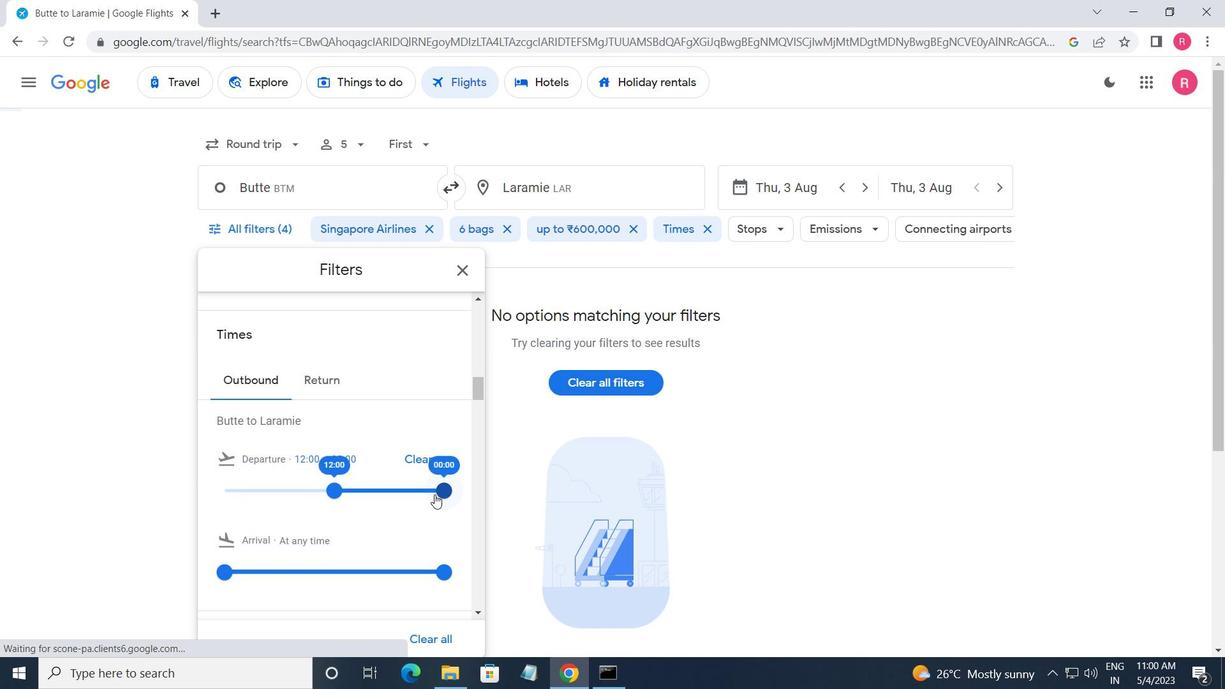 
Action: Mouse moved to (330, 381)
Screenshot: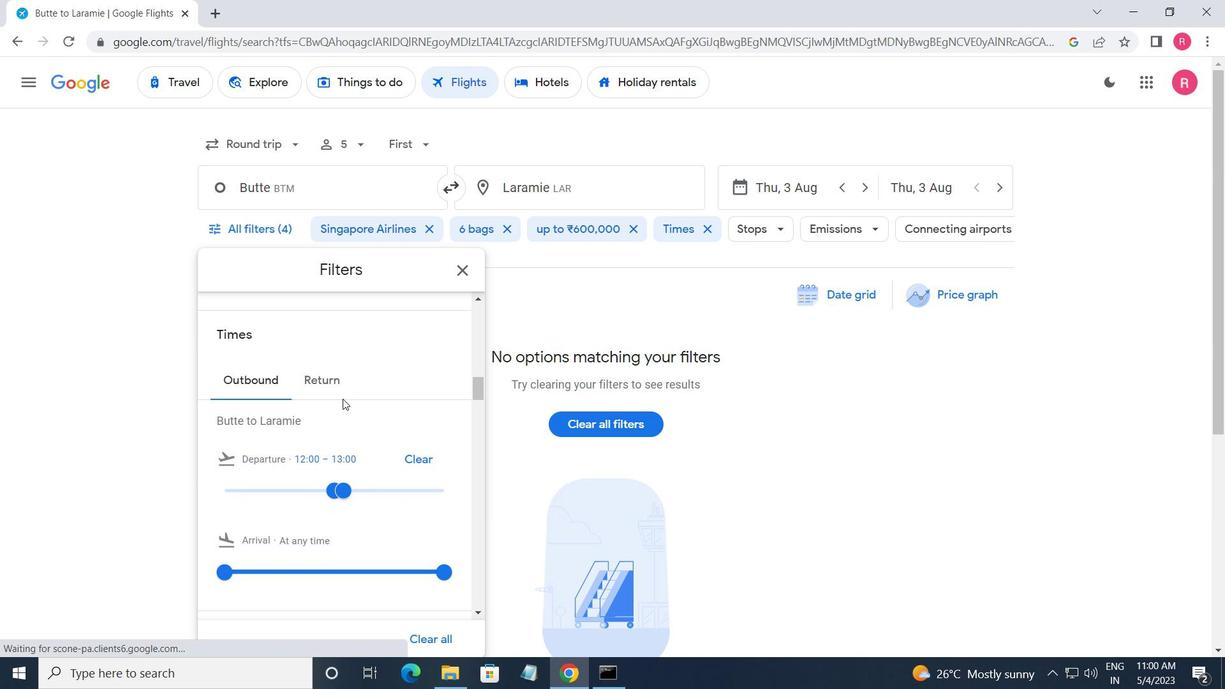 
Action: Mouse pressed left at (330, 381)
Screenshot: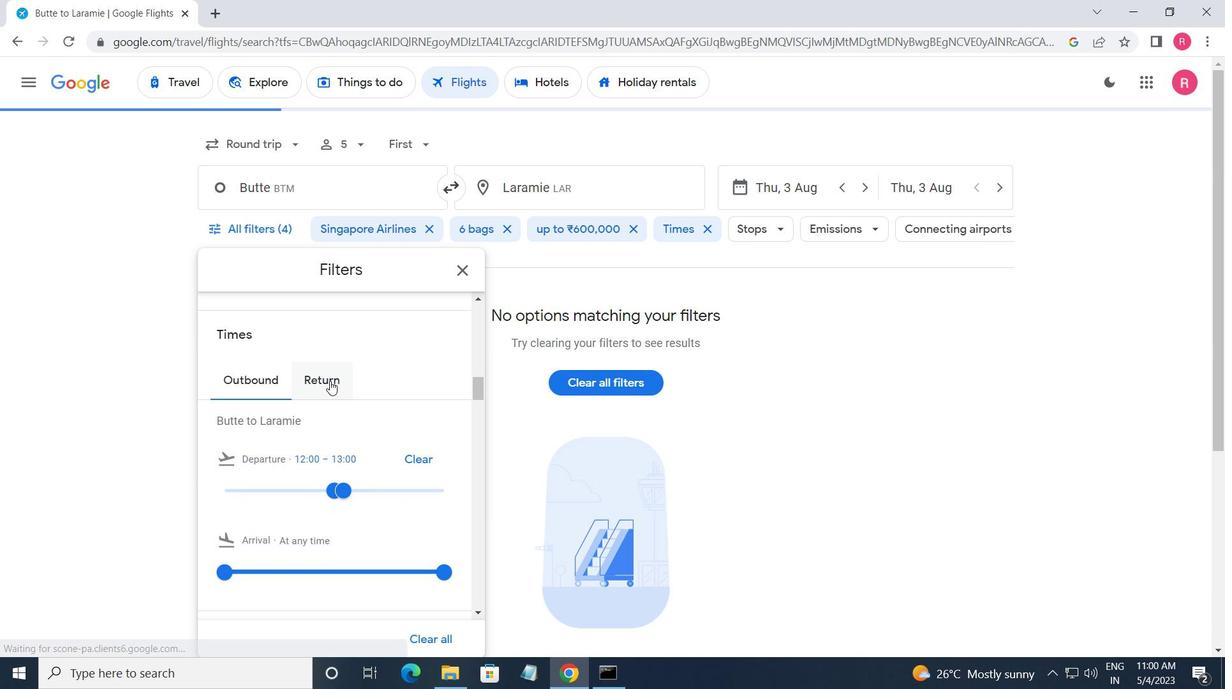 
Action: Mouse moved to (233, 498)
Screenshot: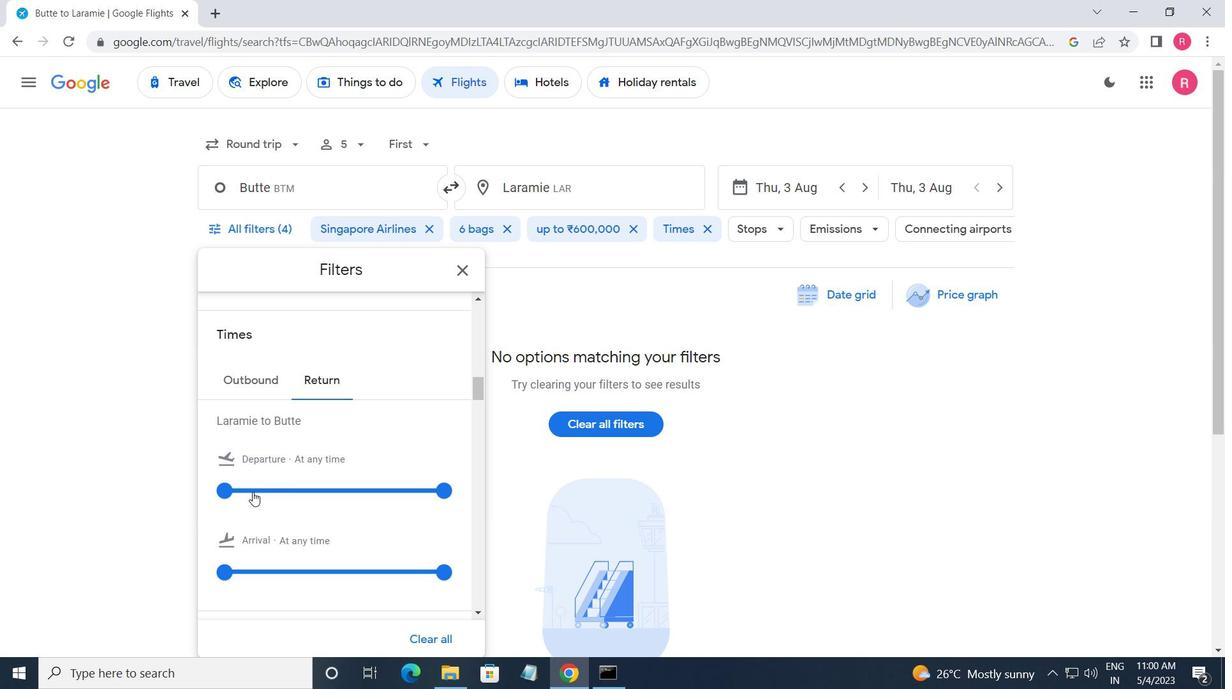 
Action: Mouse pressed left at (233, 498)
Screenshot: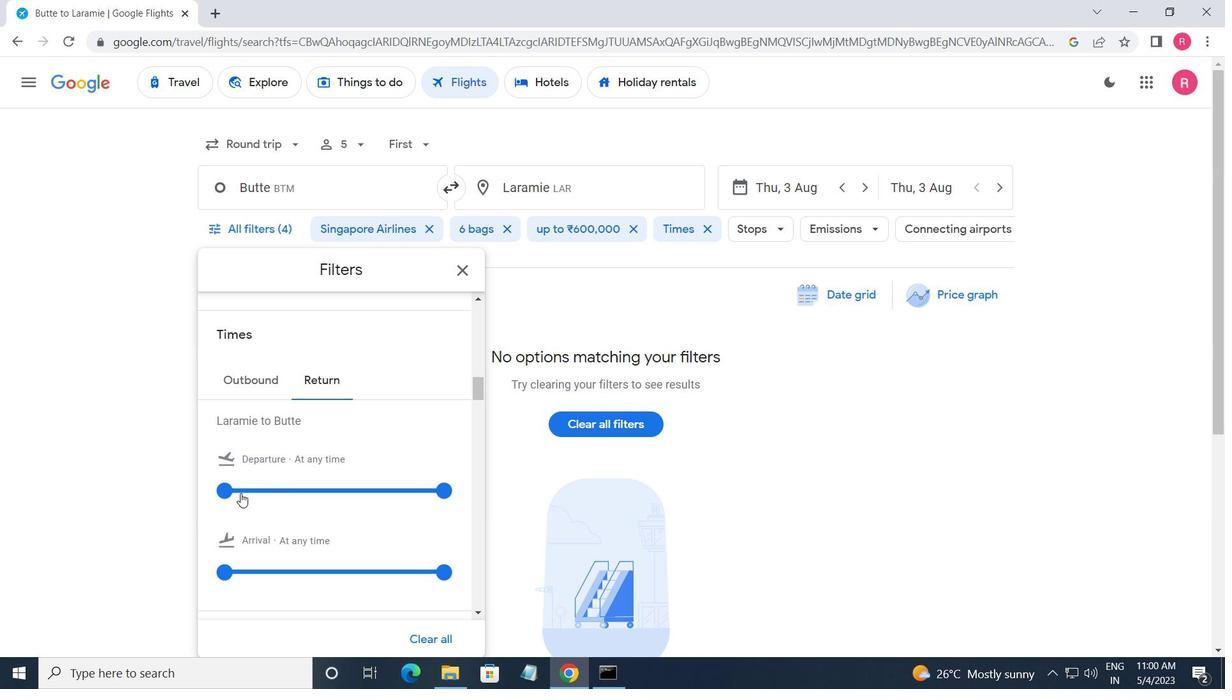 
Action: Mouse moved to (439, 491)
Screenshot: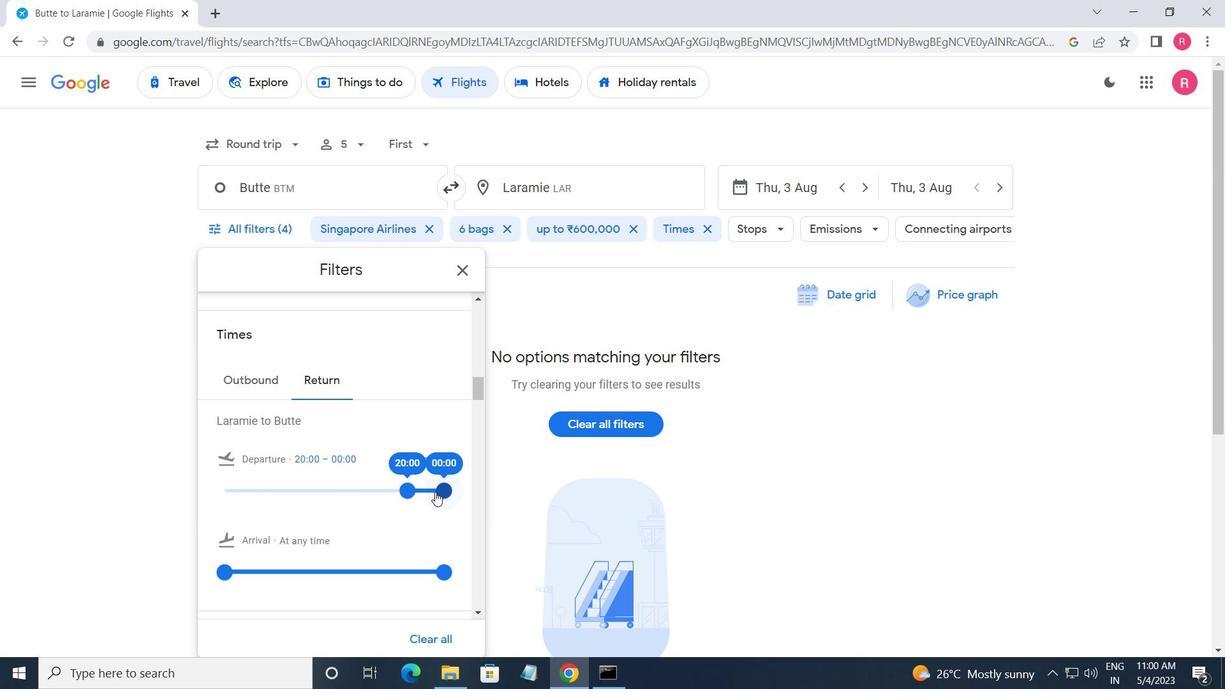 
Action: Mouse pressed left at (439, 491)
Screenshot: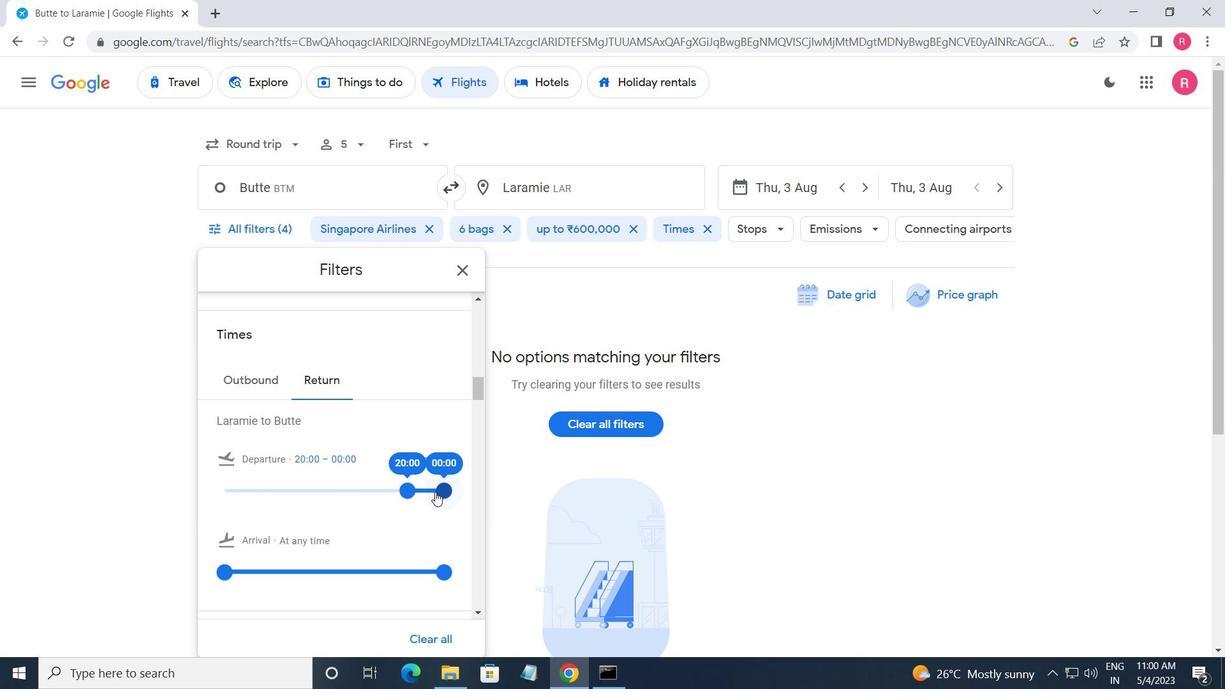 
Action: Mouse moved to (467, 277)
Screenshot: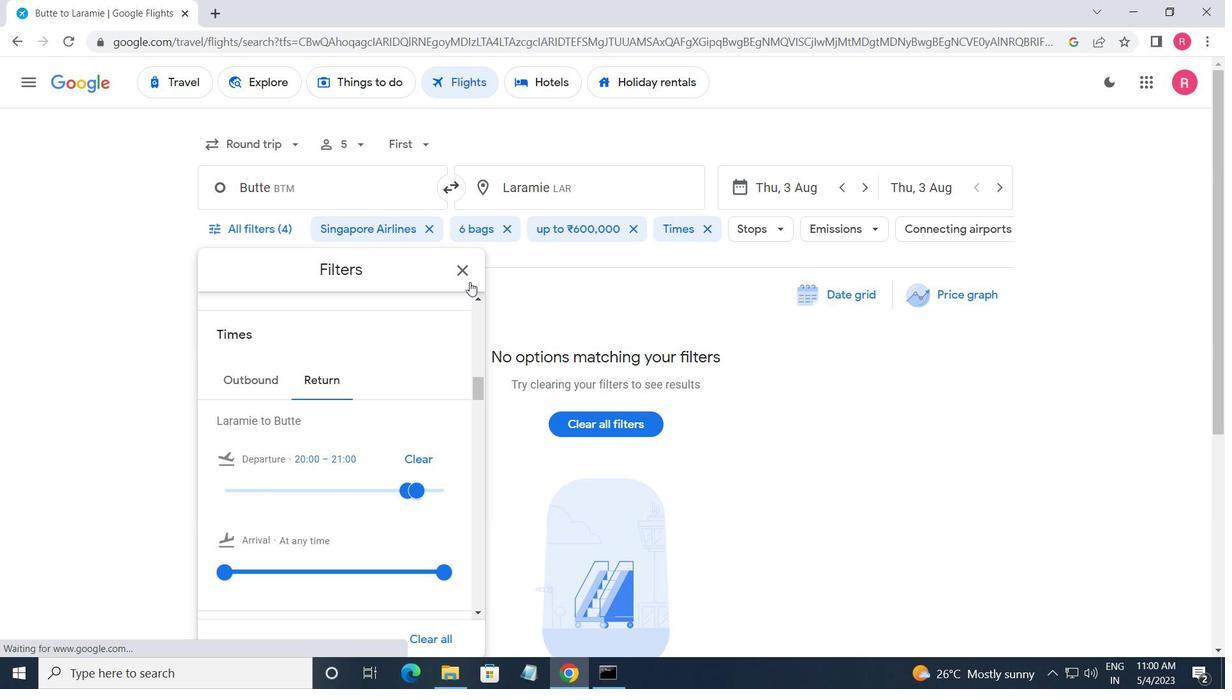 
Action: Mouse pressed left at (467, 277)
Screenshot: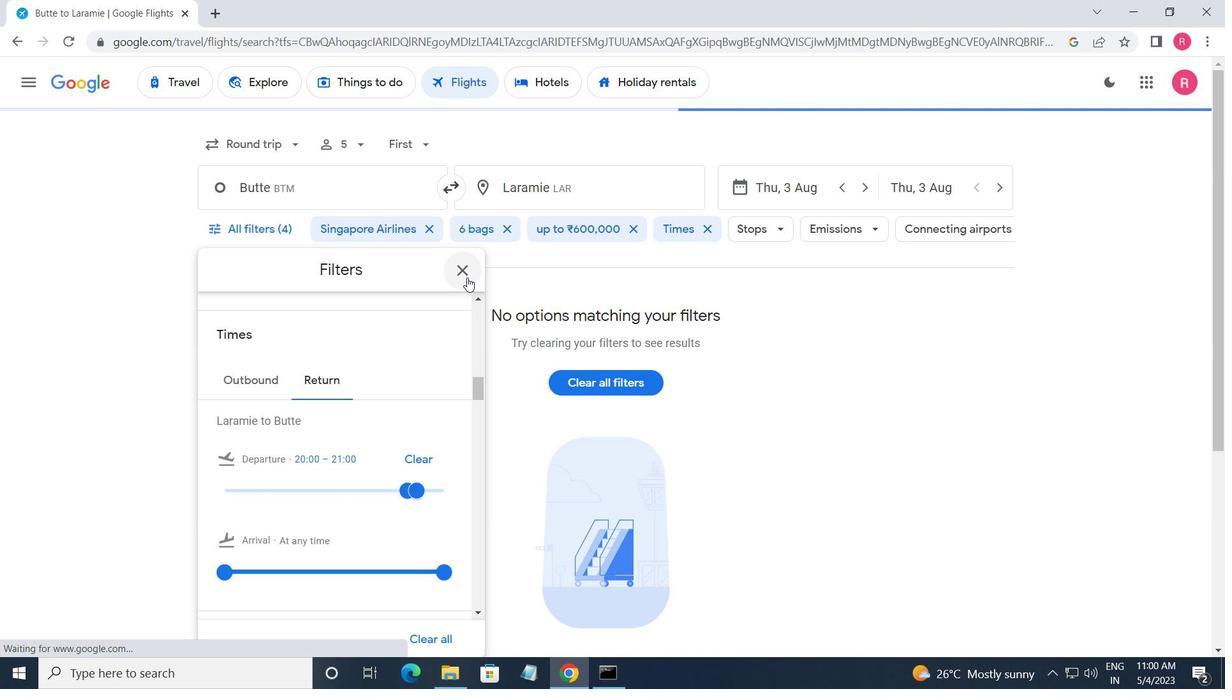 
Action: Mouse moved to (338, 294)
Screenshot: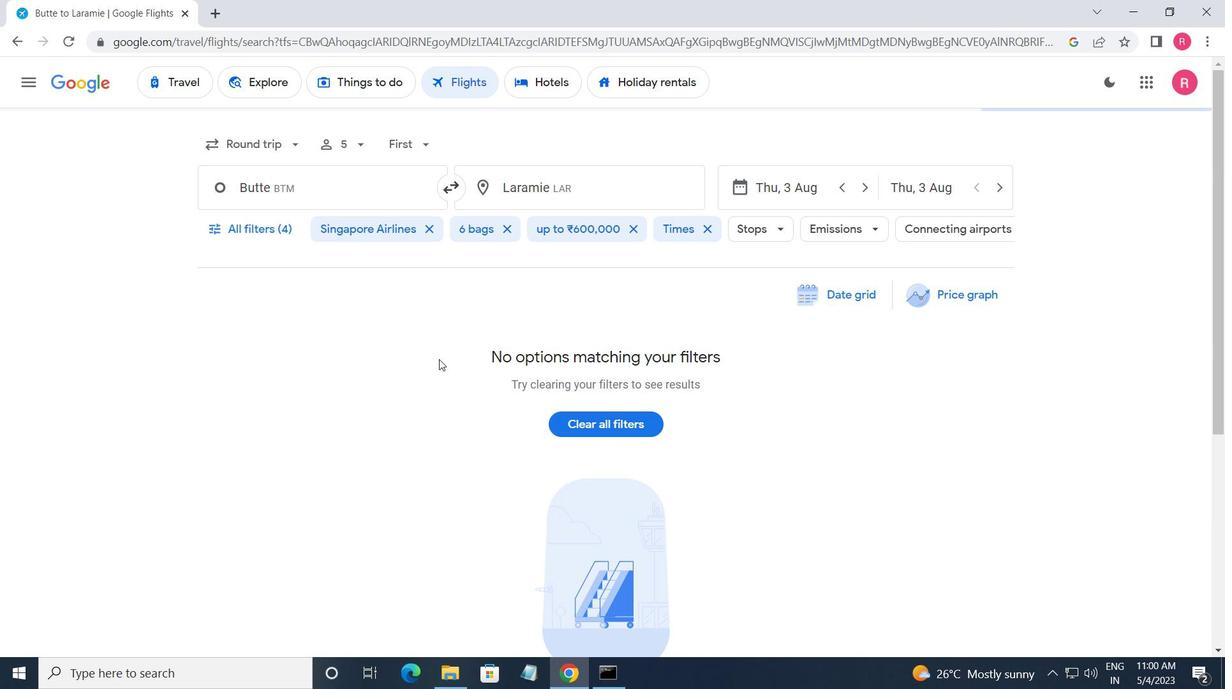 
